 Task: Go to Program & Features. Select Whole Food Market. Add to cart Organic Herbal Supplements-1. Place order for Kate Phillips, _x000D_
936 Englewood Dr_x000D_
Chesapeake, Virginia(VA), 23320, Cell Number (757) 547-5079
Action: Mouse moved to (413, 285)
Screenshot: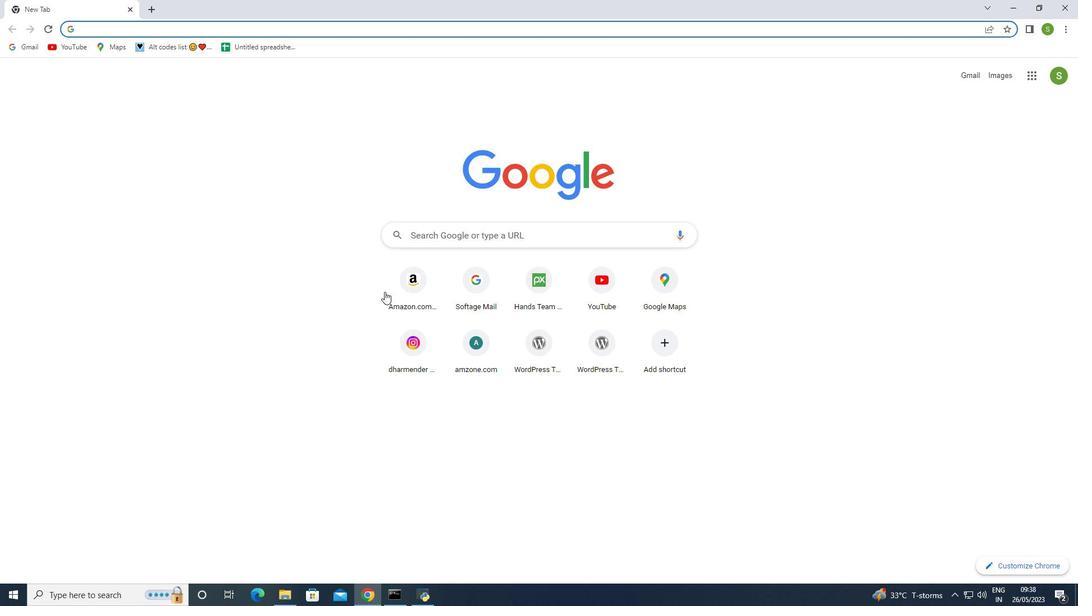 
Action: Mouse pressed left at (413, 285)
Screenshot: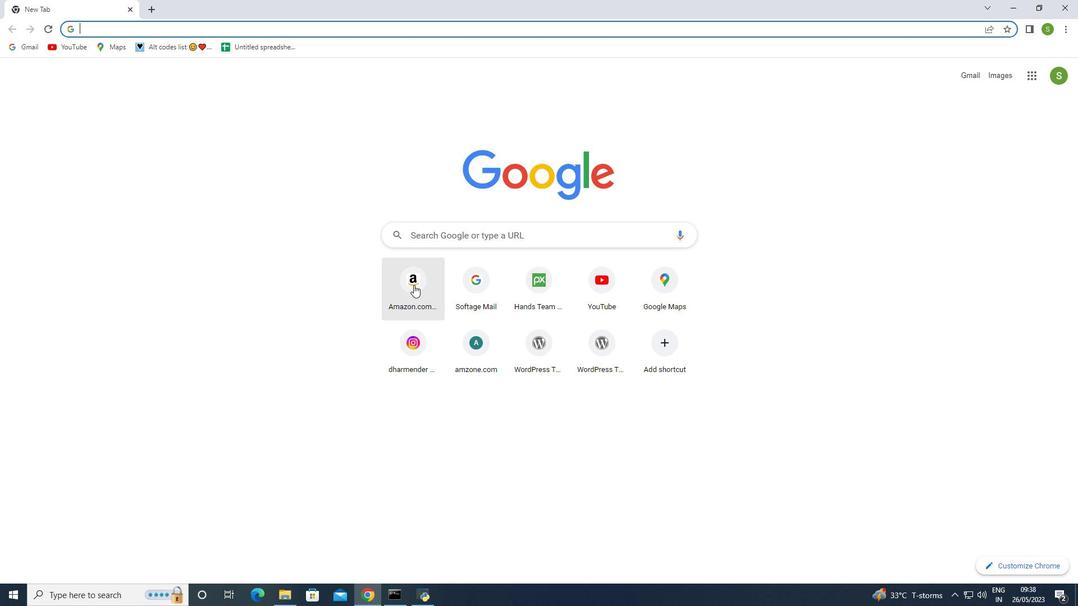 
Action: Mouse moved to (915, 153)
Screenshot: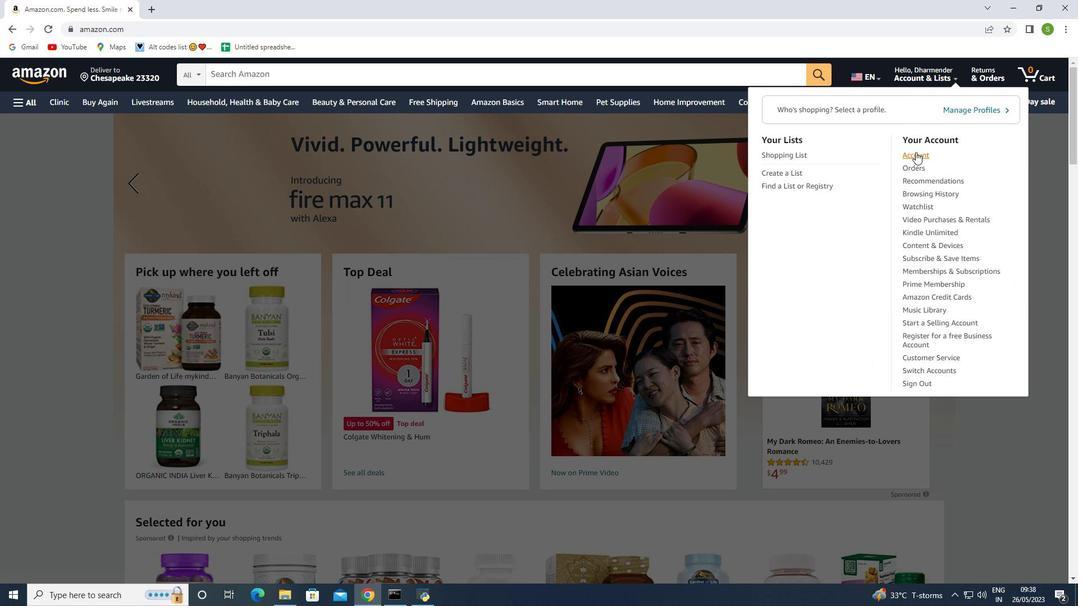
Action: Mouse pressed left at (915, 153)
Screenshot: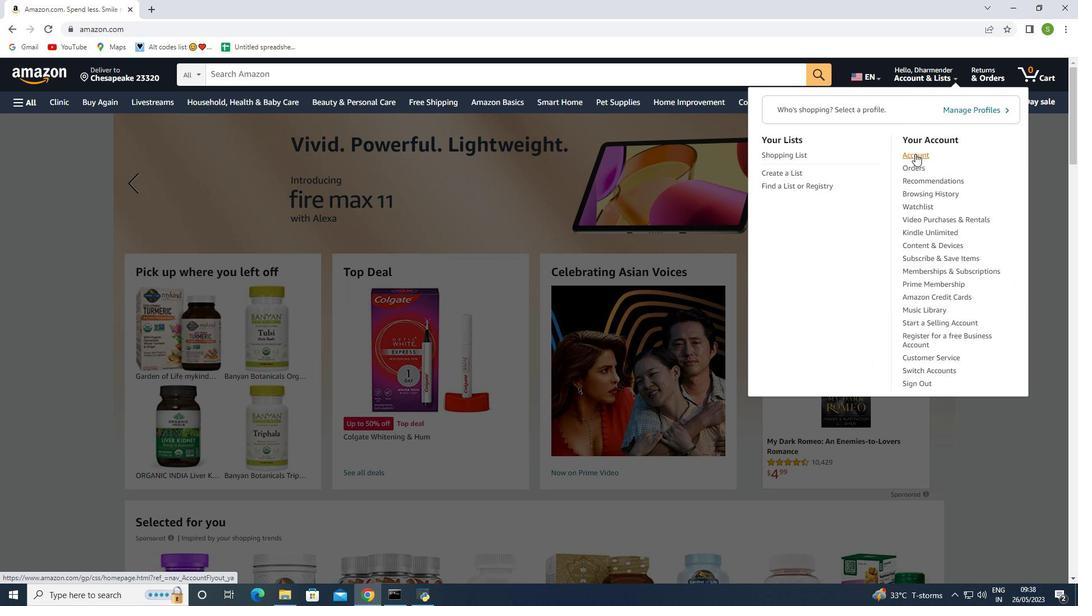 
Action: Mouse moved to (367, 238)
Screenshot: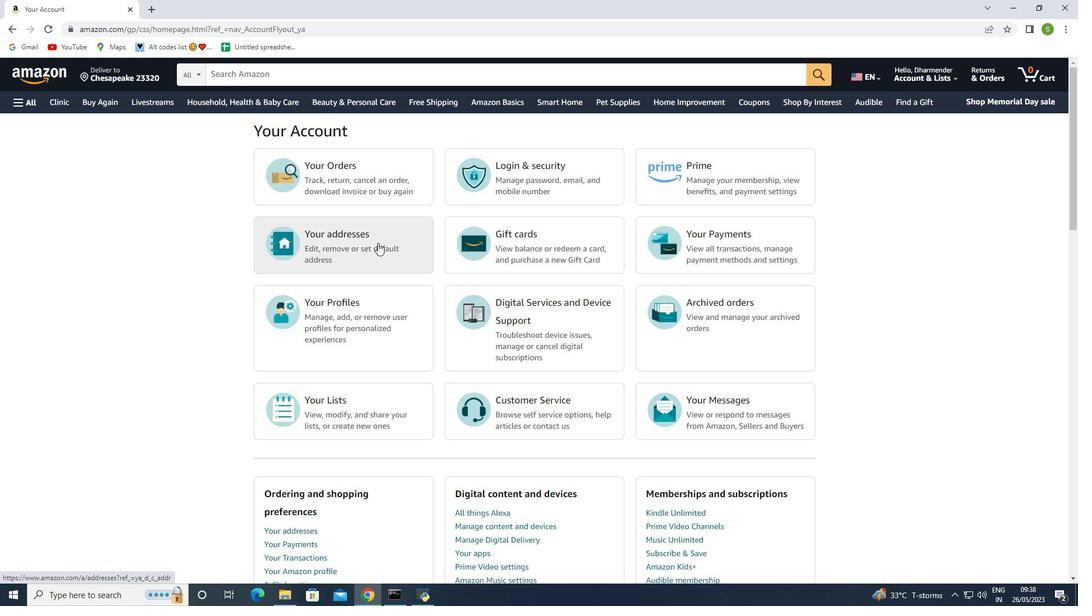 
Action: Mouse pressed left at (367, 238)
Screenshot: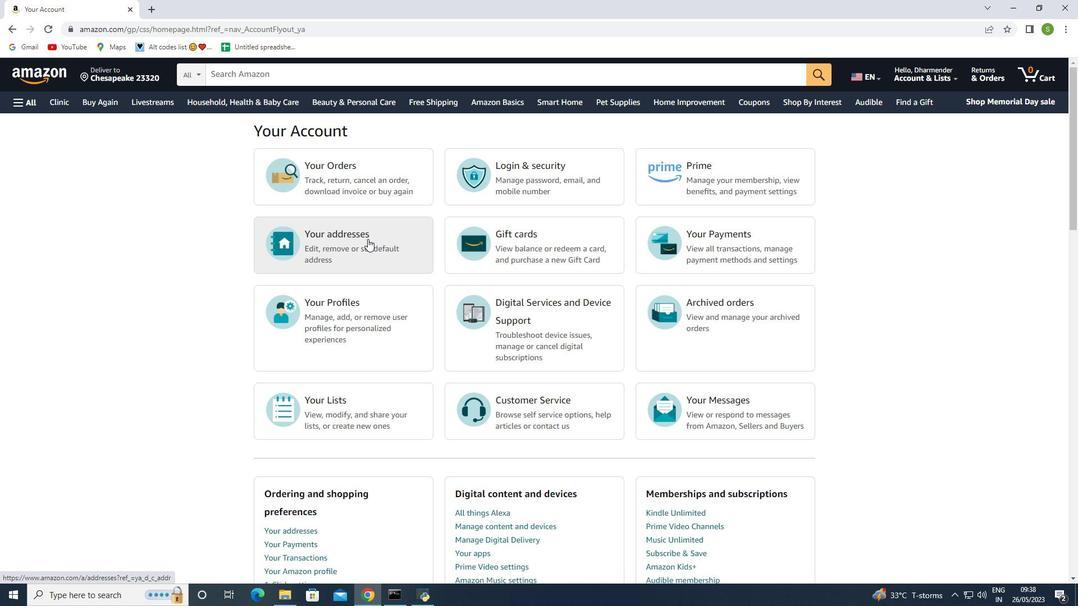 
Action: Mouse pressed left at (367, 238)
Screenshot: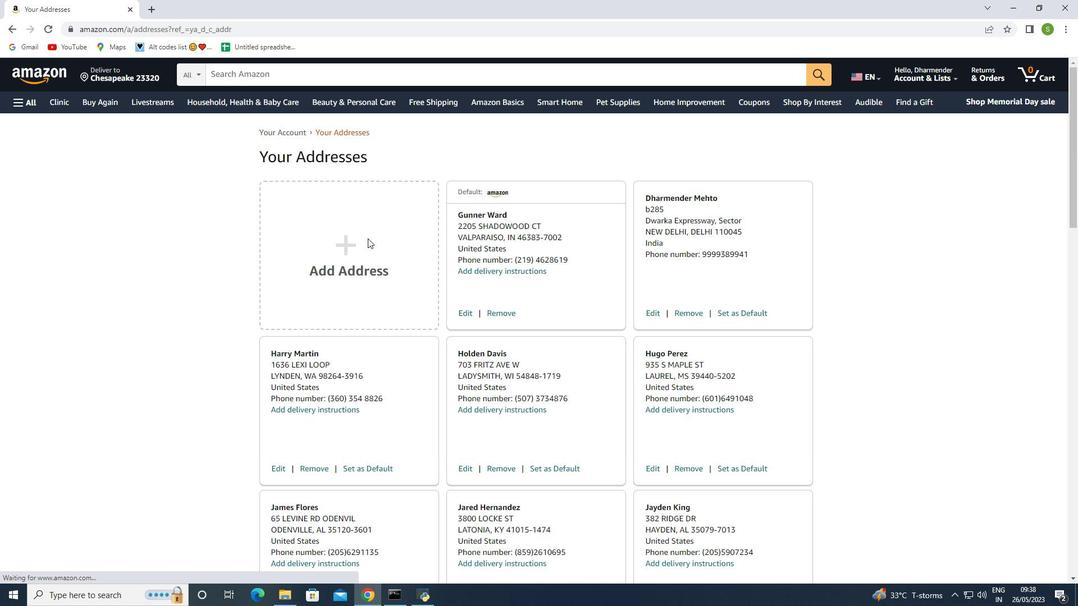 
Action: Mouse moved to (476, 293)
Screenshot: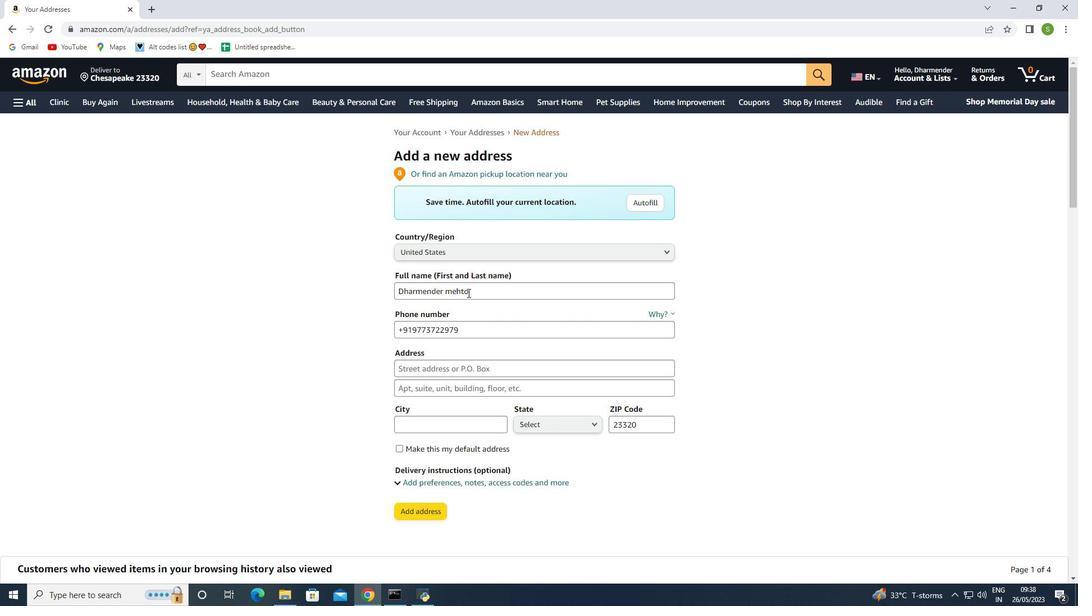 
Action: Mouse pressed left at (476, 293)
Screenshot: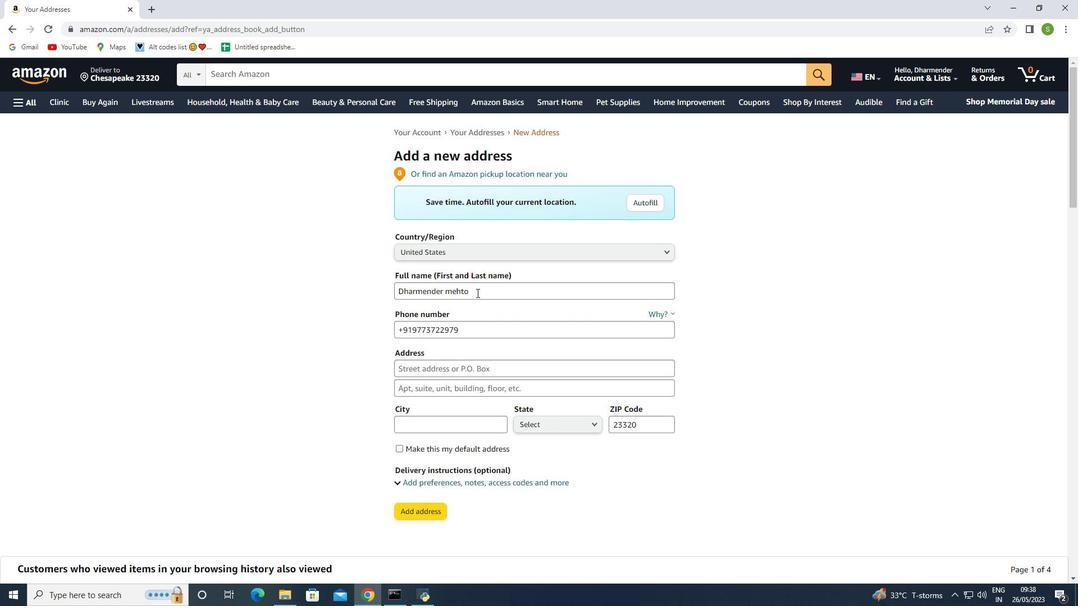 
Action: Mouse moved to (358, 278)
Screenshot: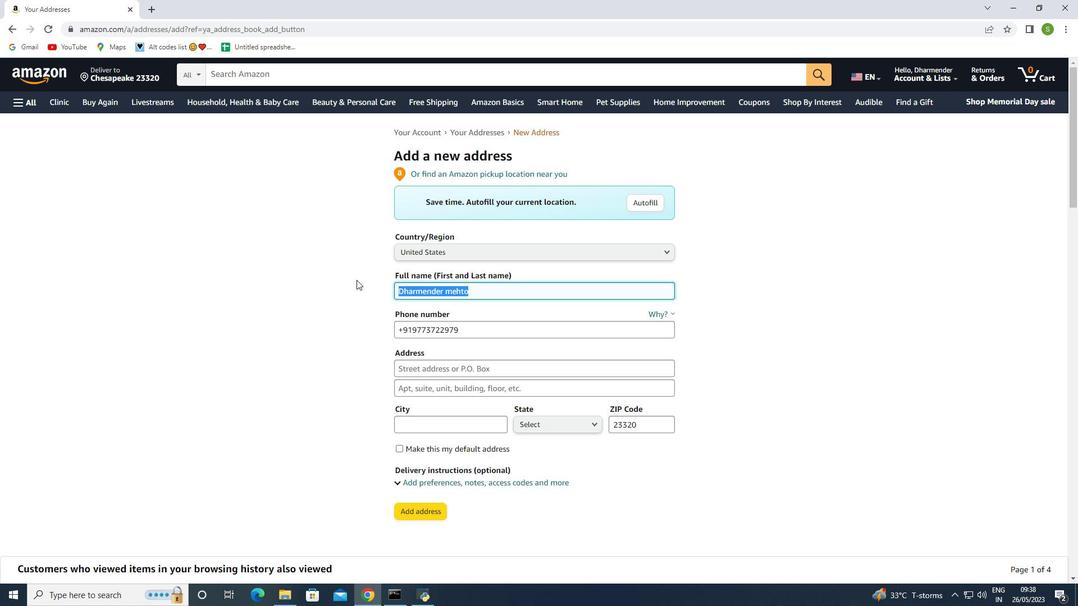 
Action: Key pressed <Key.backspace><Key.shift><Key.shift><Key.shift><Key.shift><Key.shift><Key.shift><Key.shift><Key.shift>L<Key.backspace><Key.shift>Kate<Key.space><Key.shift>Phillips
Screenshot: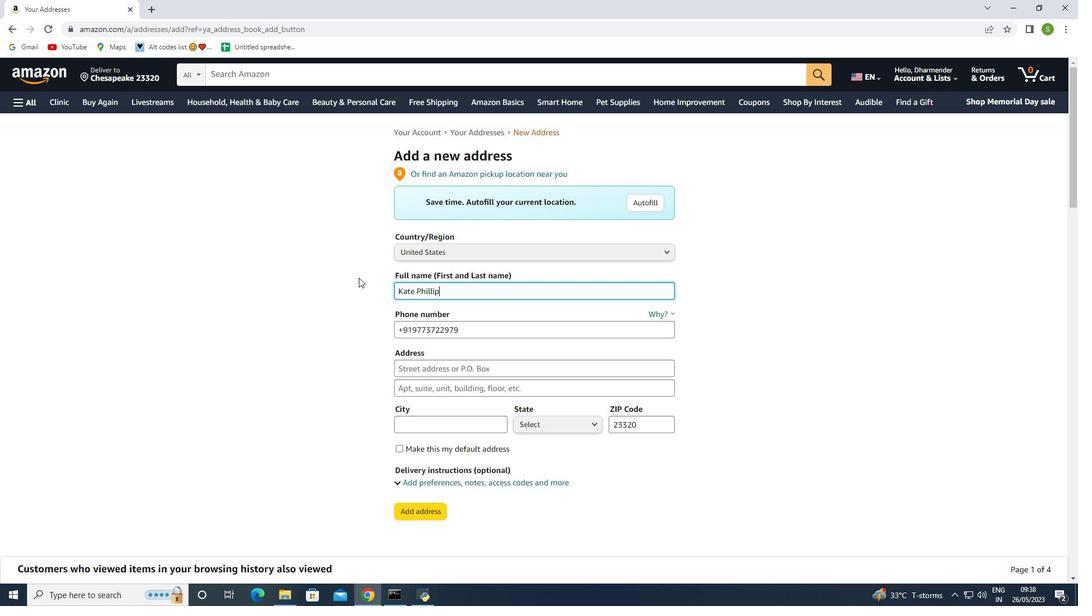 
Action: Mouse moved to (463, 329)
Screenshot: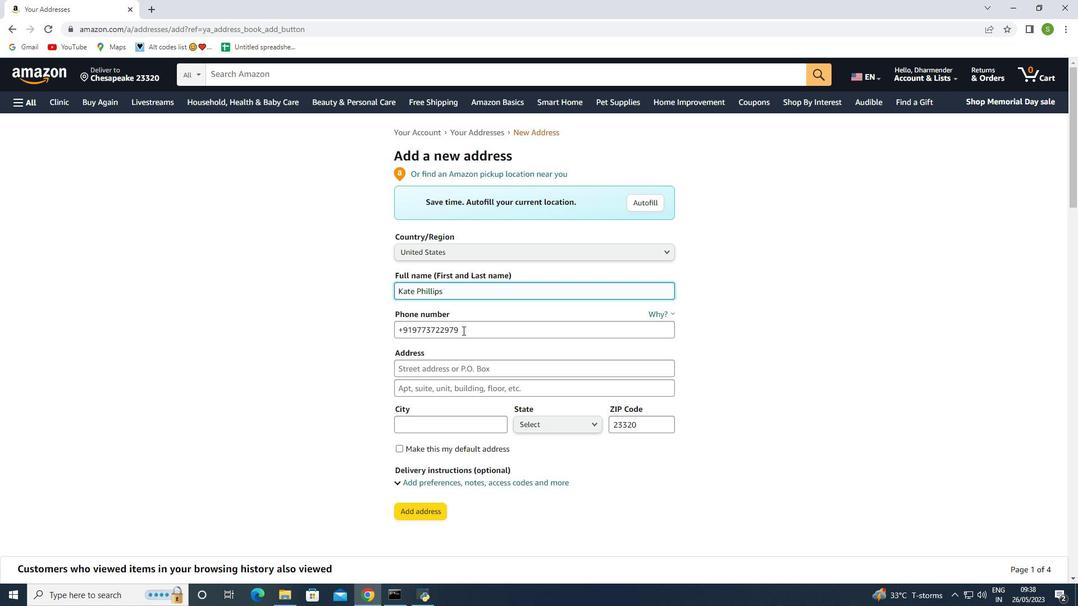 
Action: Mouse pressed left at (463, 329)
Screenshot: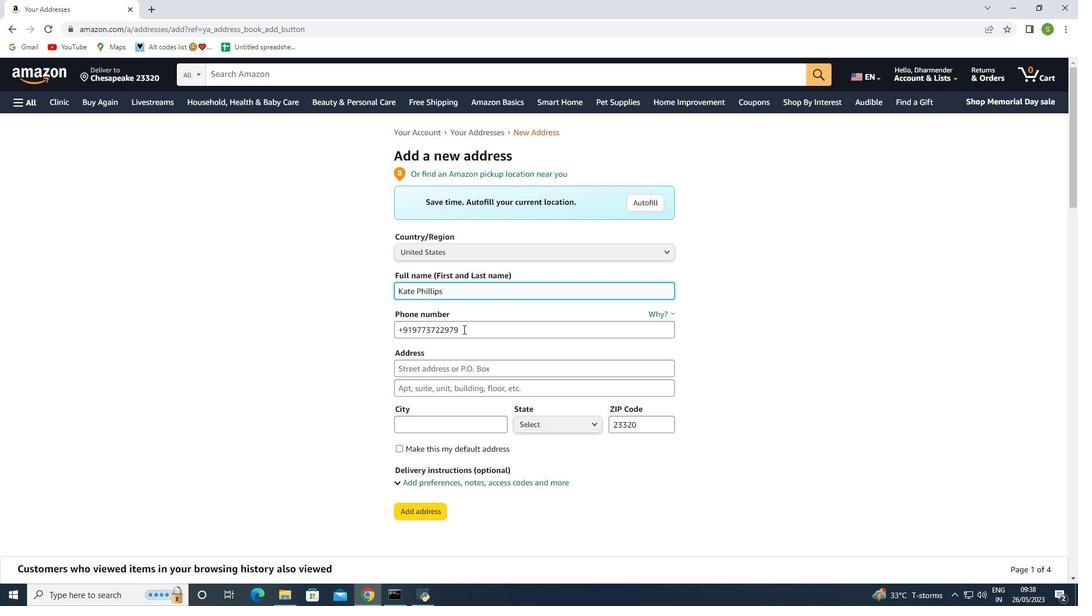 
Action: Mouse moved to (380, 322)
Screenshot: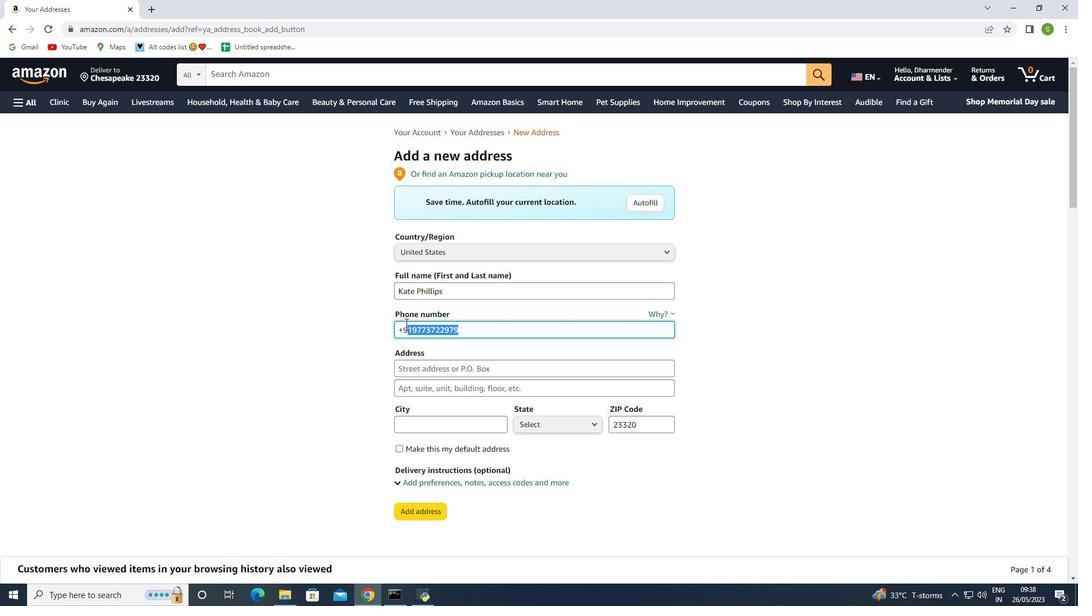 
Action: Key pressed <Key.backspace><Key.shift_r>(757<Key.shift_r>)<Key.space>547<Key.space>5<Key.backspace><Key.backspace>5079
Screenshot: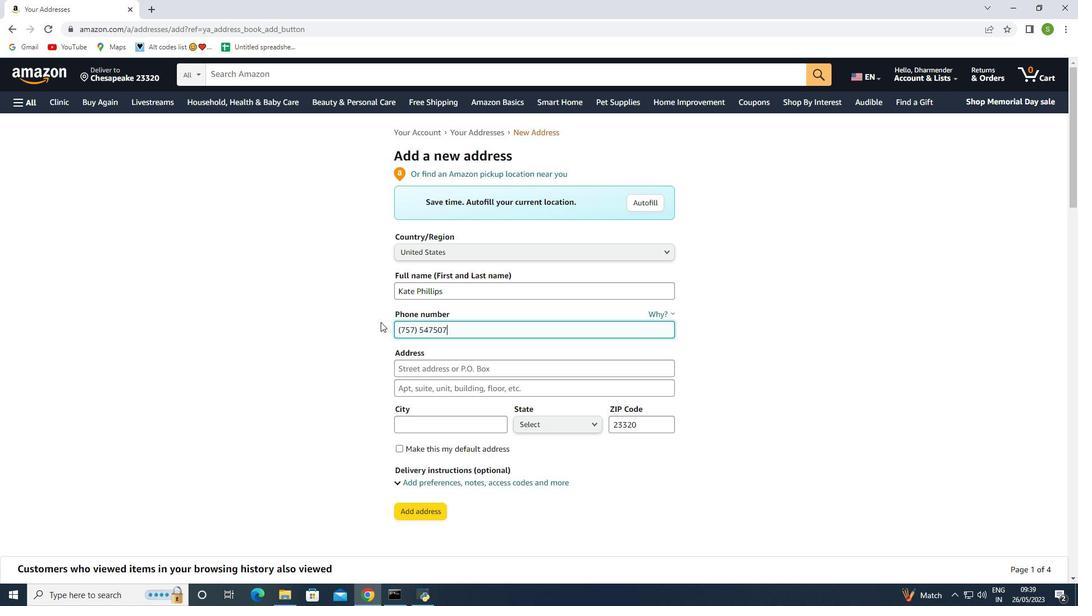 
Action: Mouse moved to (412, 375)
Screenshot: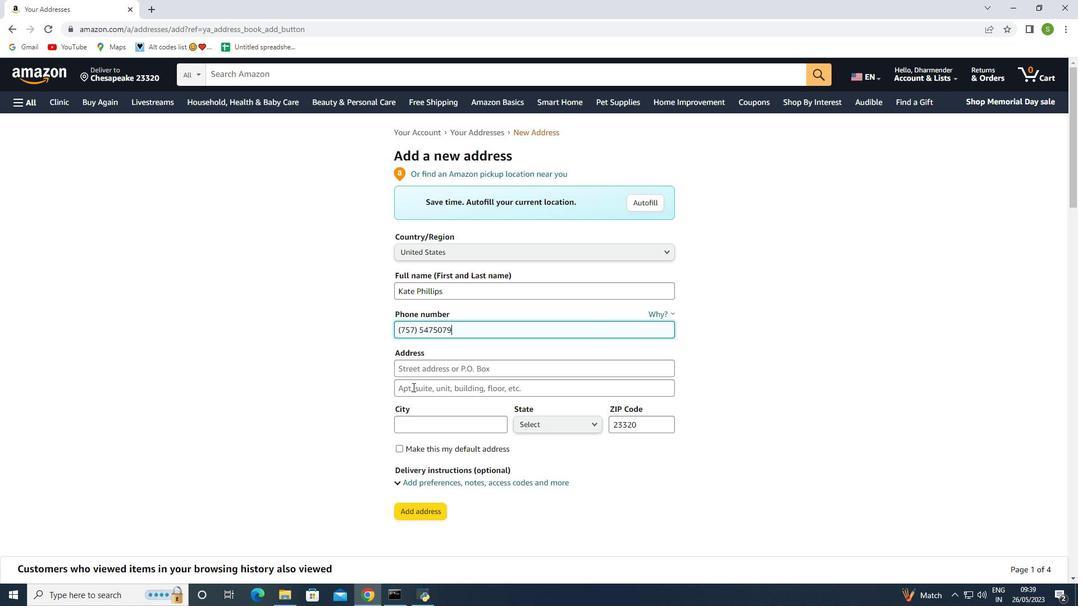 
Action: Mouse pressed left at (412, 375)
Screenshot: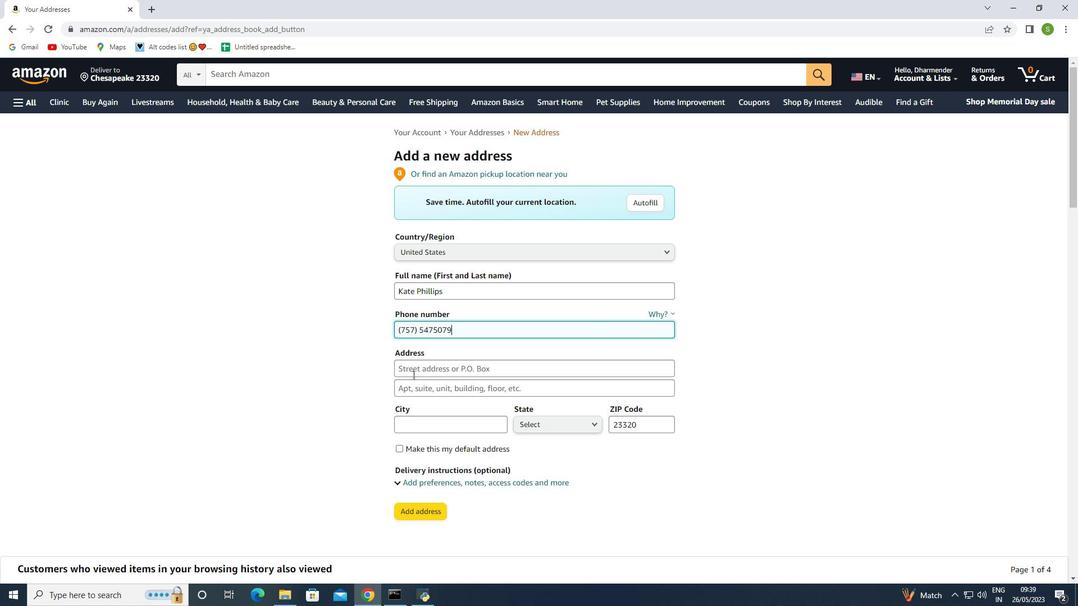 
Action: Key pressed 936<Key.space><Key.shift>Englewood<Key.space><Key.shift>Dr
Screenshot: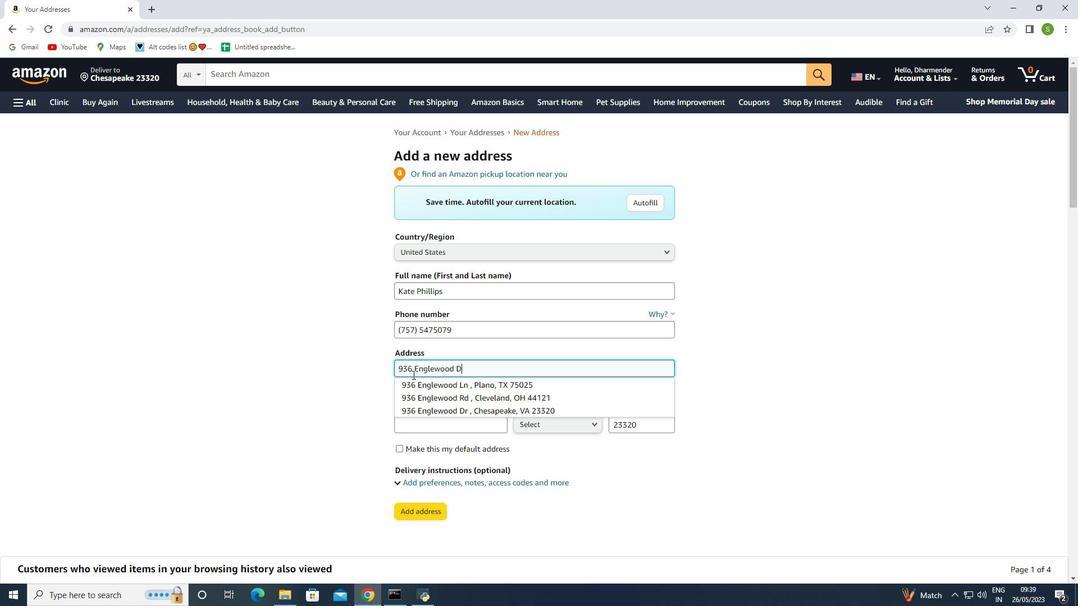 
Action: Mouse moved to (452, 385)
Screenshot: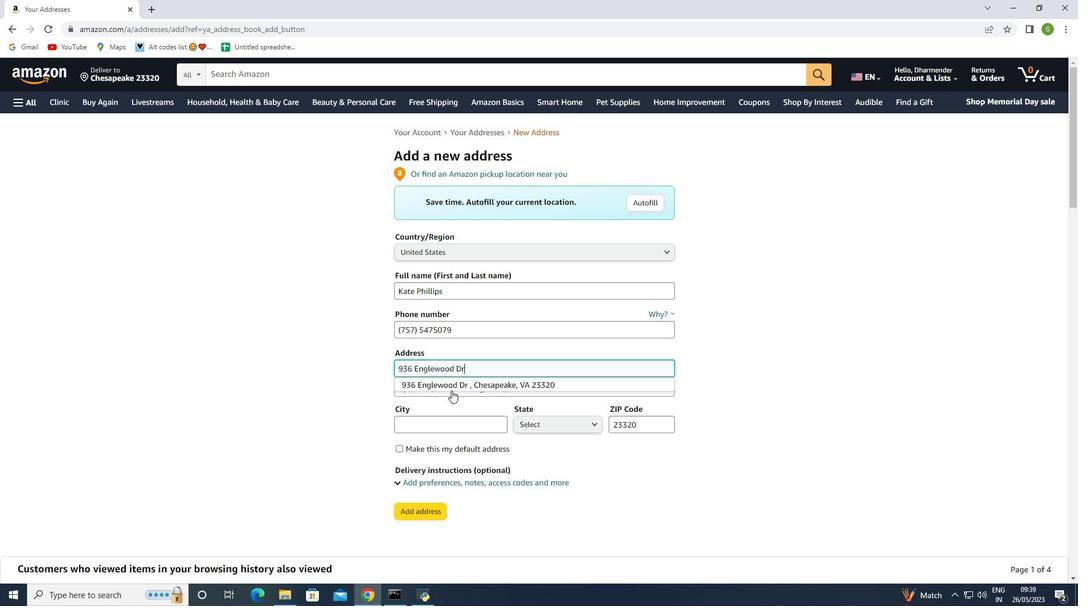 
Action: Mouse pressed left at (452, 385)
Screenshot: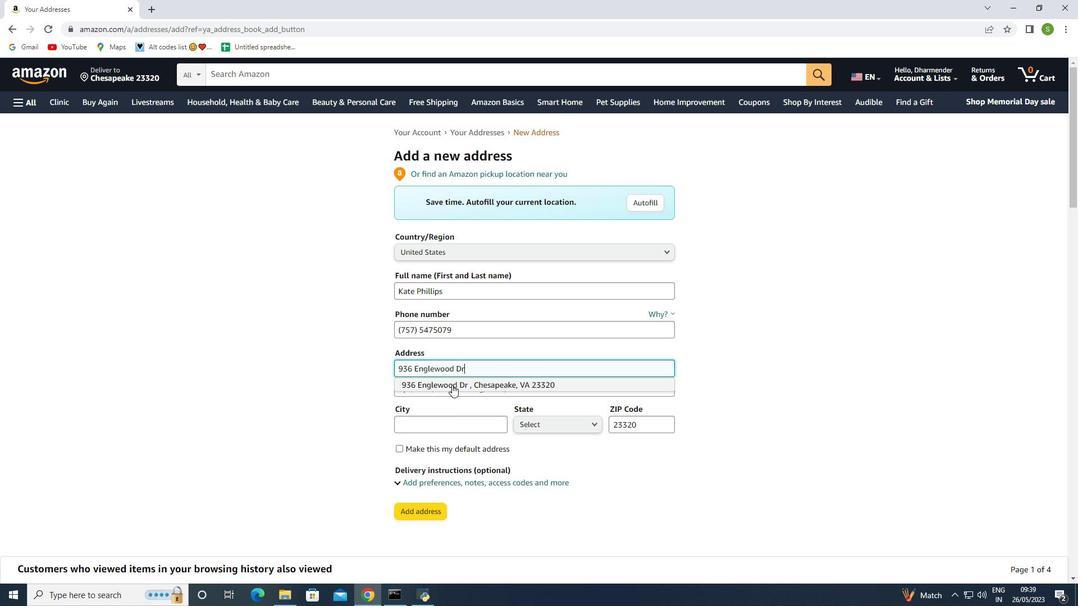 
Action: Mouse moved to (467, 305)
Screenshot: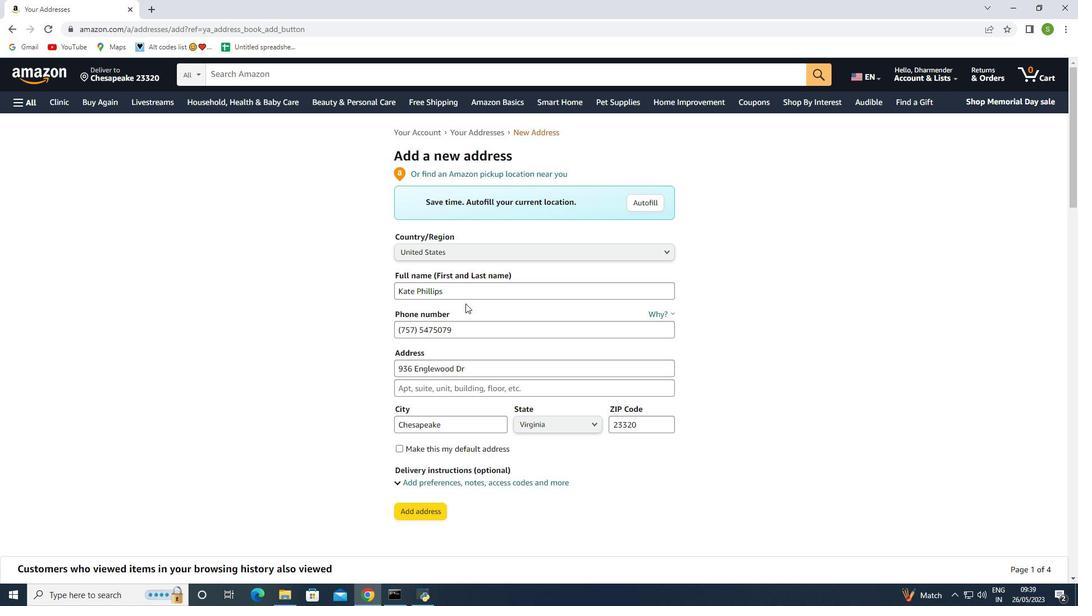 
Action: Mouse scrolled (467, 304) with delta (0, 0)
Screenshot: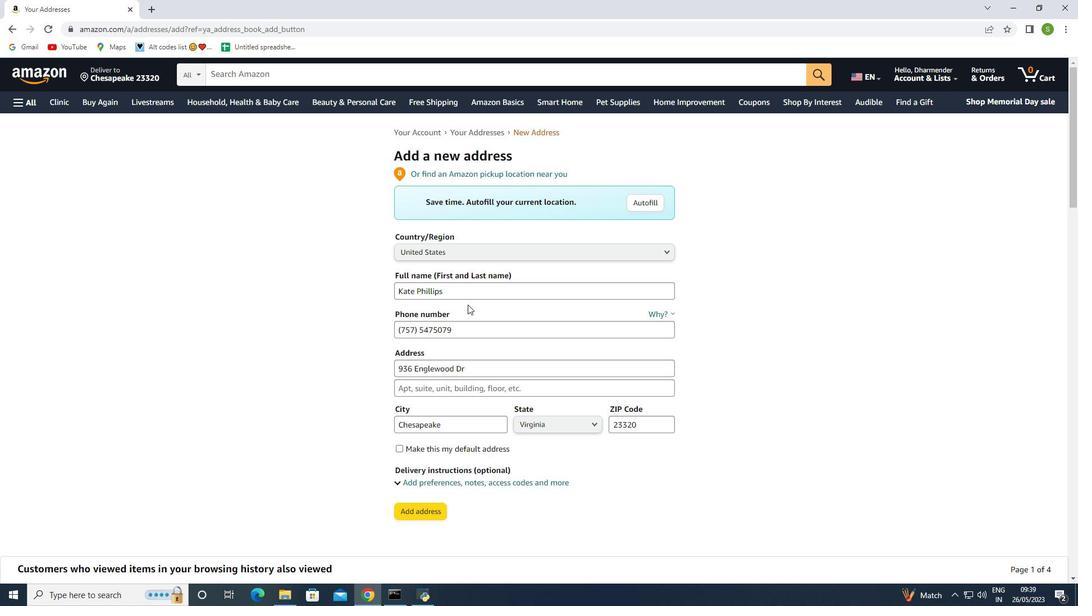 
Action: Mouse scrolled (467, 304) with delta (0, 0)
Screenshot: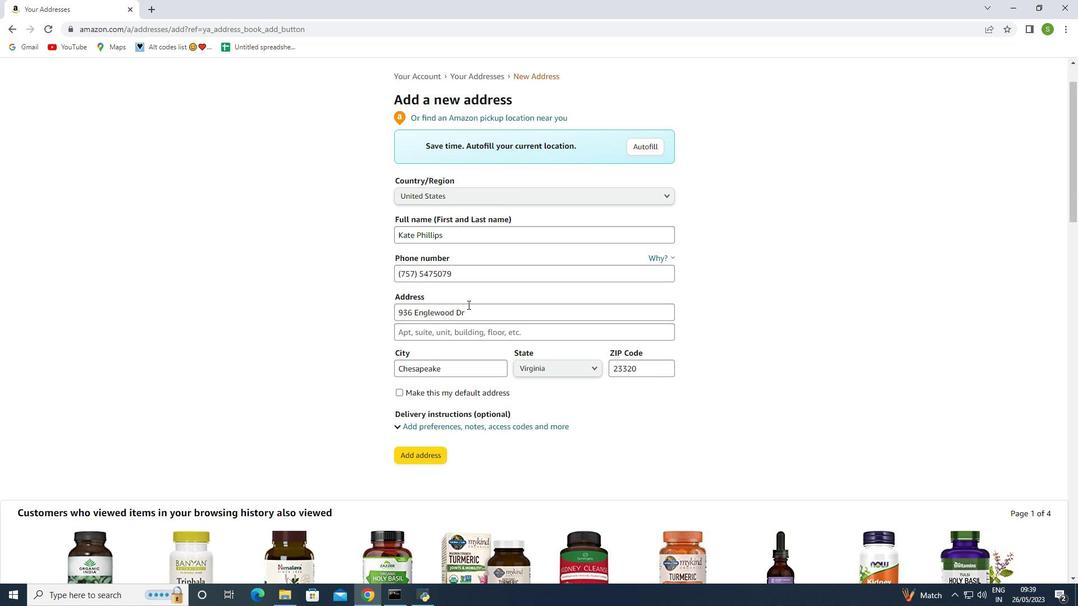 
Action: Mouse moved to (467, 306)
Screenshot: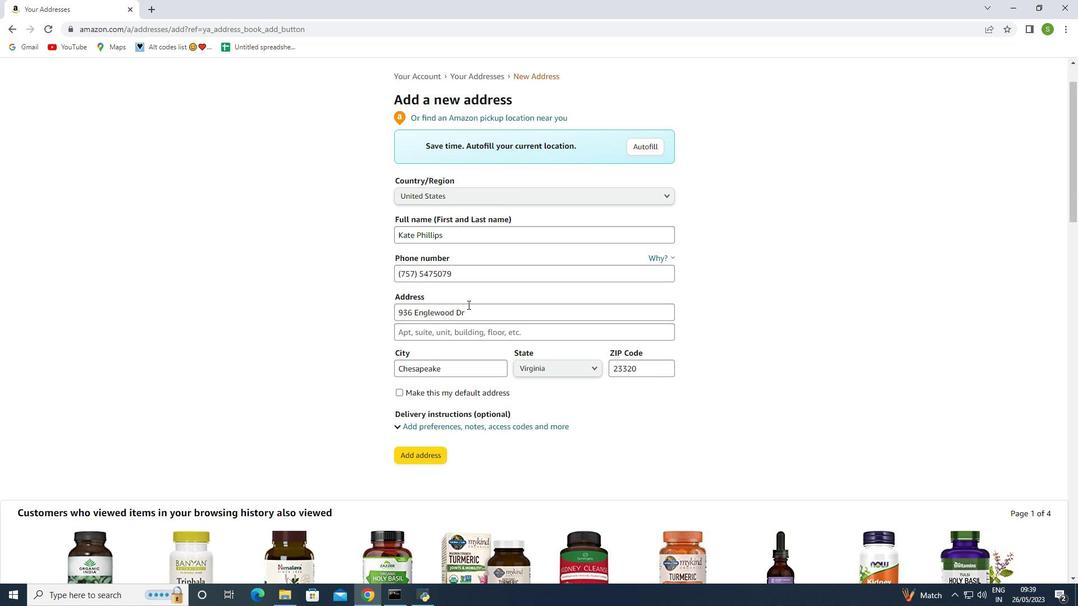 
Action: Mouse scrolled (467, 305) with delta (0, 0)
Screenshot: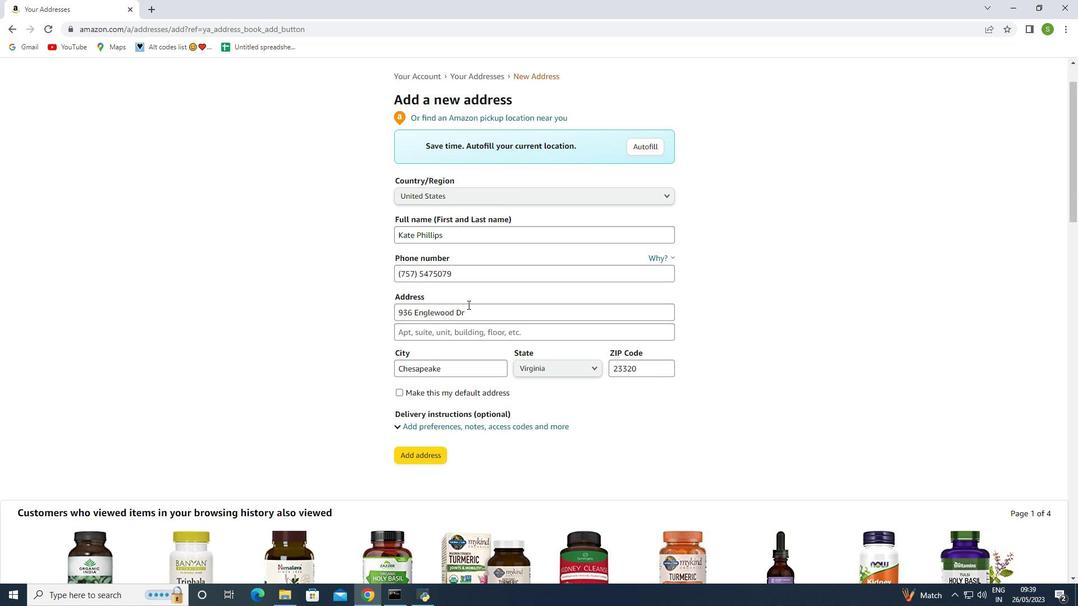 
Action: Mouse moved to (489, 324)
Screenshot: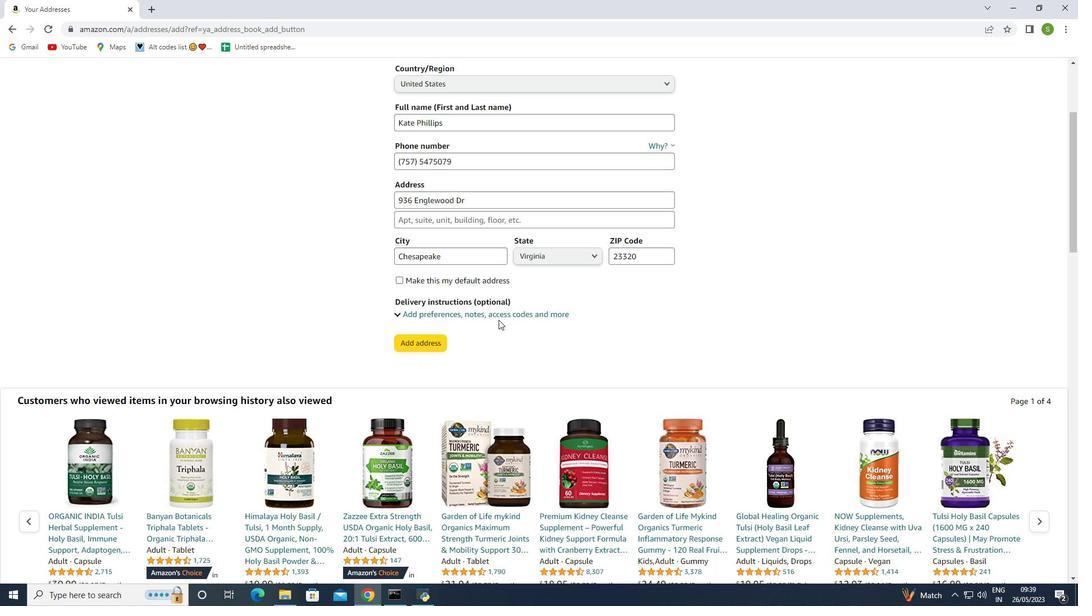 
Action: Mouse scrolled (489, 323) with delta (0, 0)
Screenshot: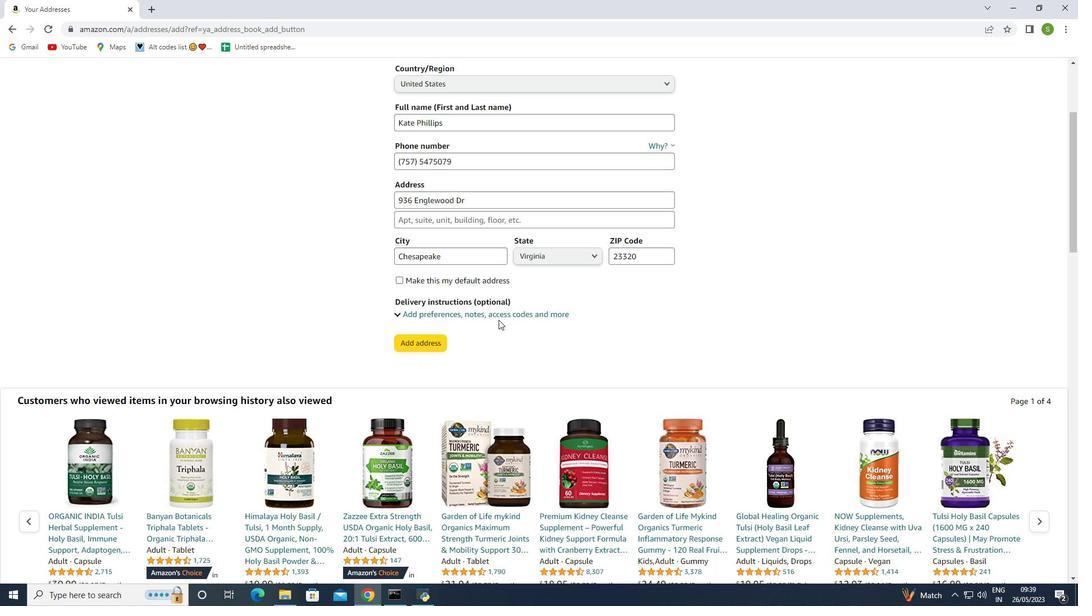
Action: Mouse moved to (657, 194)
Screenshot: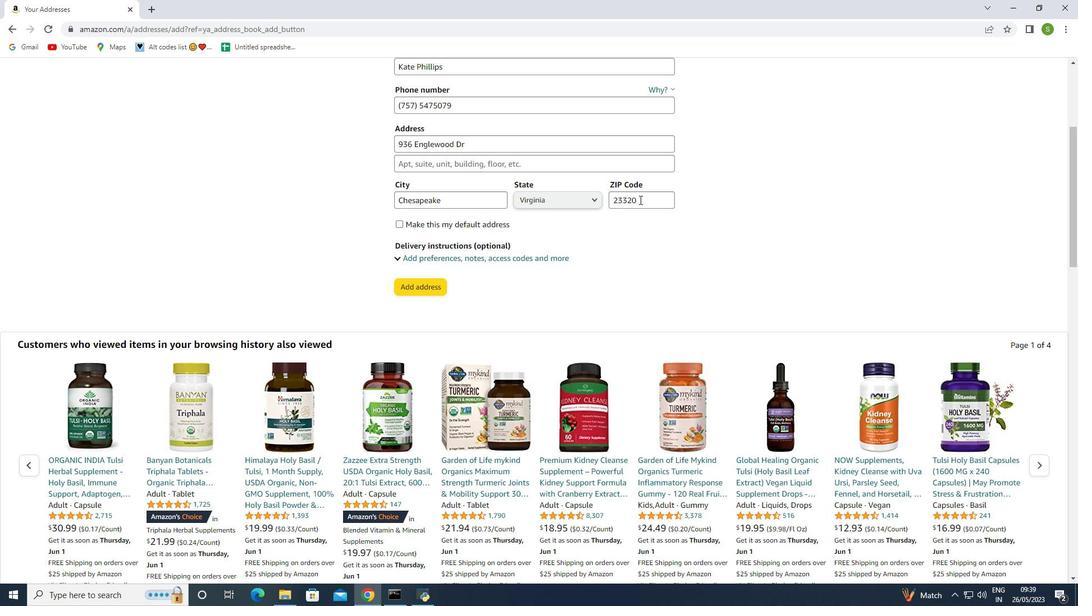 
Action: Mouse pressed left at (657, 194)
Screenshot: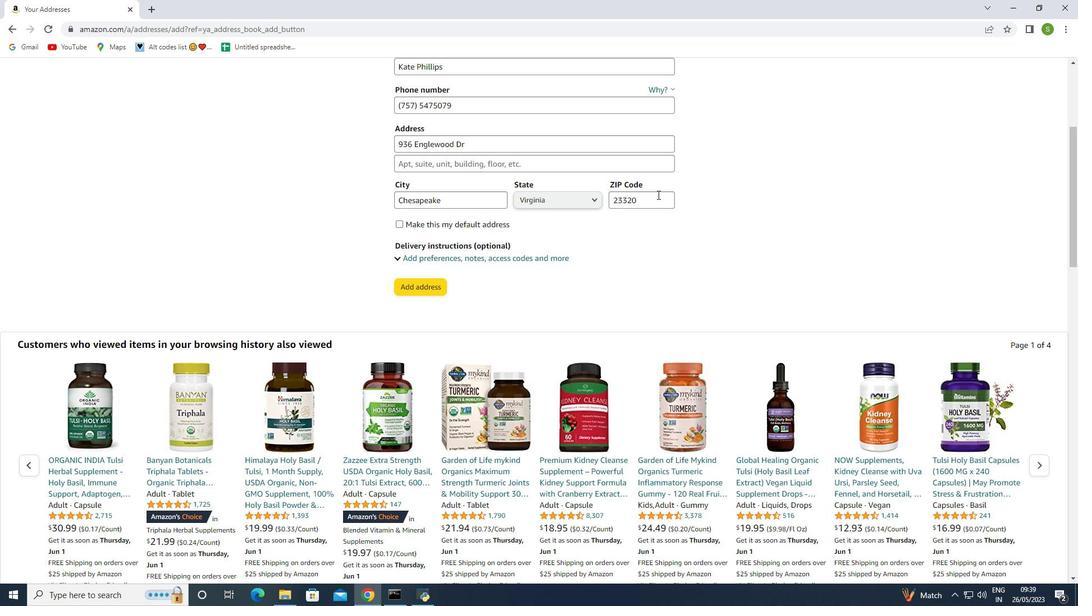 
Action: Mouse moved to (688, 250)
Screenshot: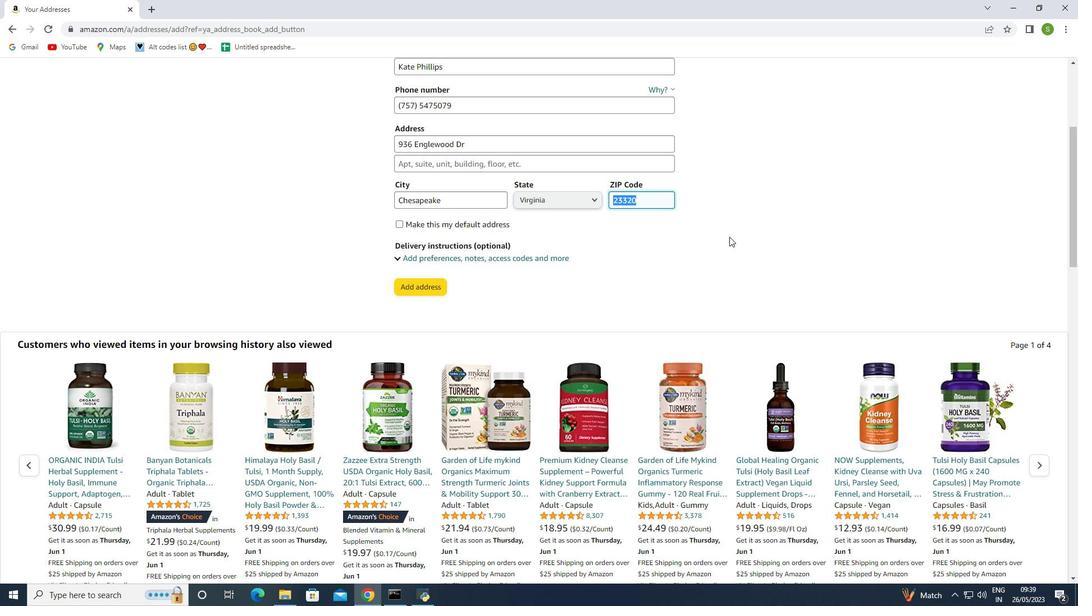 
Action: Mouse pressed left at (688, 250)
Screenshot: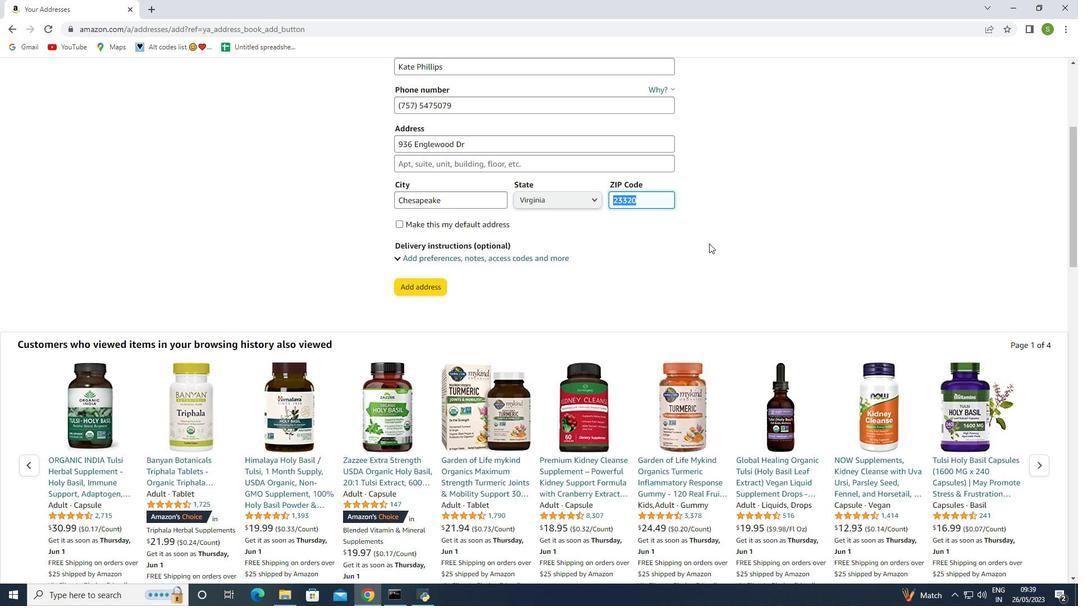 
Action: Mouse moved to (429, 285)
Screenshot: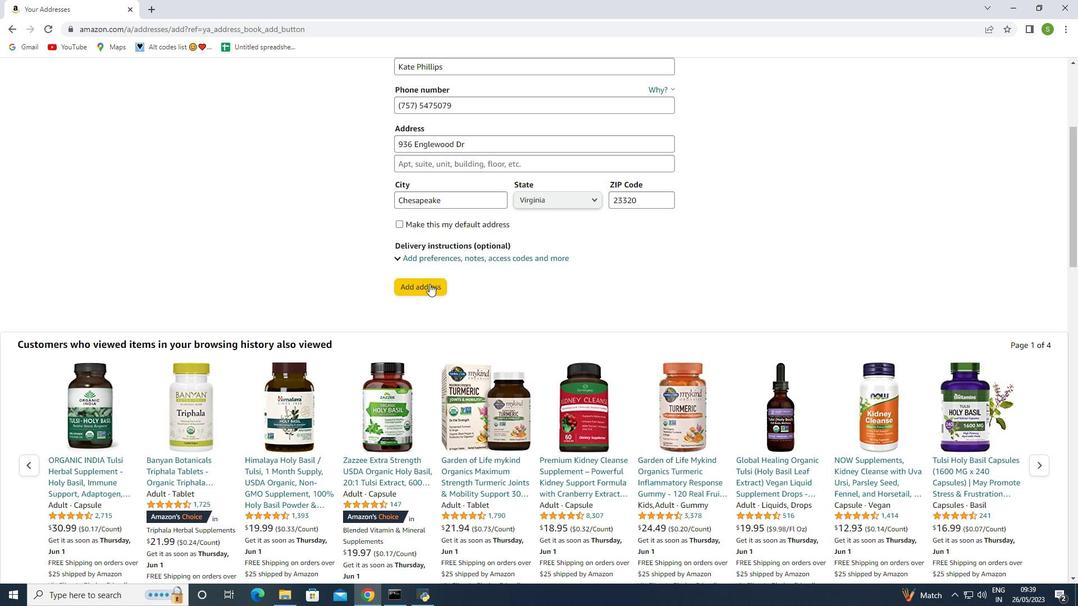 
Action: Mouse pressed left at (429, 285)
Screenshot: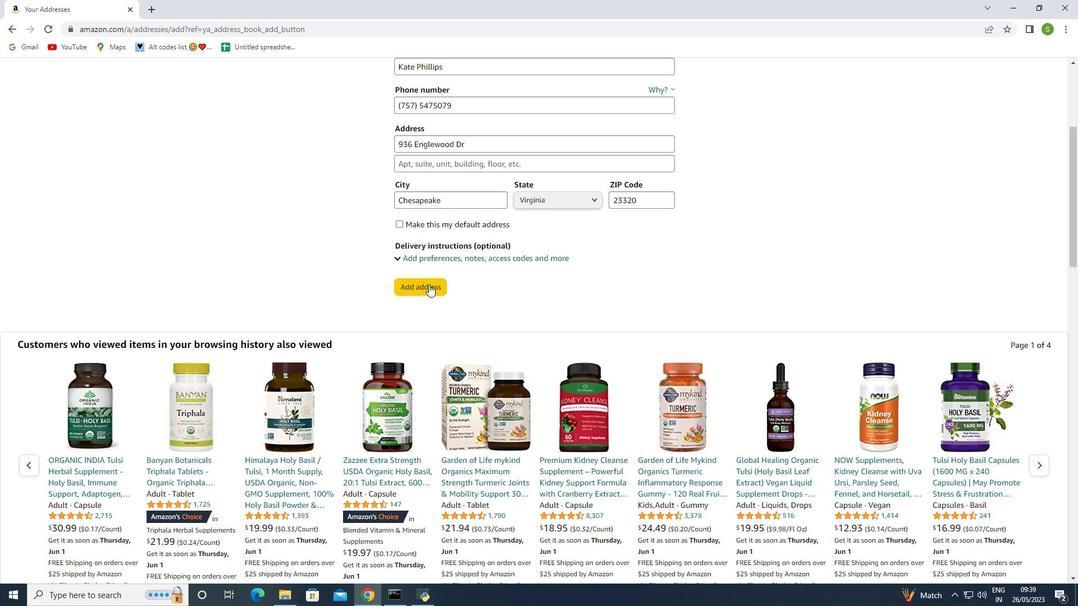 
Action: Mouse moved to (23, 101)
Screenshot: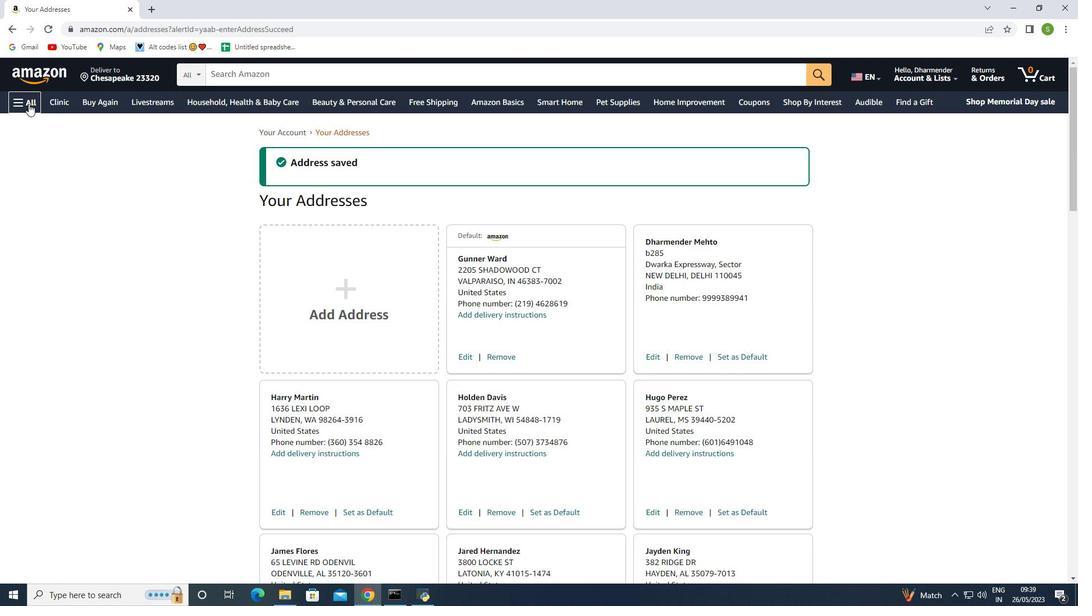 
Action: Mouse pressed left at (23, 101)
Screenshot: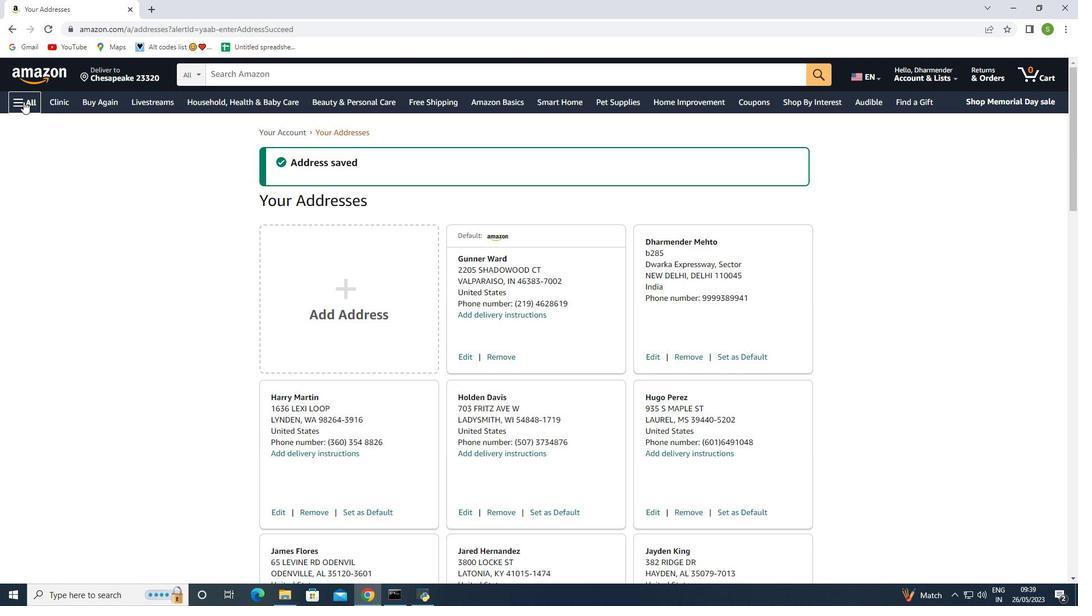 
Action: Mouse moved to (67, 339)
Screenshot: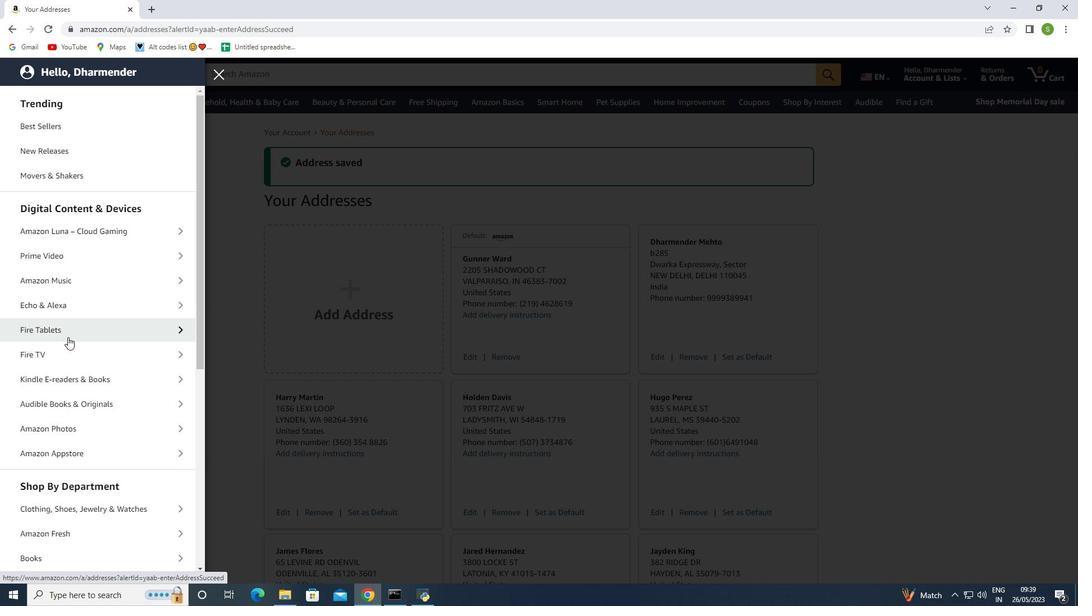 
Action: Mouse scrolled (67, 338) with delta (0, 0)
Screenshot: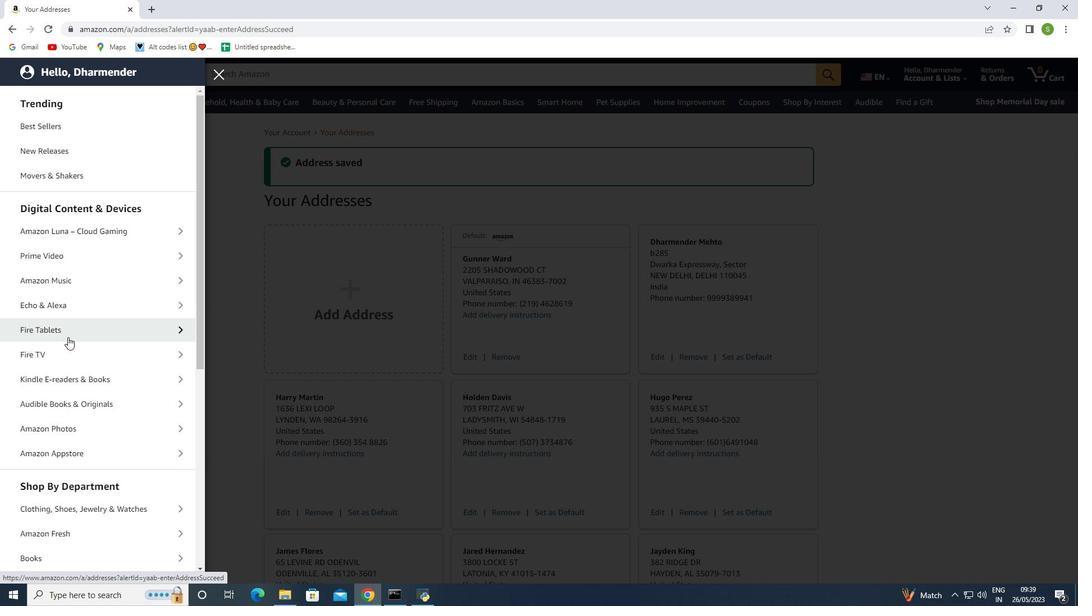 
Action: Mouse scrolled (67, 338) with delta (0, 0)
Screenshot: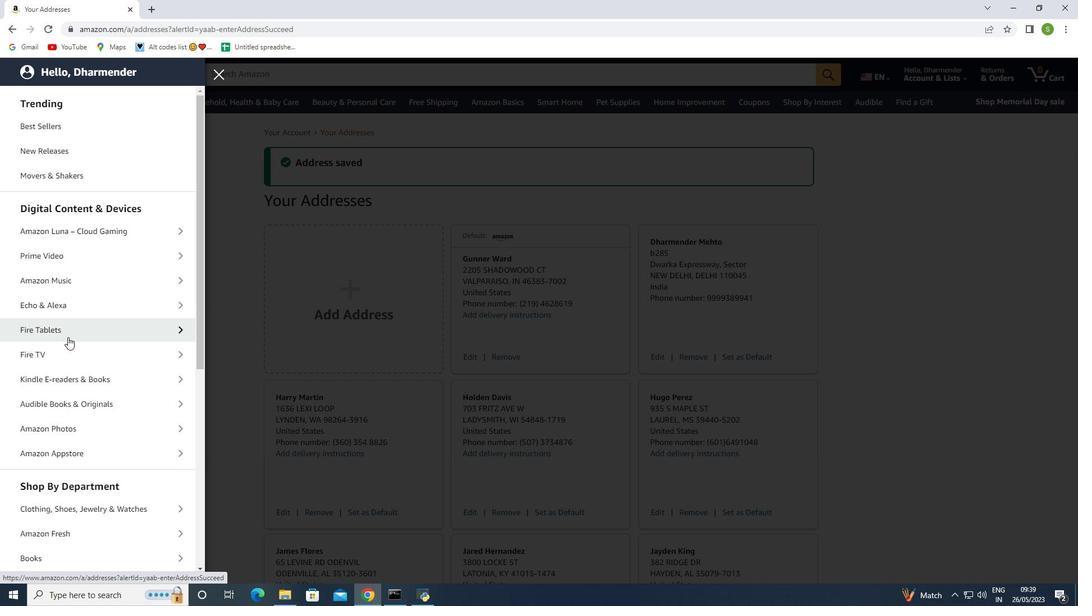
Action: Mouse scrolled (67, 338) with delta (0, 0)
Screenshot: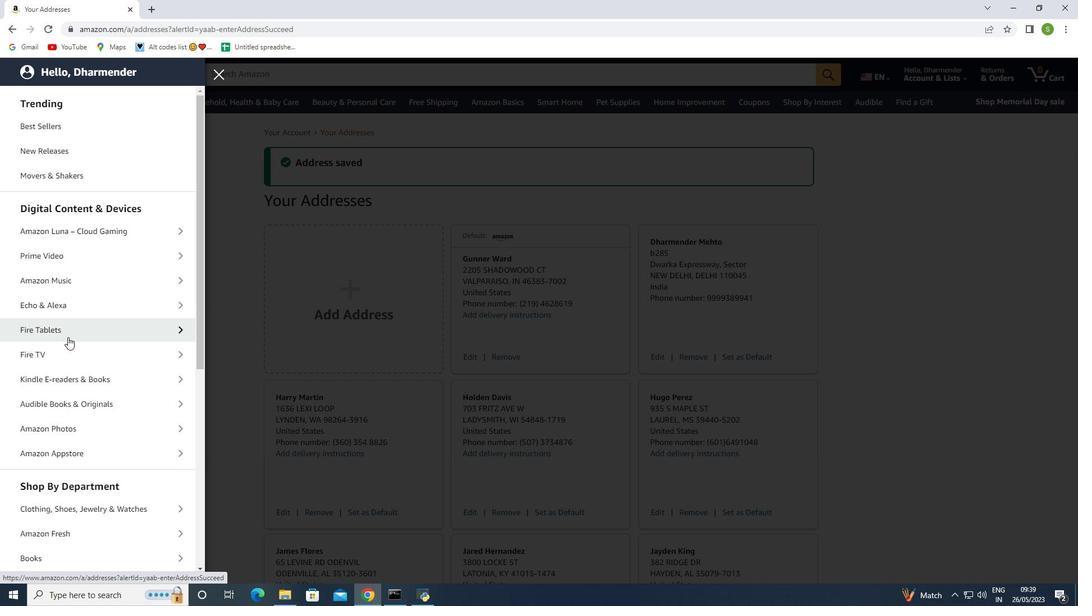 
Action: Mouse moved to (67, 339)
Screenshot: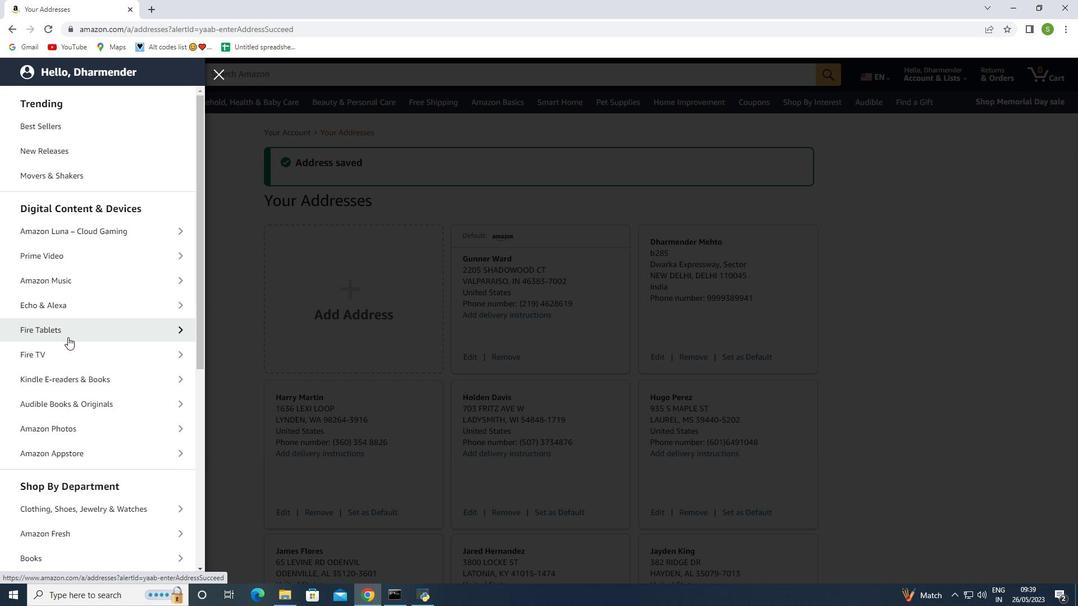 
Action: Mouse scrolled (67, 339) with delta (0, 0)
Screenshot: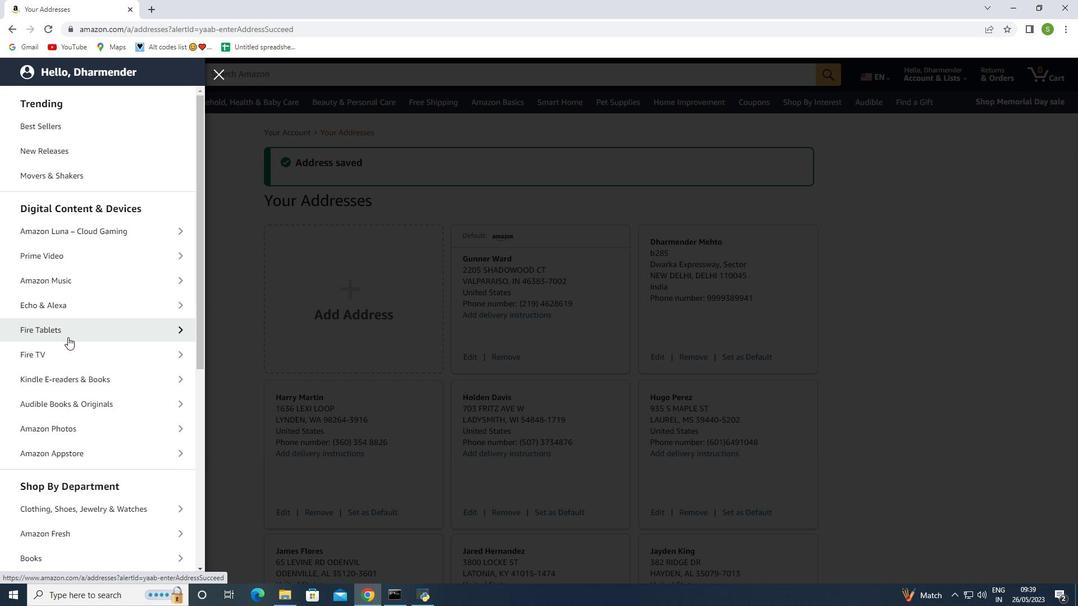 
Action: Mouse scrolled (67, 339) with delta (0, 0)
Screenshot: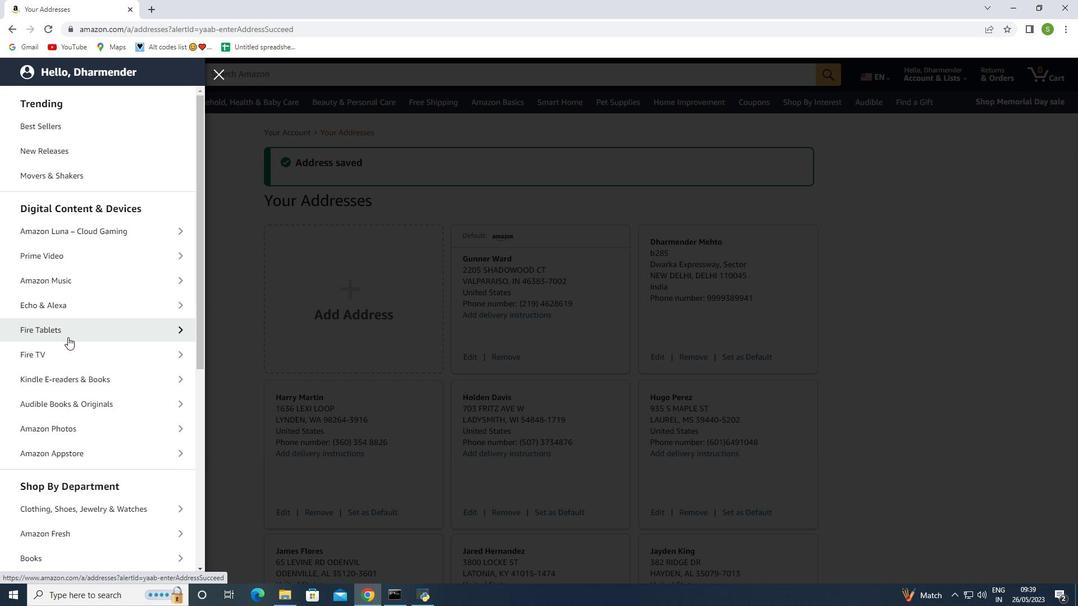 
Action: Mouse moved to (71, 344)
Screenshot: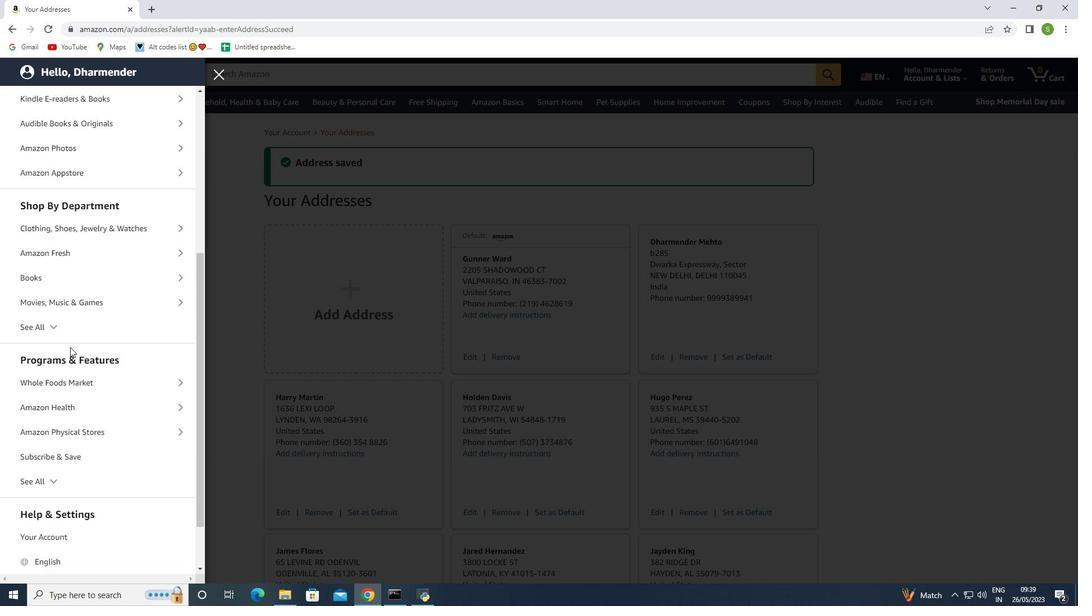 
Action: Mouse scrolled (71, 343) with delta (0, 0)
Screenshot: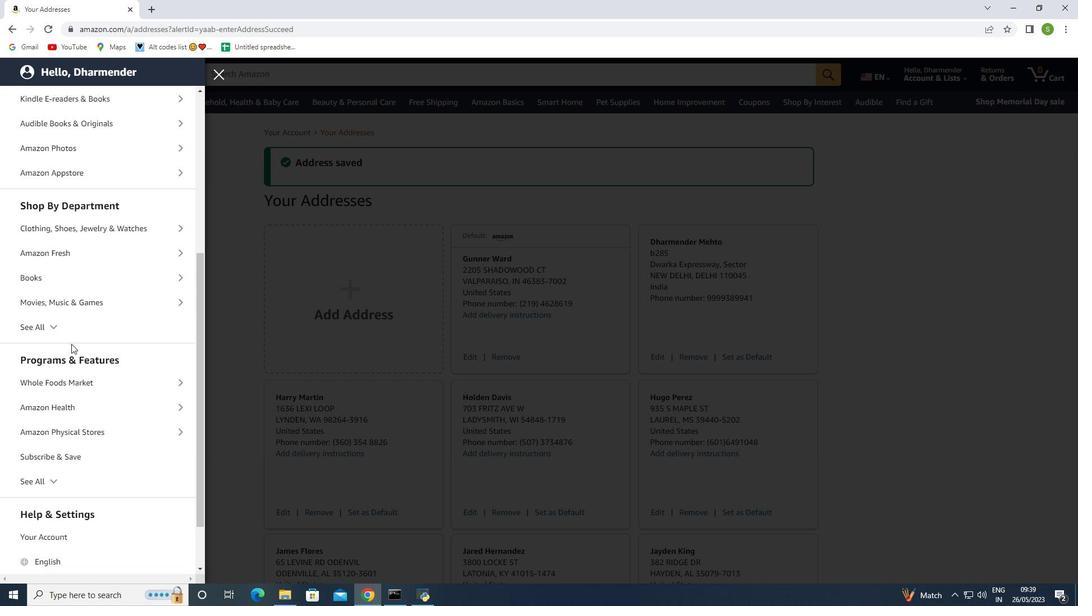 
Action: Mouse scrolled (71, 343) with delta (0, 0)
Screenshot: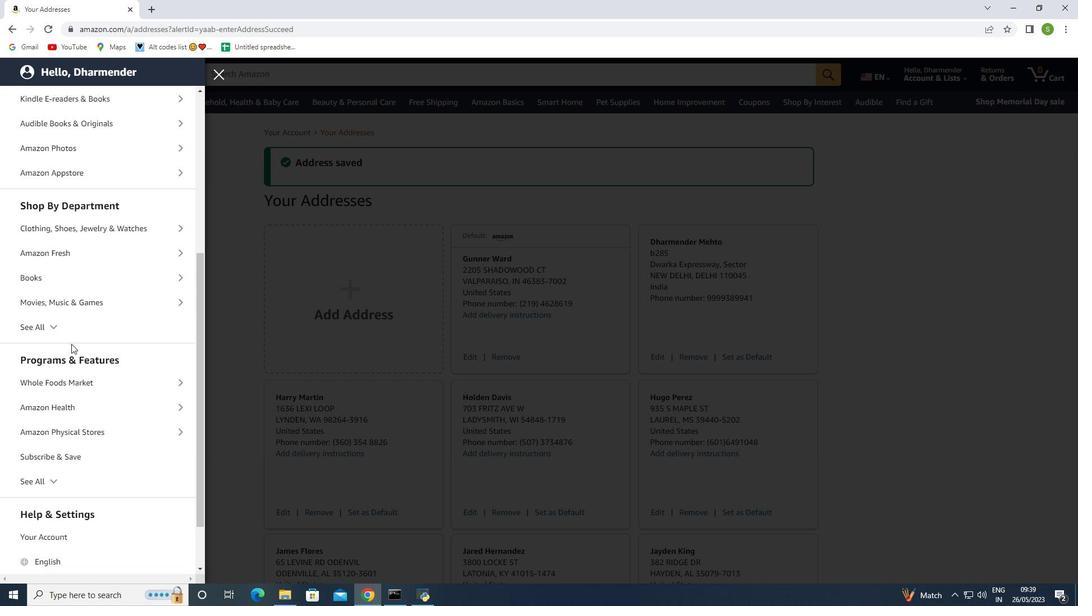 
Action: Mouse moved to (66, 320)
Screenshot: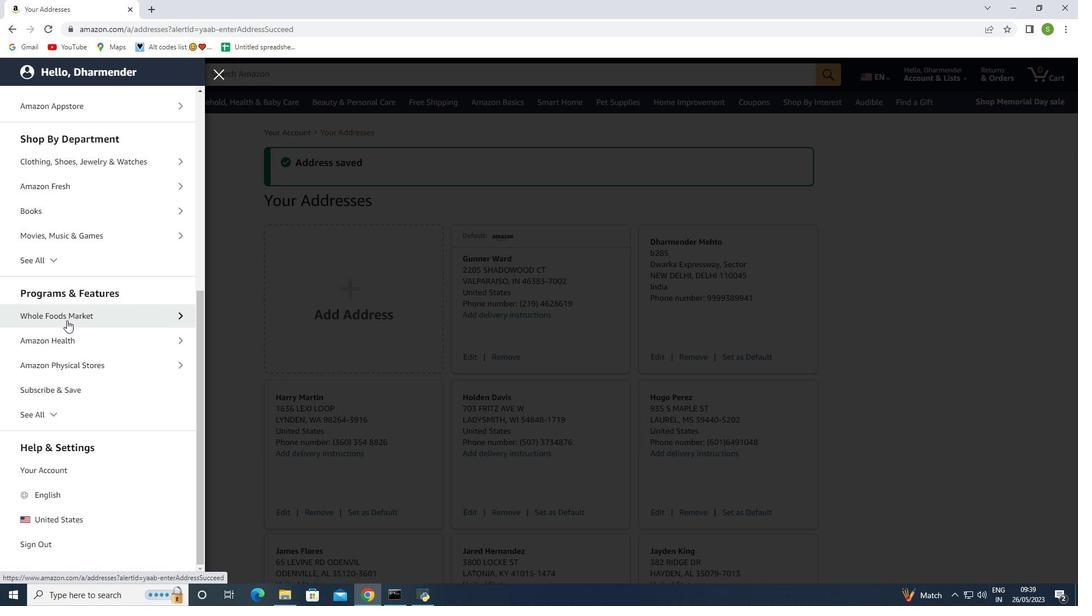 
Action: Mouse pressed left at (66, 320)
Screenshot: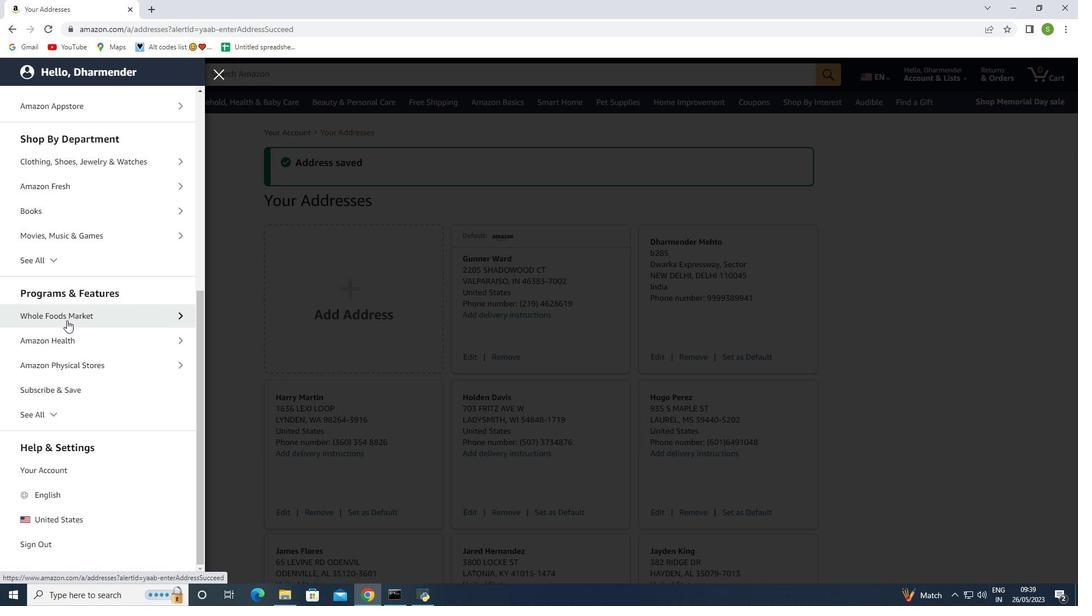 
Action: Mouse moved to (91, 161)
Screenshot: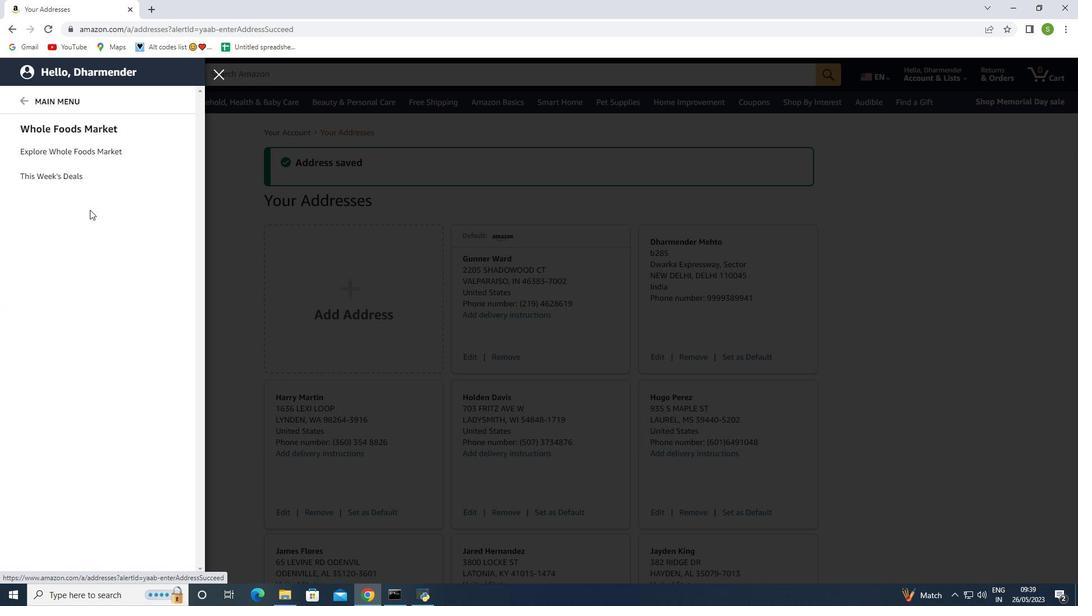 
Action: Mouse pressed left at (91, 161)
Screenshot: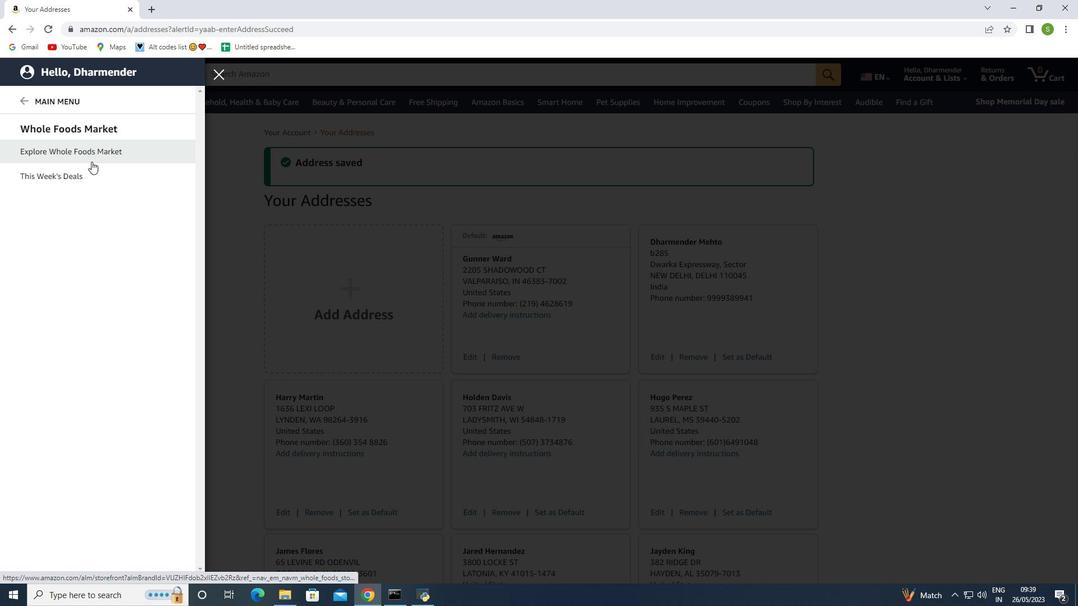 
Action: Mouse moved to (438, 74)
Screenshot: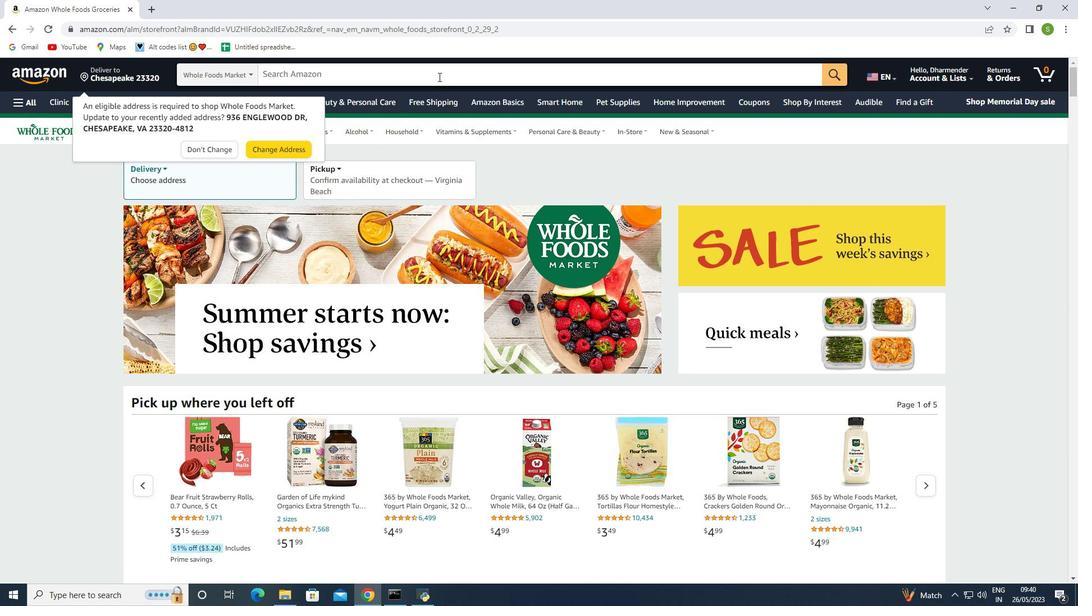 
Action: Mouse pressed left at (438, 74)
Screenshot: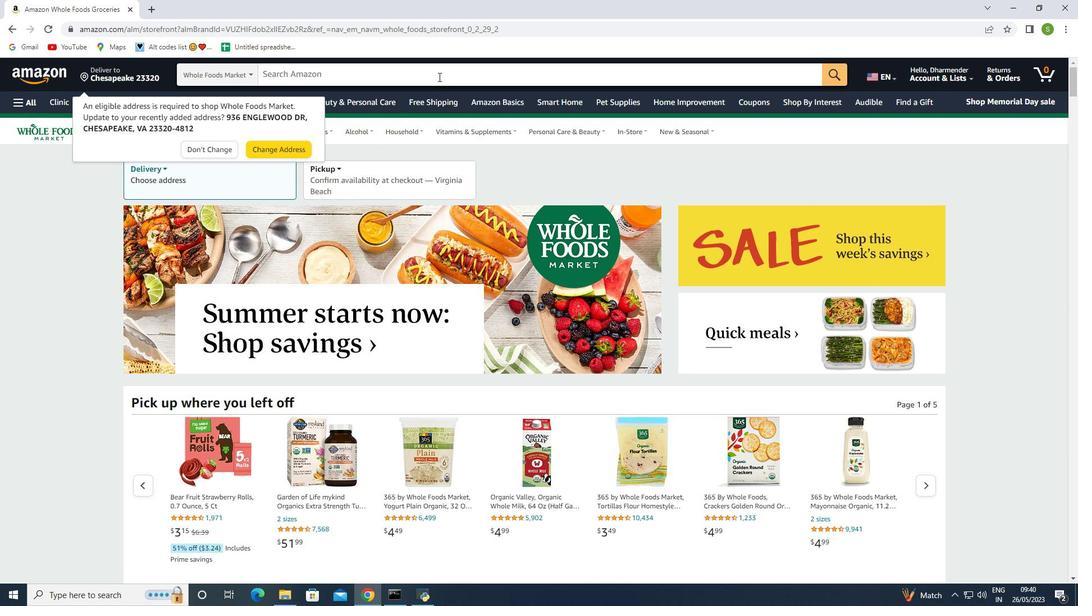 
Action: Key pressed <Key.shift>Orf<Key.backspace>ganic<Key.space><Key.shift>Herbal<Key.space><Key.shift>Supplements
Screenshot: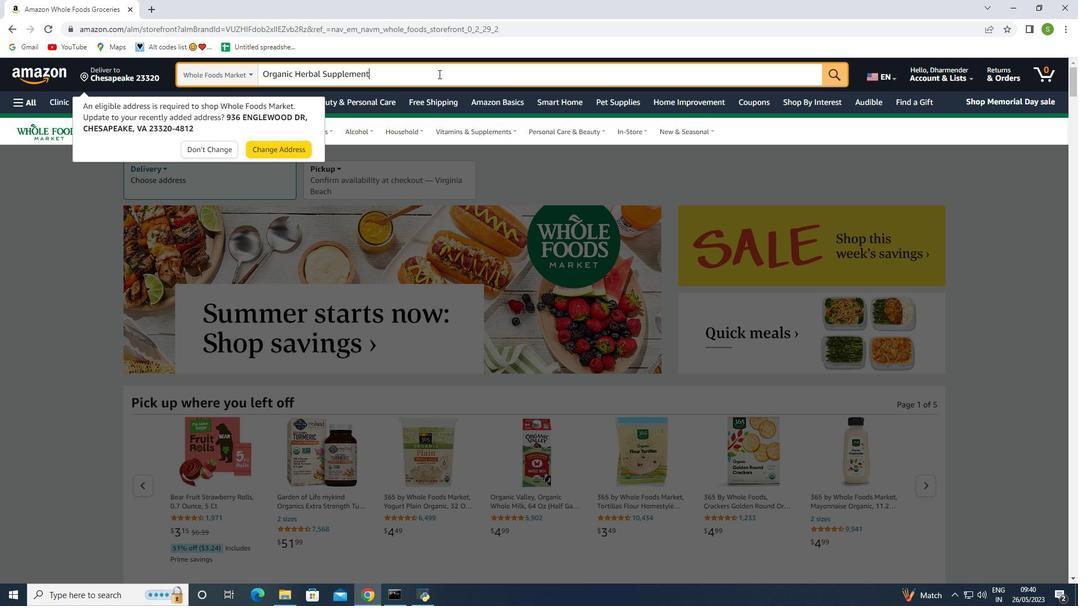 
Action: Mouse moved to (221, 148)
Screenshot: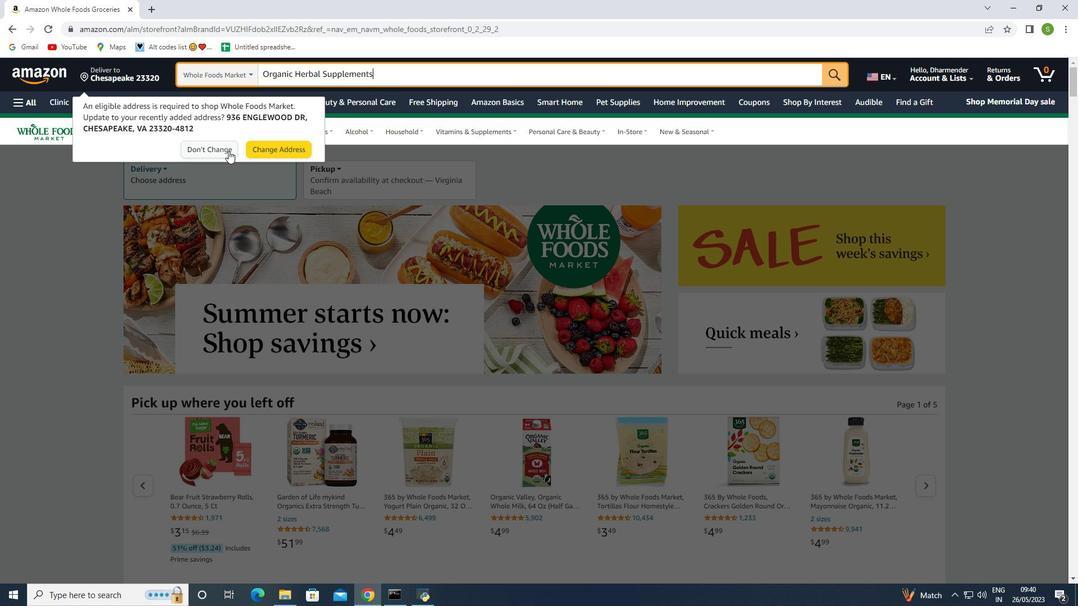 
Action: Mouse pressed left at (221, 148)
Screenshot: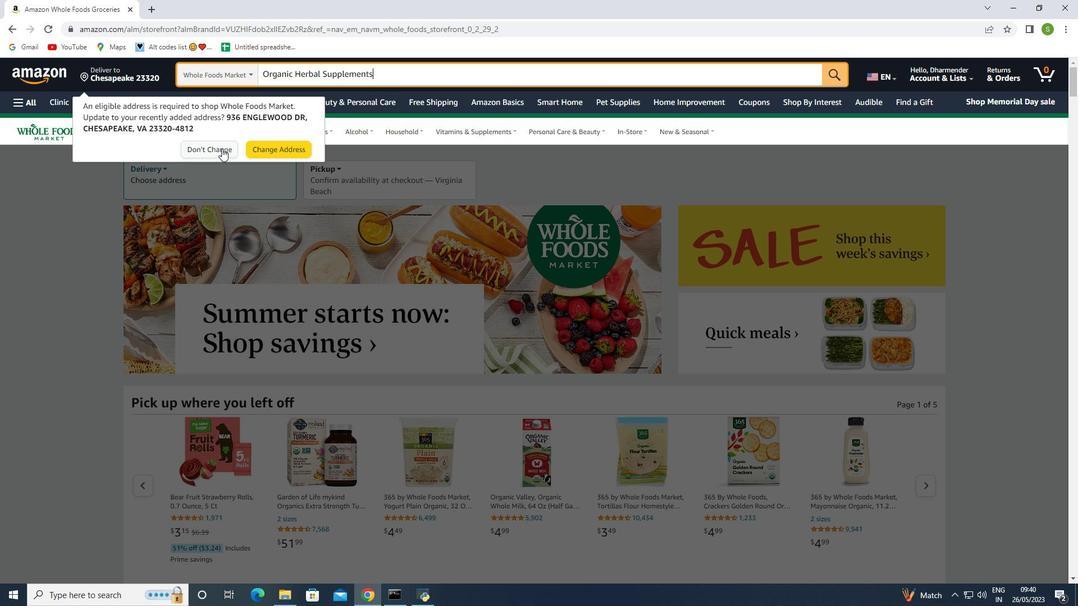 
Action: Mouse moved to (483, 73)
Screenshot: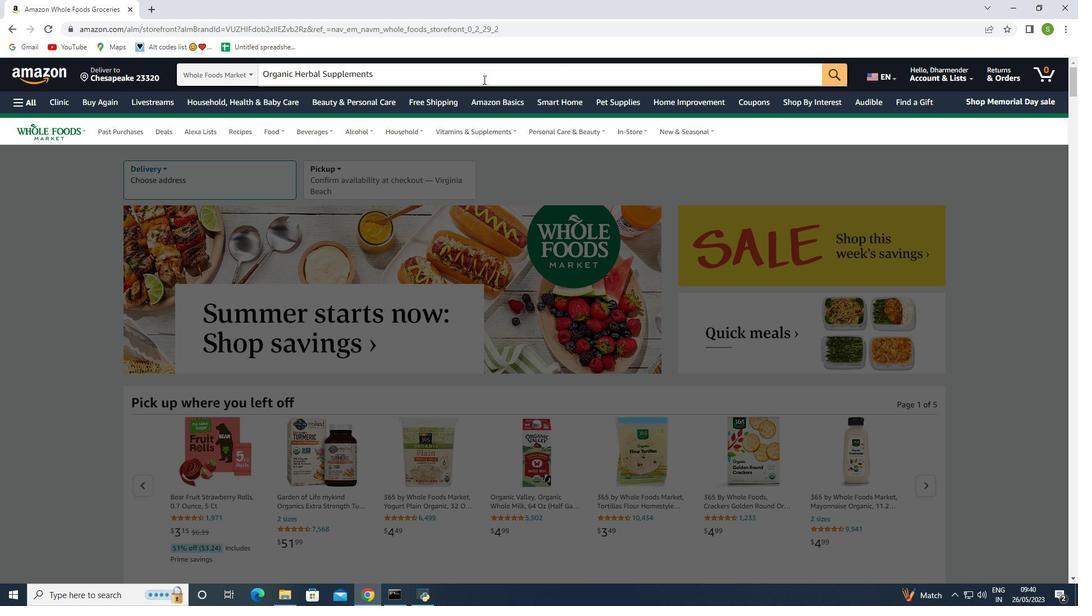 
Action: Mouse pressed left at (483, 73)
Screenshot: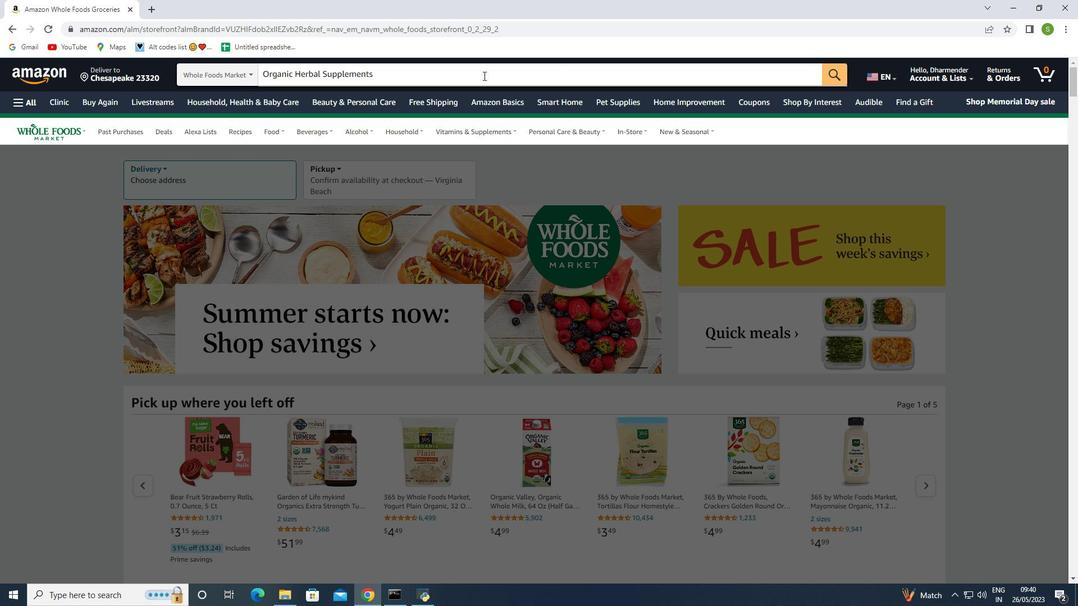 
Action: Key pressed <Key.enter>
Screenshot: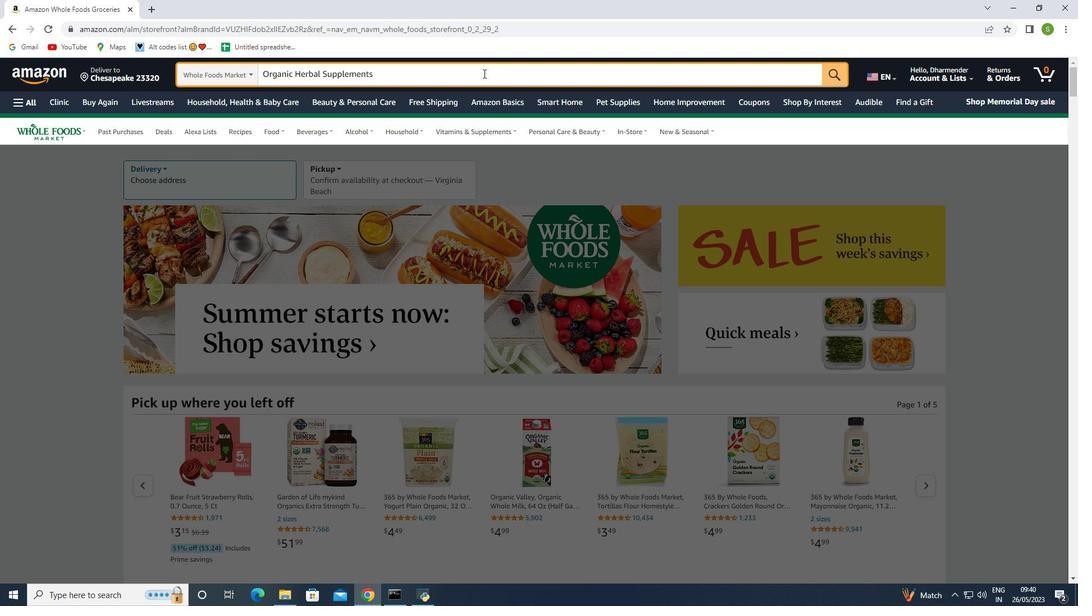 
Action: Mouse moved to (384, 287)
Screenshot: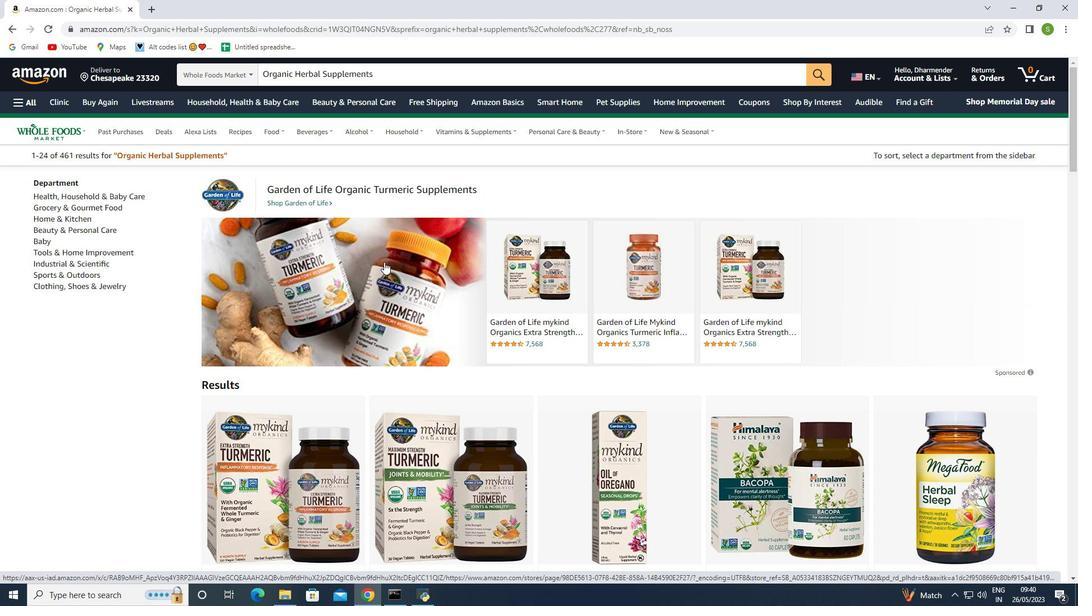 
Action: Mouse scrolled (384, 287) with delta (0, 0)
Screenshot: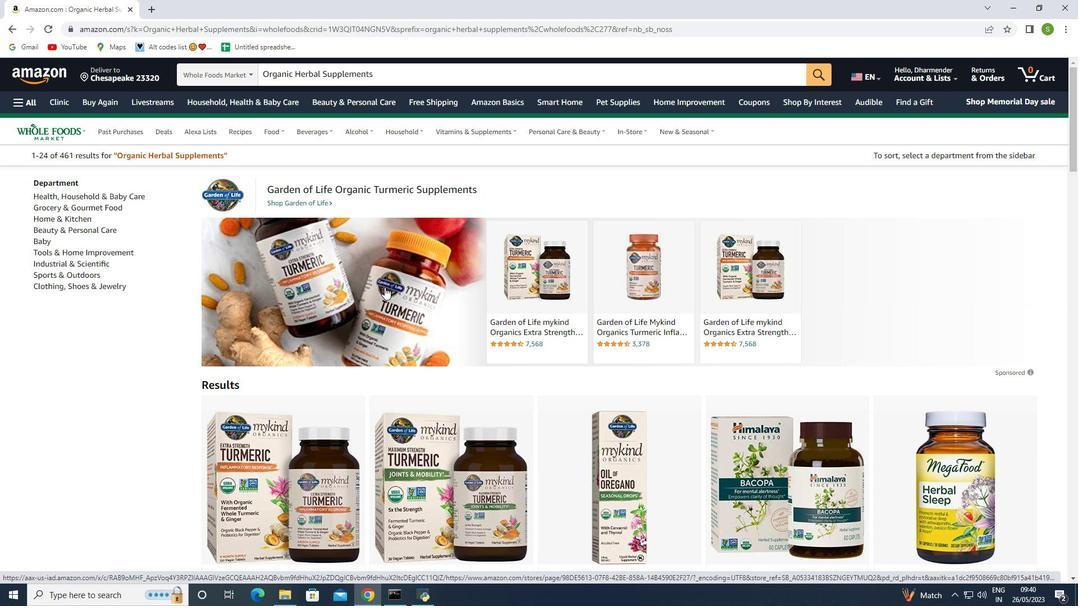
Action: Mouse scrolled (384, 287) with delta (0, 0)
Screenshot: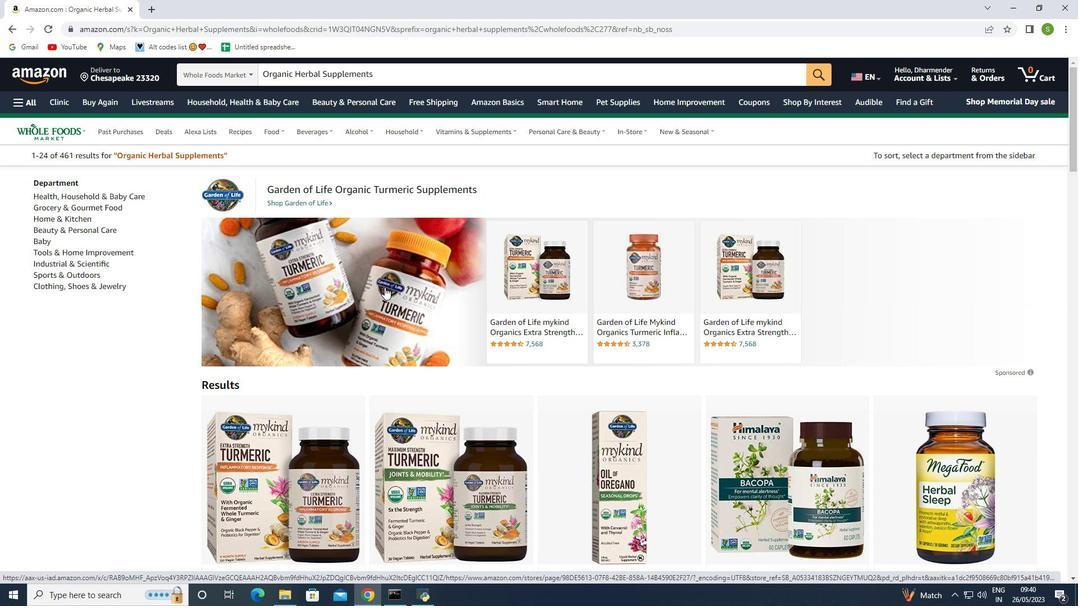 
Action: Mouse moved to (334, 301)
Screenshot: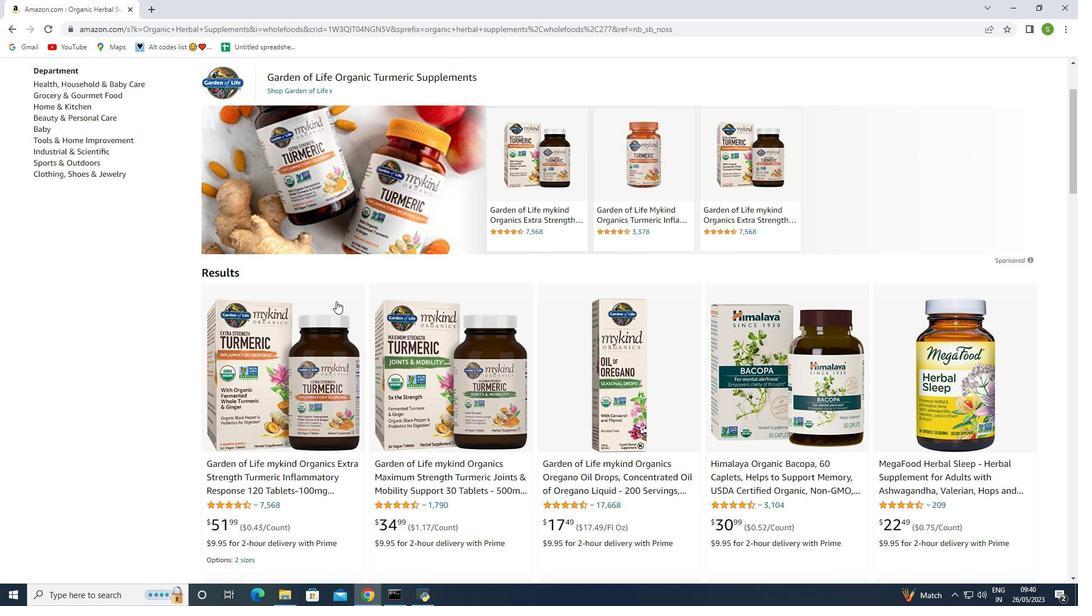 
Action: Mouse scrolled (334, 301) with delta (0, 0)
Screenshot: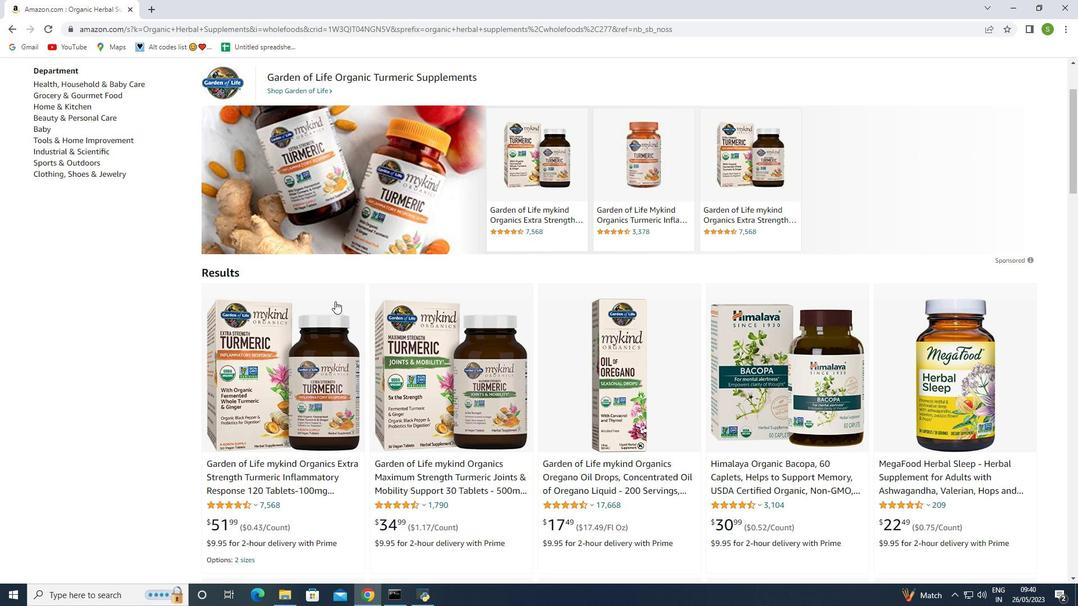 
Action: Mouse moved to (284, 320)
Screenshot: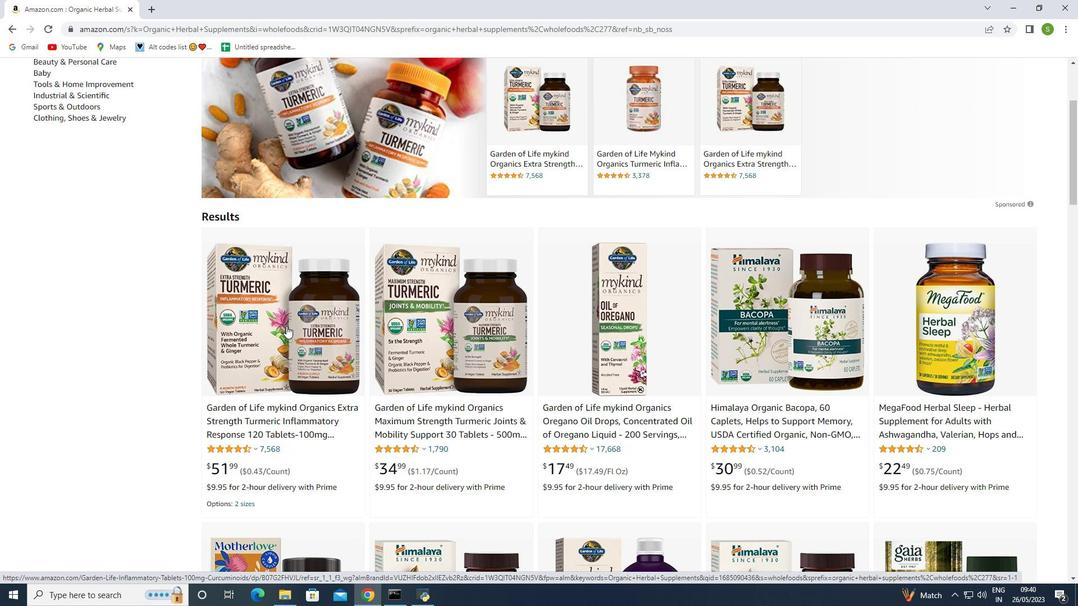 
Action: Mouse pressed left at (284, 320)
Screenshot: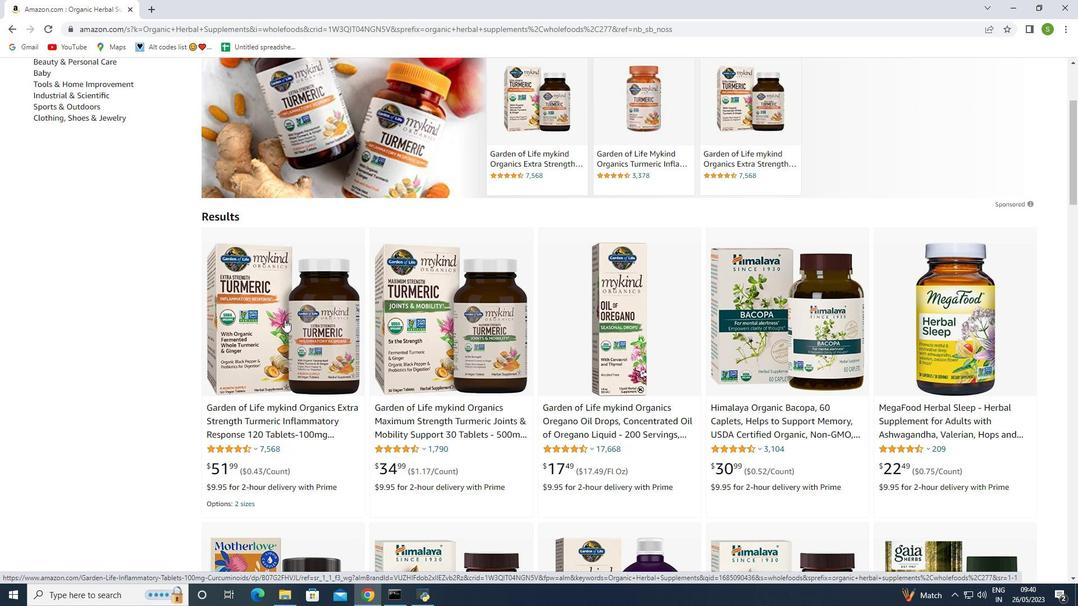 
Action: Mouse moved to (366, 284)
Screenshot: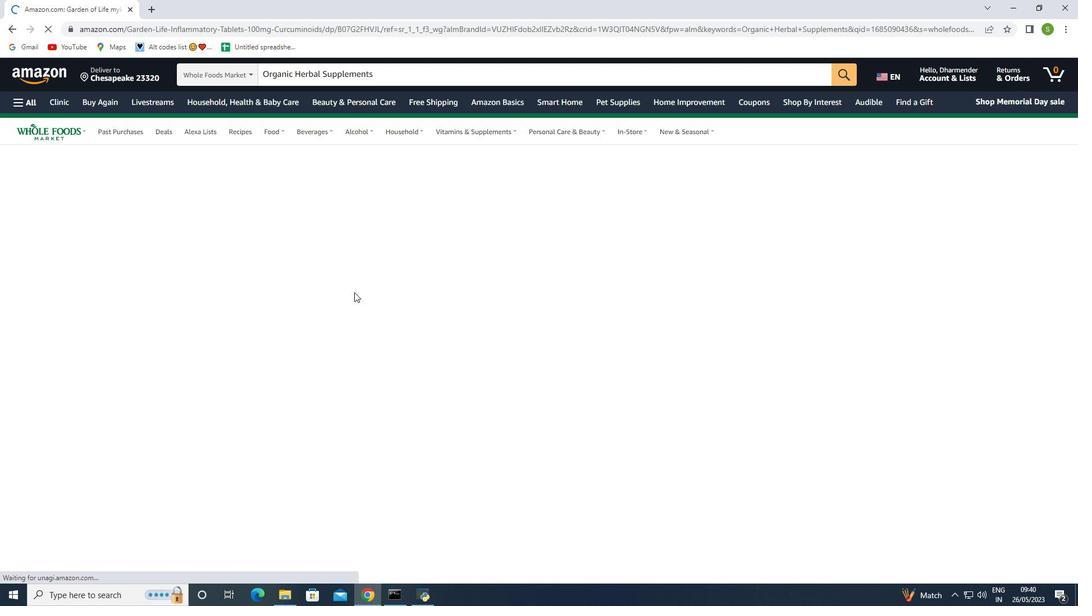 
Action: Mouse scrolled (366, 284) with delta (0, 0)
Screenshot: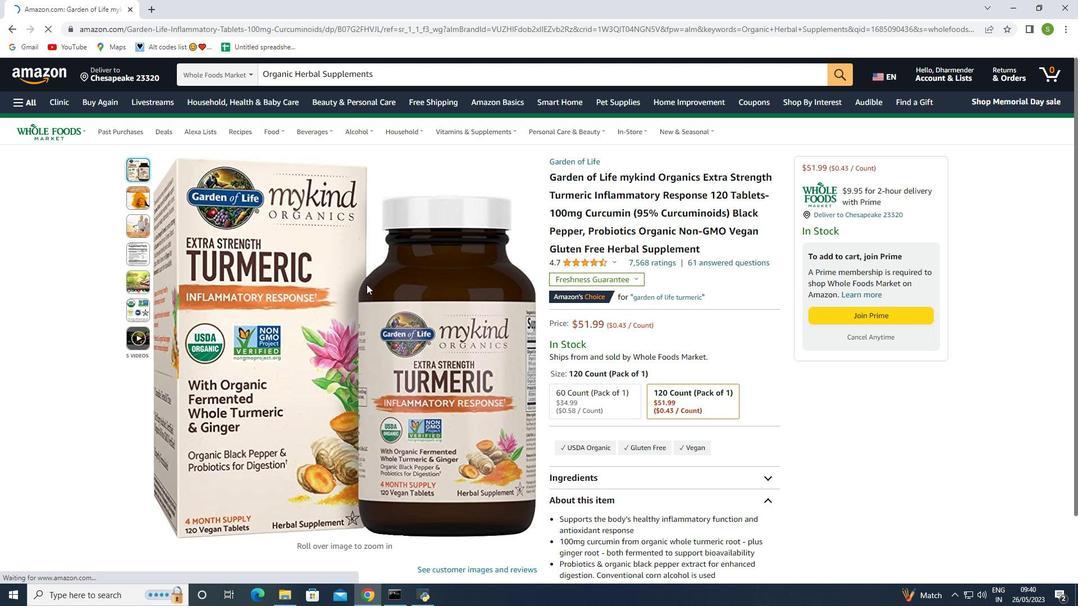 
Action: Mouse scrolled (366, 284) with delta (0, 0)
Screenshot: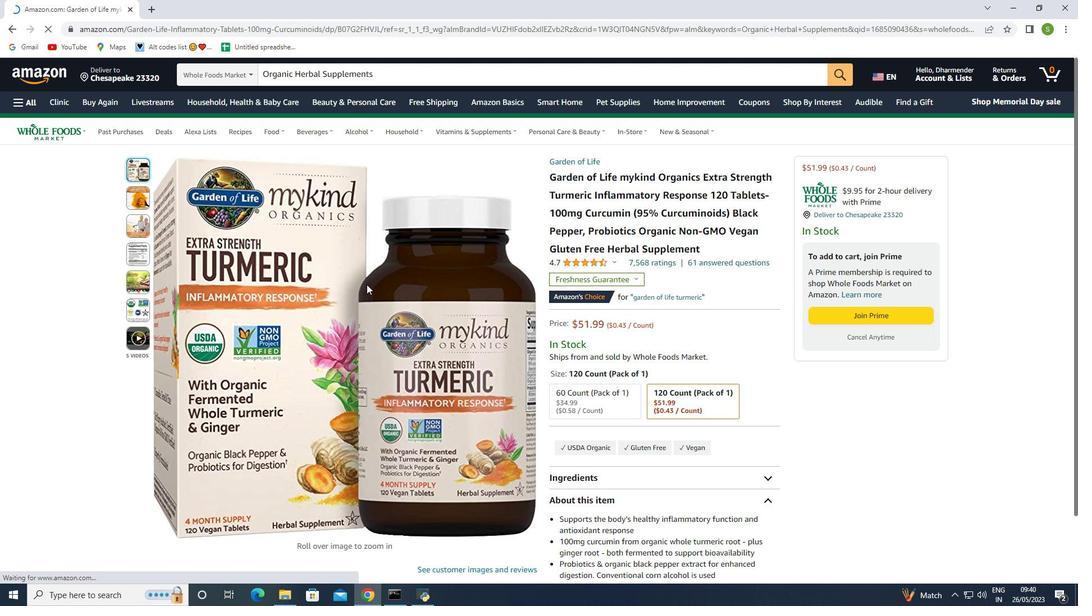 
Action: Mouse moved to (366, 284)
Screenshot: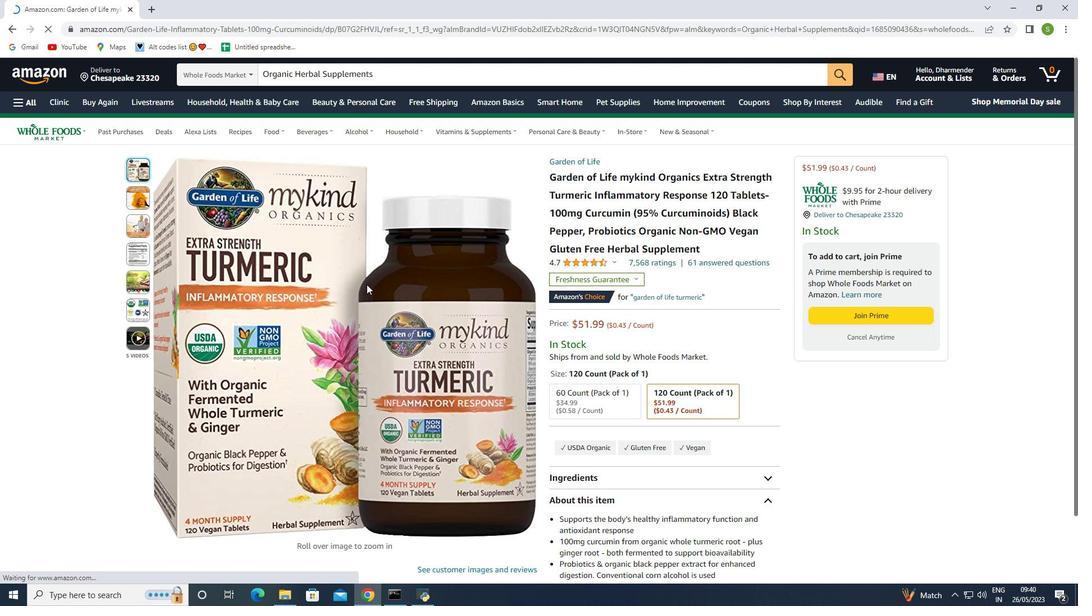 
Action: Mouse scrolled (366, 284) with delta (0, 0)
Screenshot: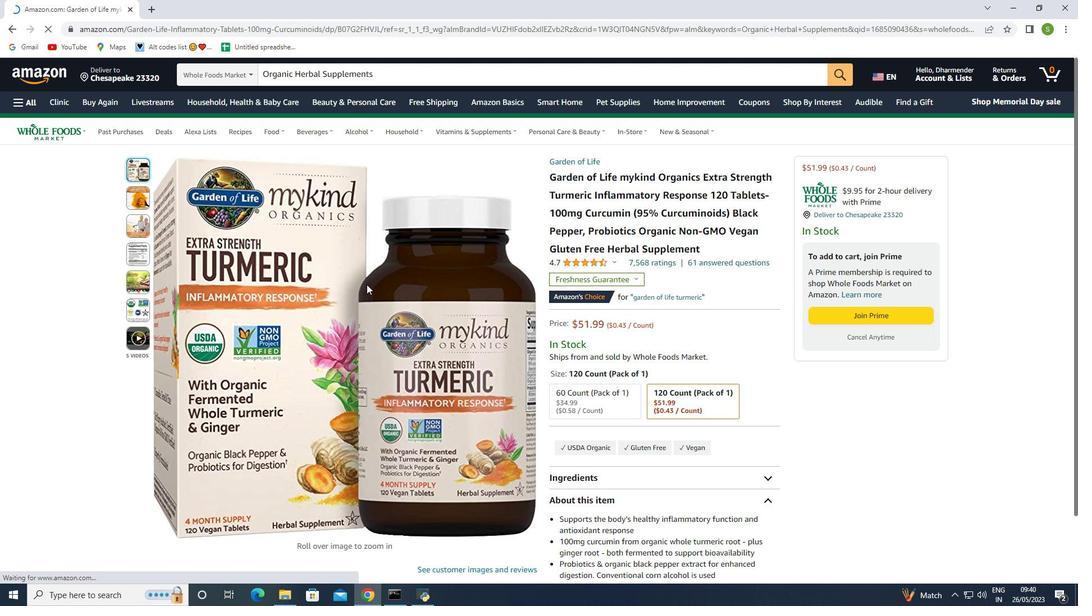 
Action: Mouse moved to (366, 284)
Screenshot: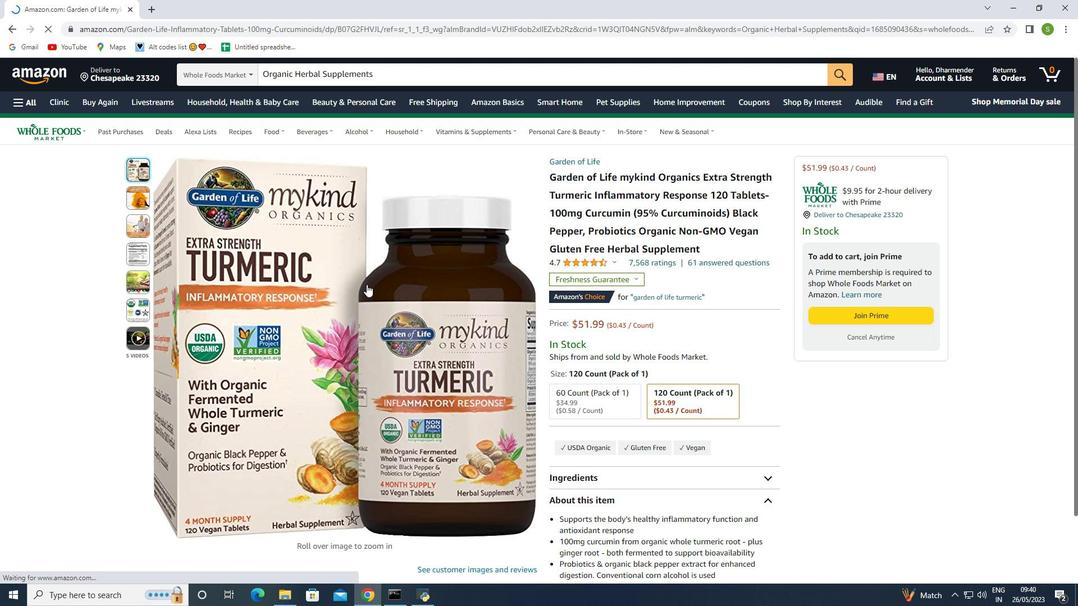 
Action: Mouse scrolled (366, 284) with delta (0, 0)
Screenshot: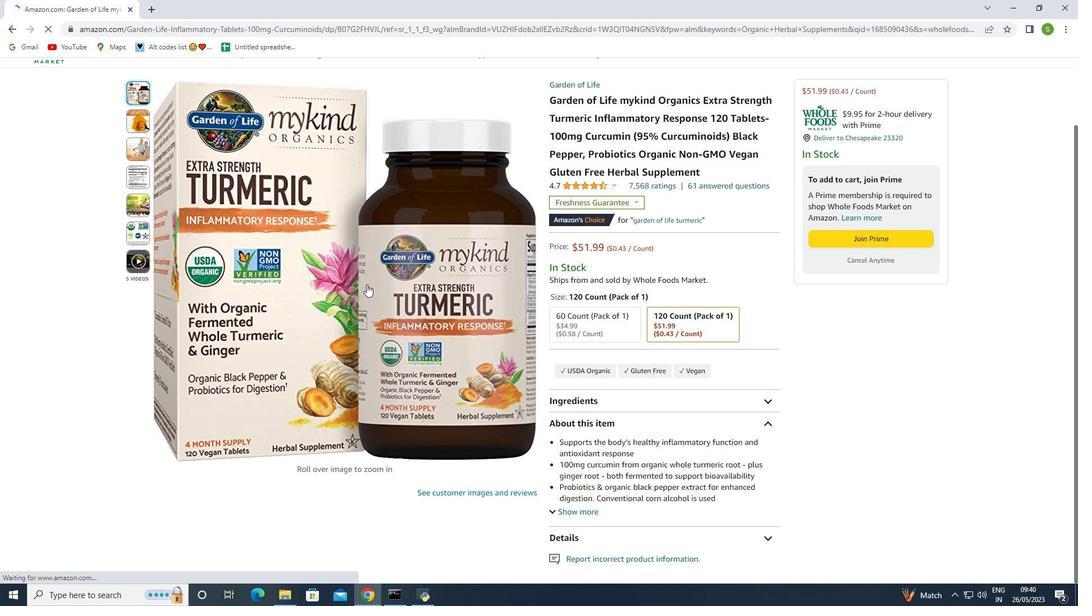 
Action: Mouse scrolled (366, 284) with delta (0, 0)
Screenshot: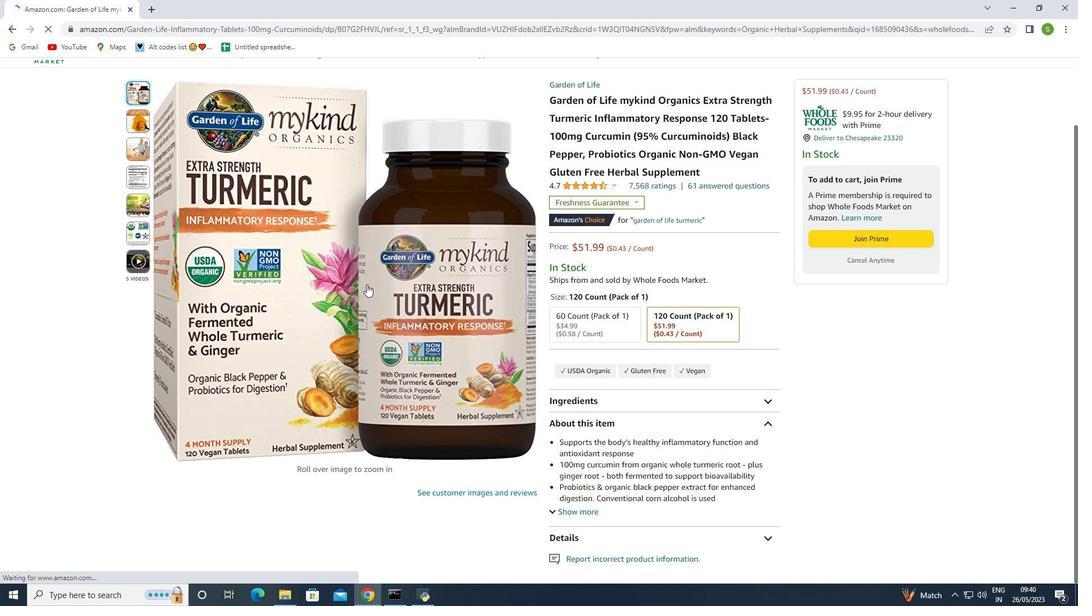 
Action: Mouse scrolled (366, 284) with delta (0, 0)
Screenshot: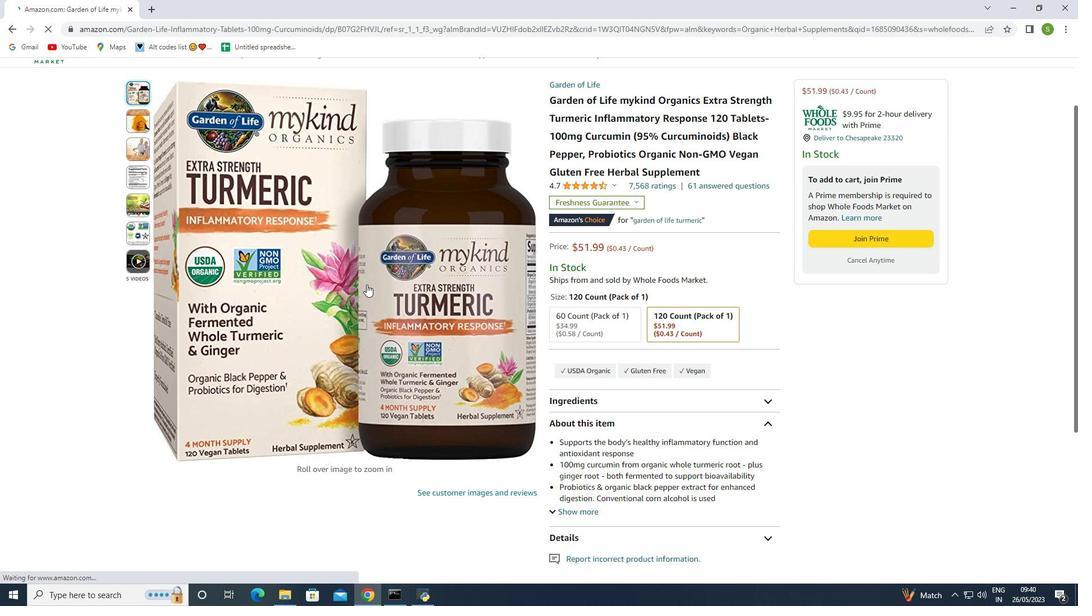 
Action: Mouse scrolled (366, 285) with delta (0, 0)
Screenshot: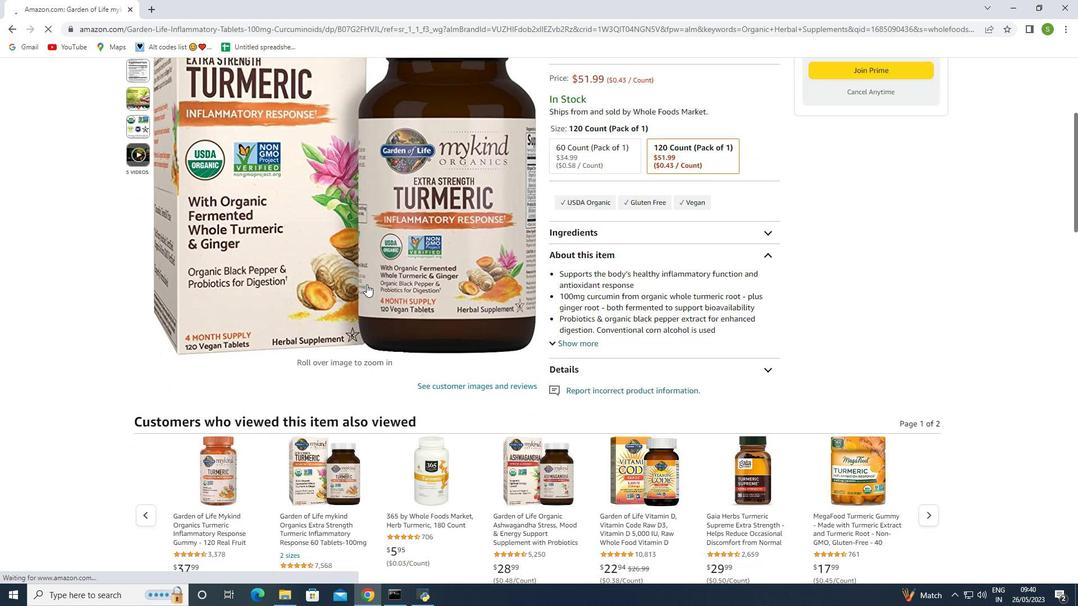 
Action: Mouse scrolled (366, 285) with delta (0, 0)
Screenshot: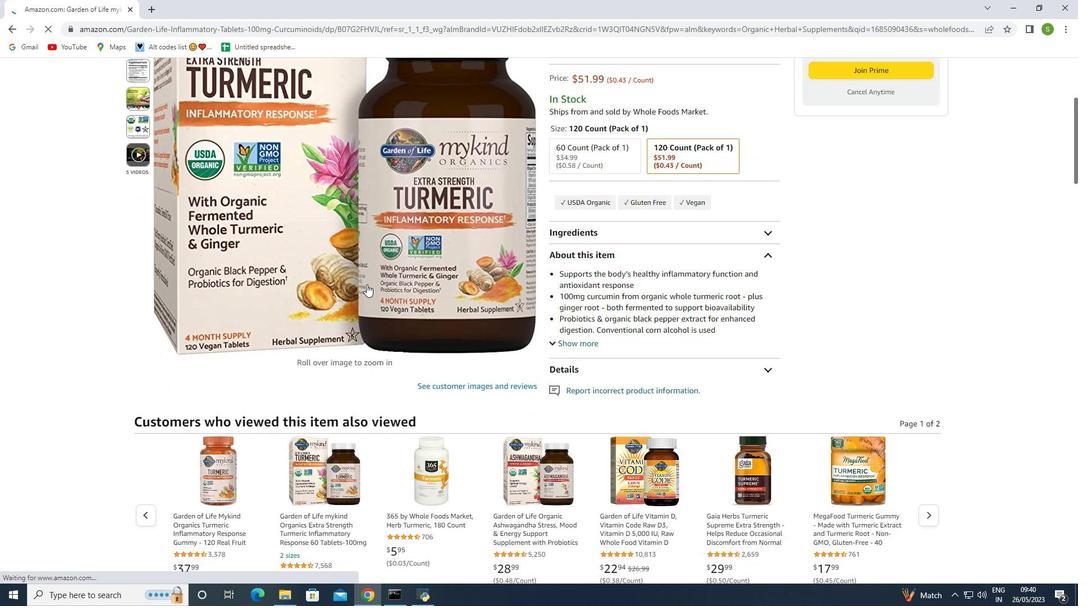 
Action: Mouse scrolled (366, 285) with delta (0, 0)
Screenshot: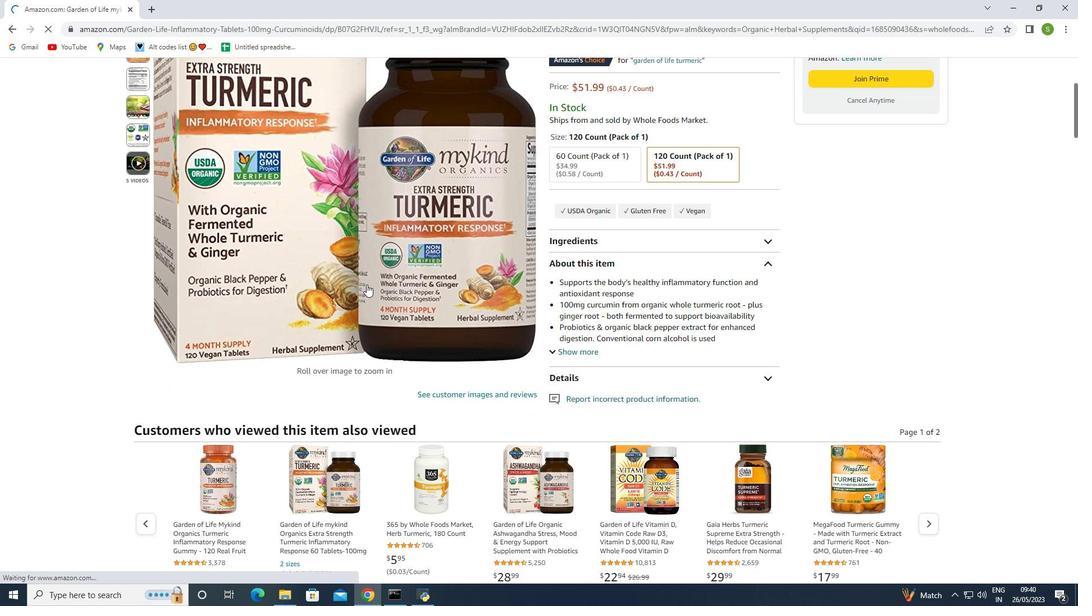 
Action: Mouse scrolled (366, 285) with delta (0, 0)
Screenshot: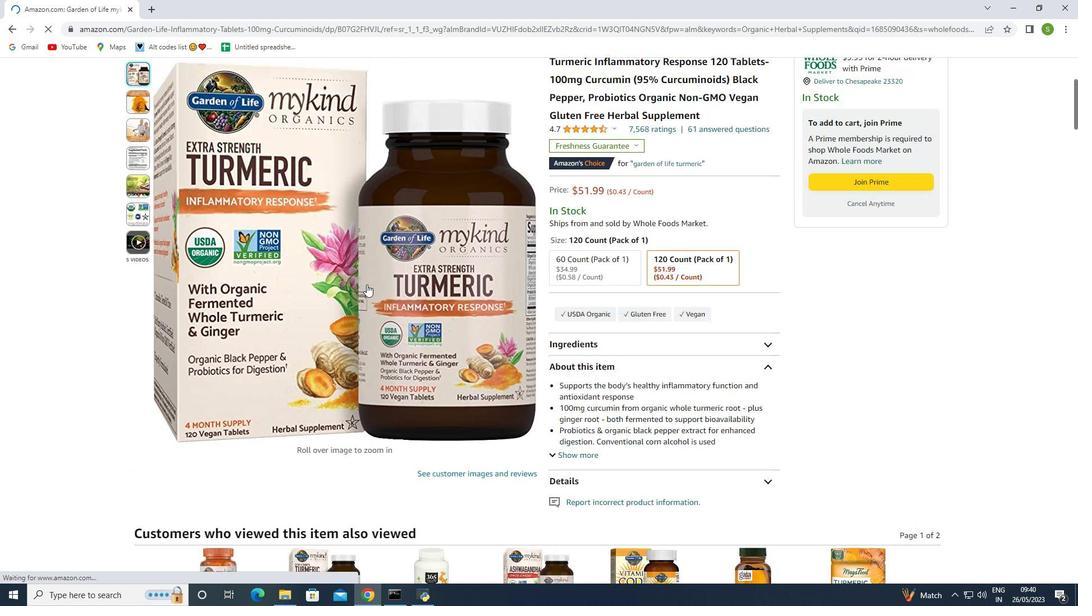 
Action: Mouse moved to (379, 285)
Screenshot: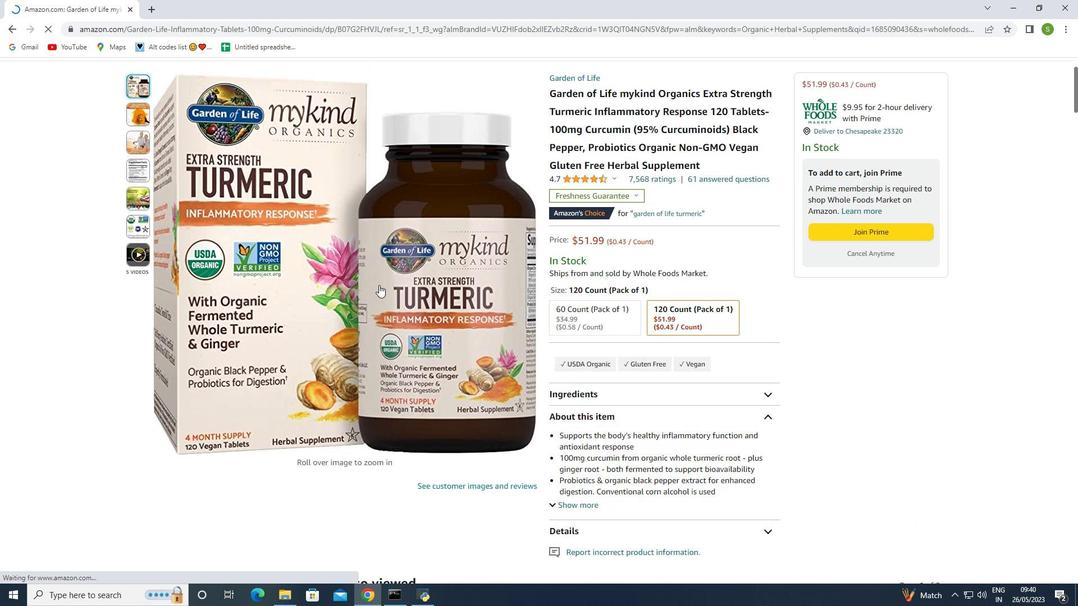 
Action: Mouse scrolled (379, 286) with delta (0, 0)
Screenshot: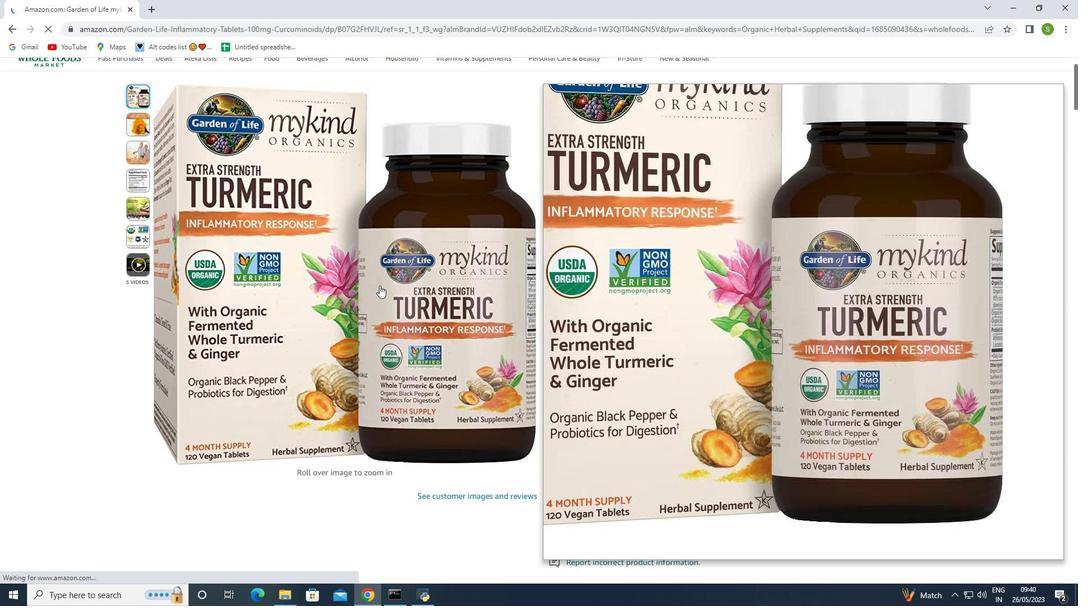 
Action: Mouse scrolled (379, 286) with delta (0, 0)
Screenshot: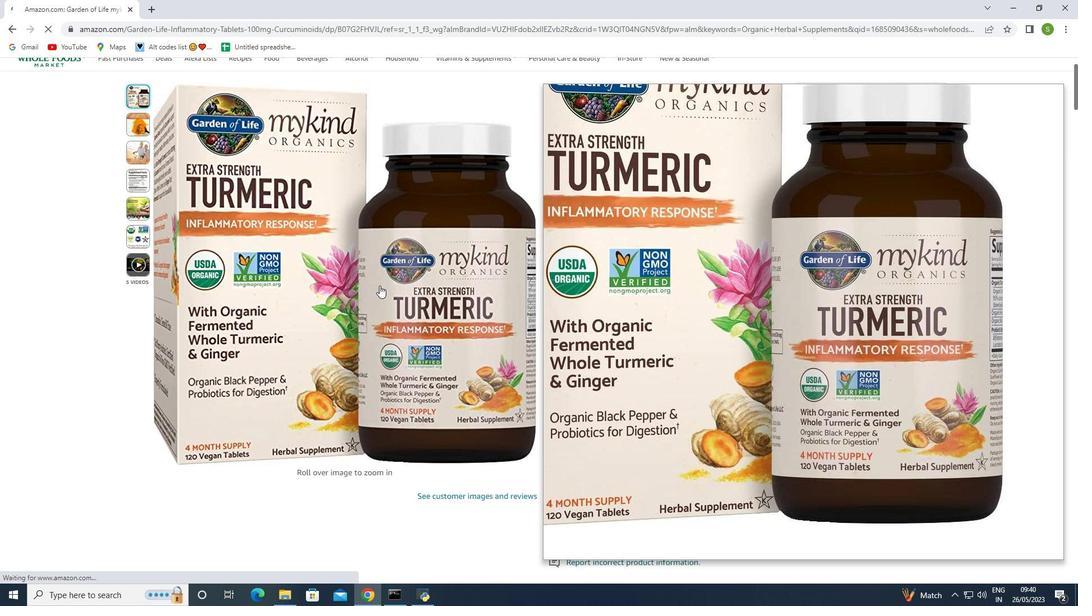 
Action: Mouse moved to (724, 323)
Screenshot: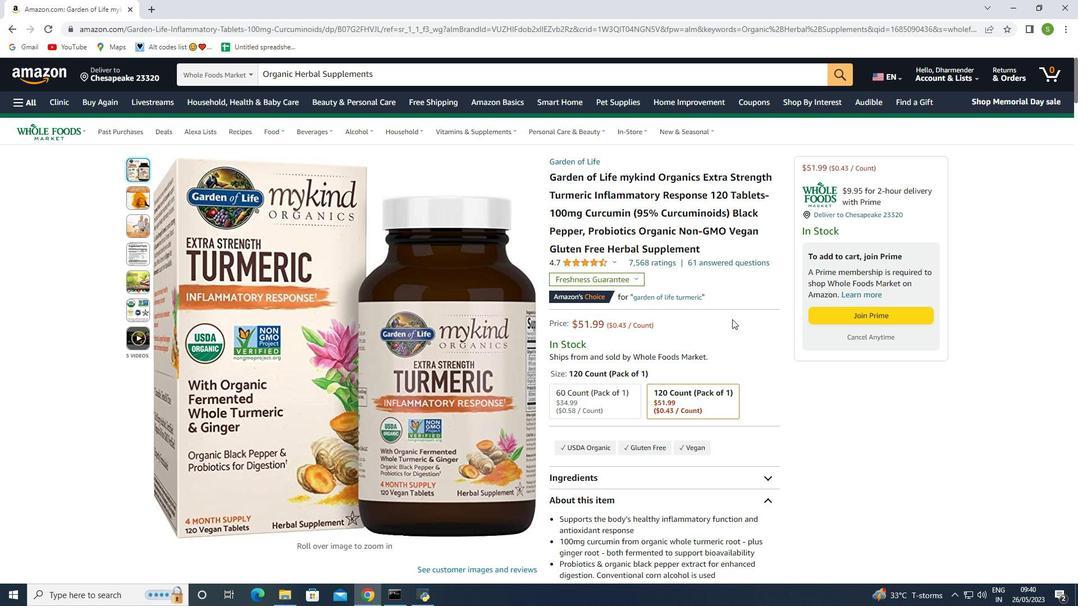 
Action: Mouse scrolled (729, 320) with delta (0, 0)
Screenshot: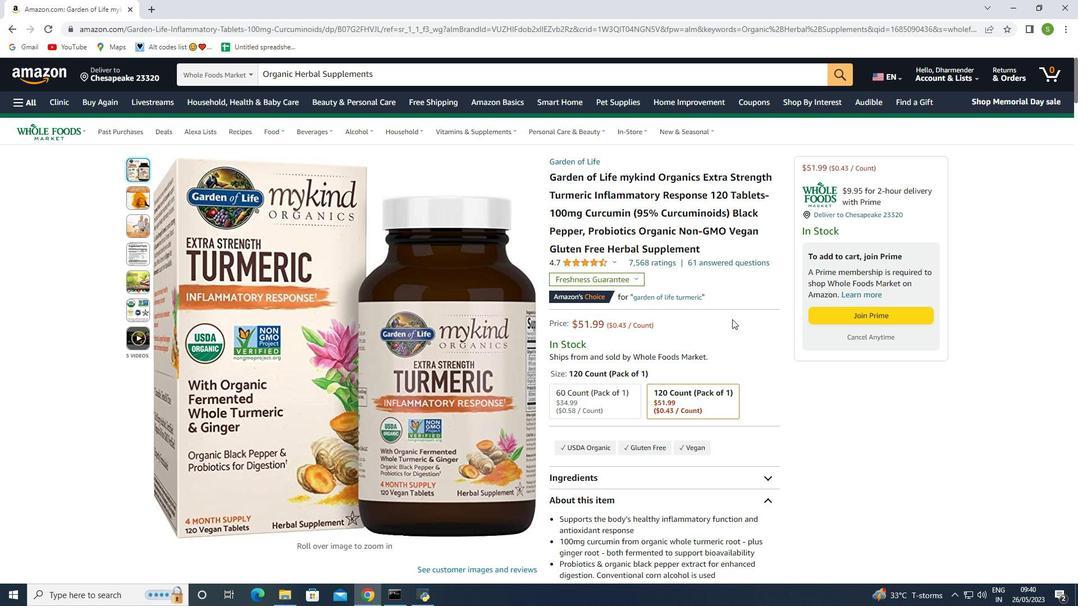 
Action: Mouse moved to (723, 324)
Screenshot: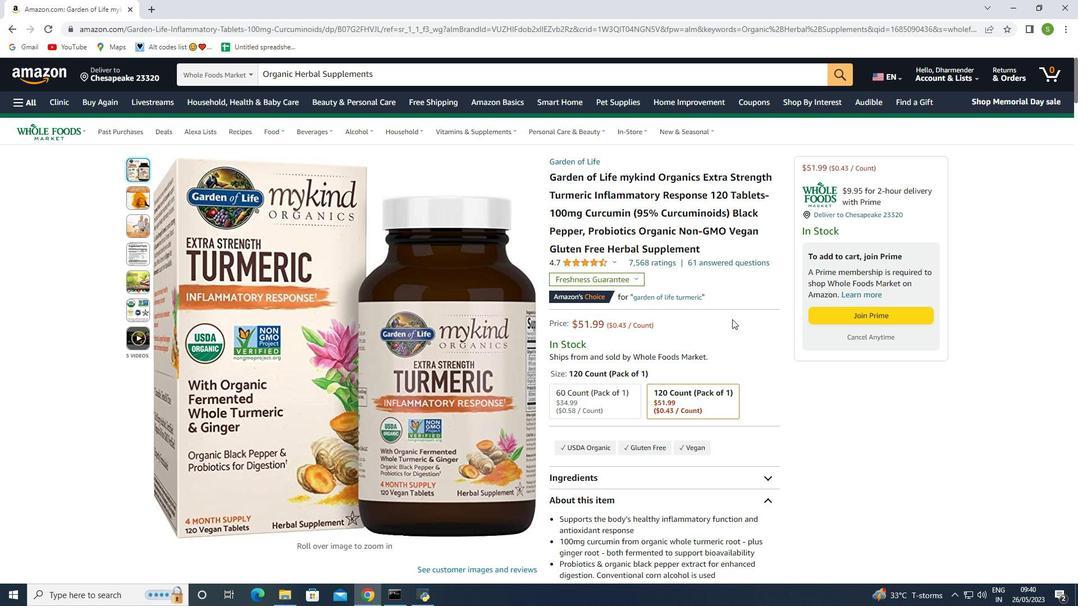 
Action: Mouse scrolled (726, 321) with delta (0, 0)
Screenshot: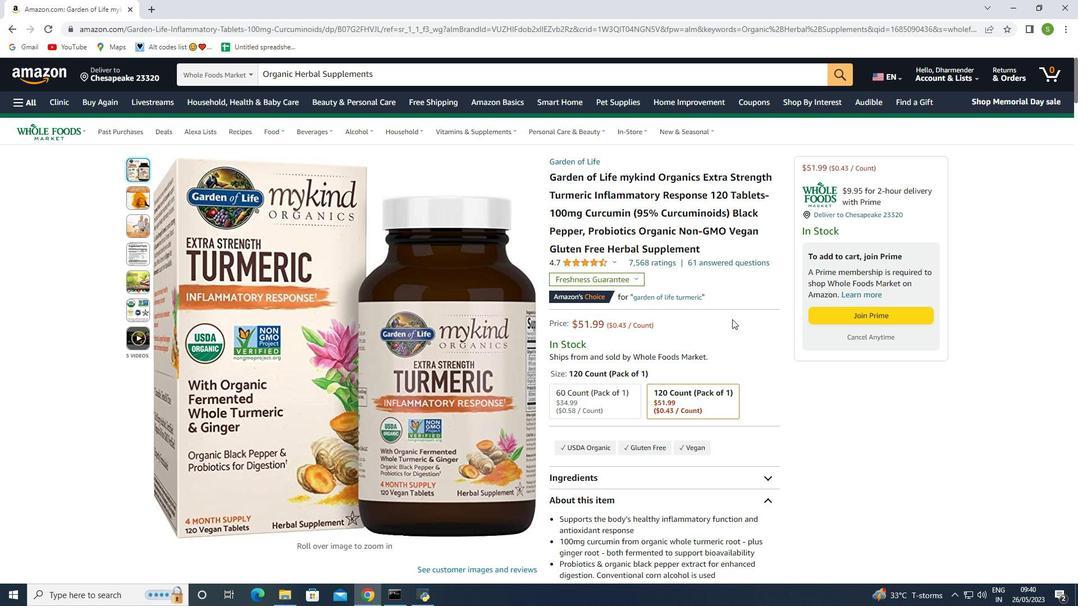 
Action: Mouse moved to (712, 328)
Screenshot: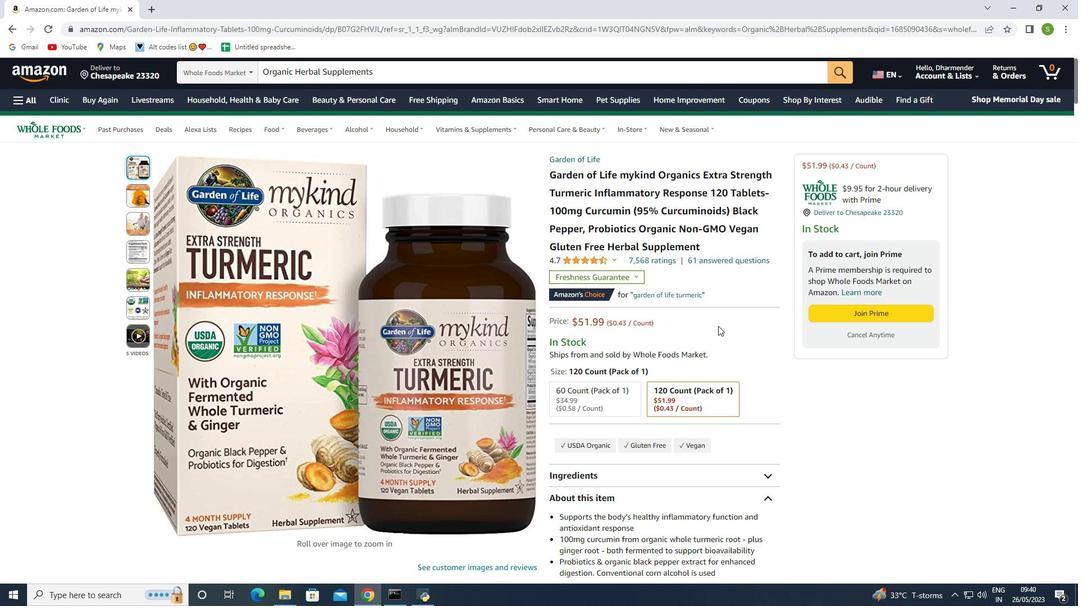 
Action: Mouse scrolled (712, 328) with delta (0, 0)
Screenshot: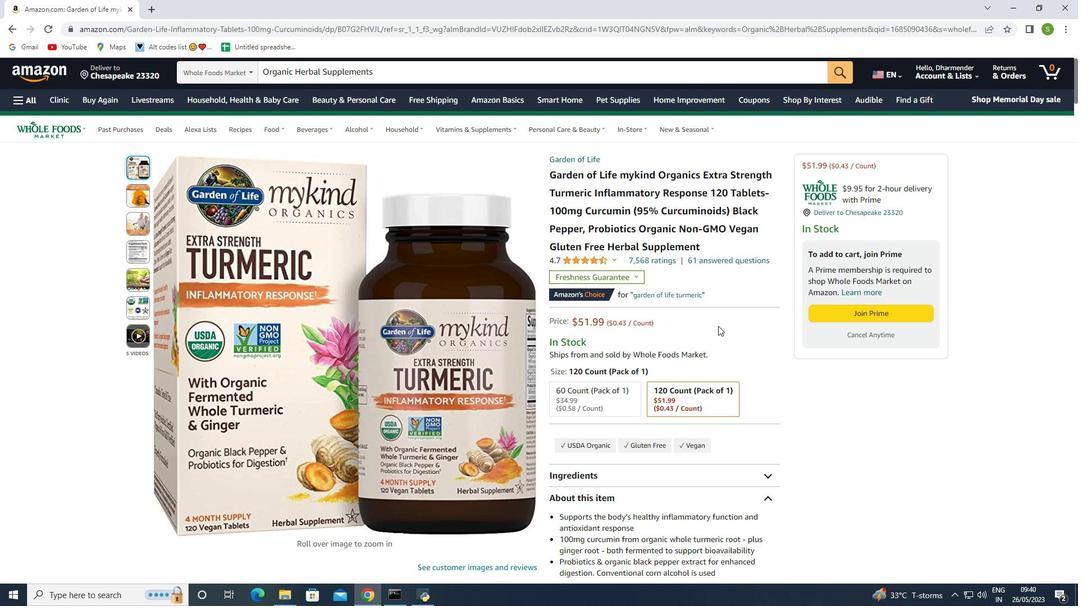 
Action: Mouse moved to (765, 445)
Screenshot: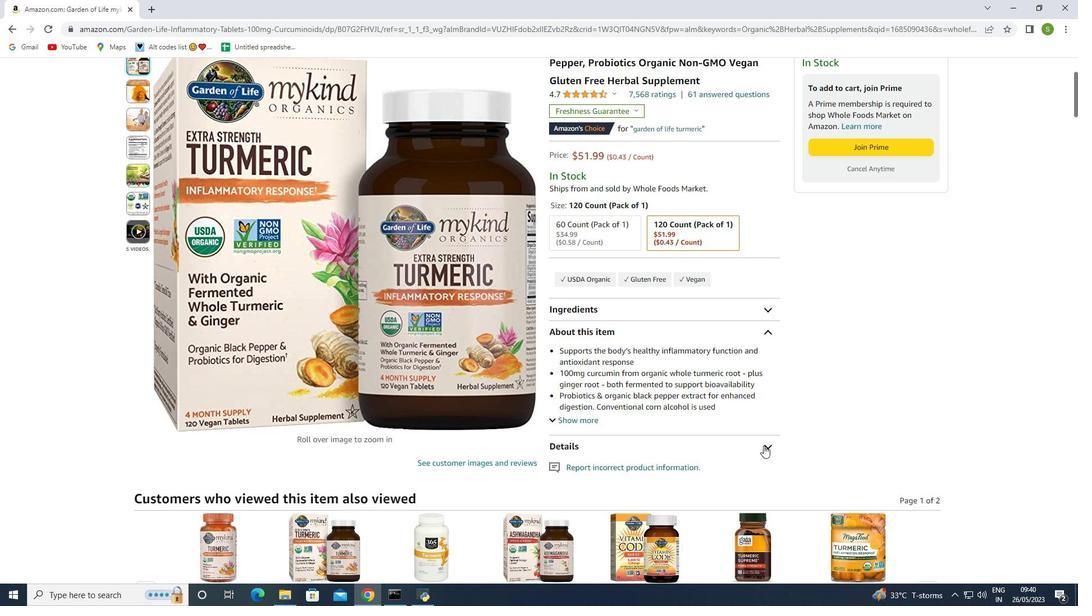 
Action: Mouse pressed left at (765, 445)
Screenshot: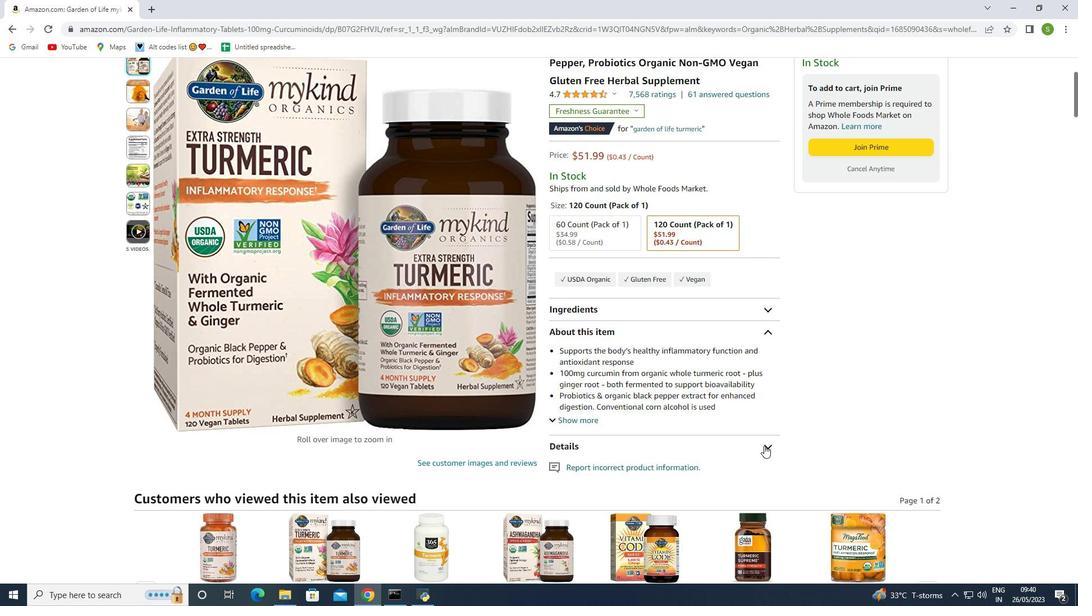 
Action: Mouse moved to (766, 432)
Screenshot: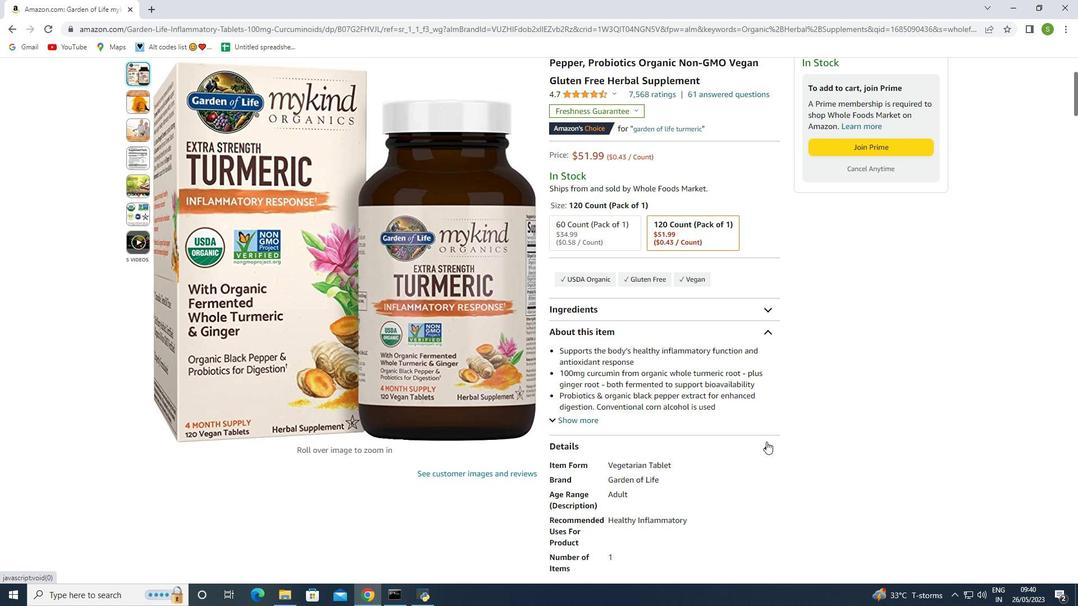 
Action: Mouse scrolled (766, 431) with delta (0, 0)
Screenshot: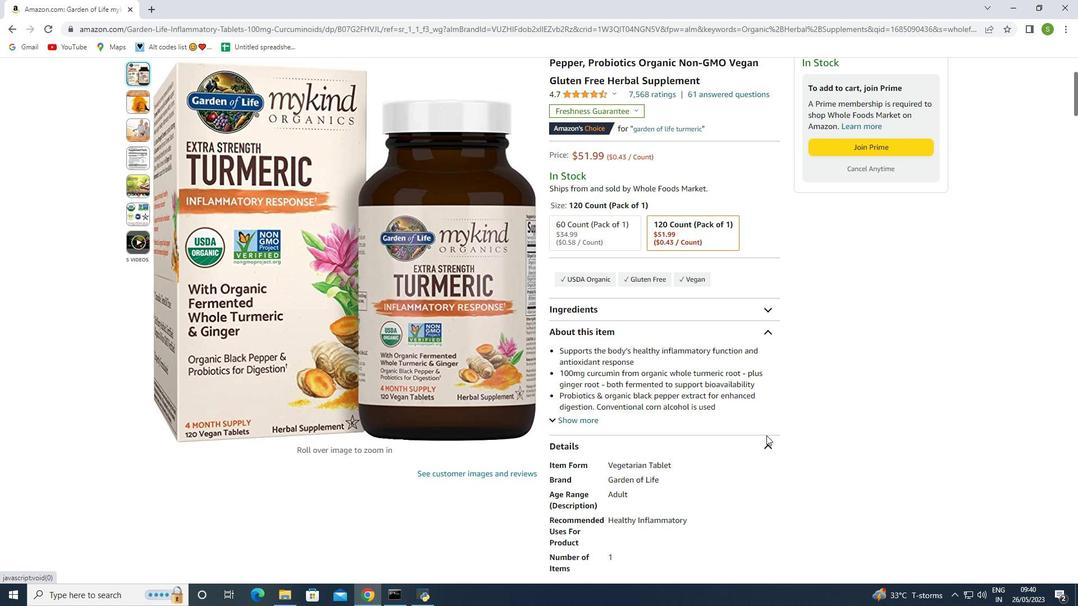 
Action: Mouse scrolled (766, 431) with delta (0, 0)
Screenshot: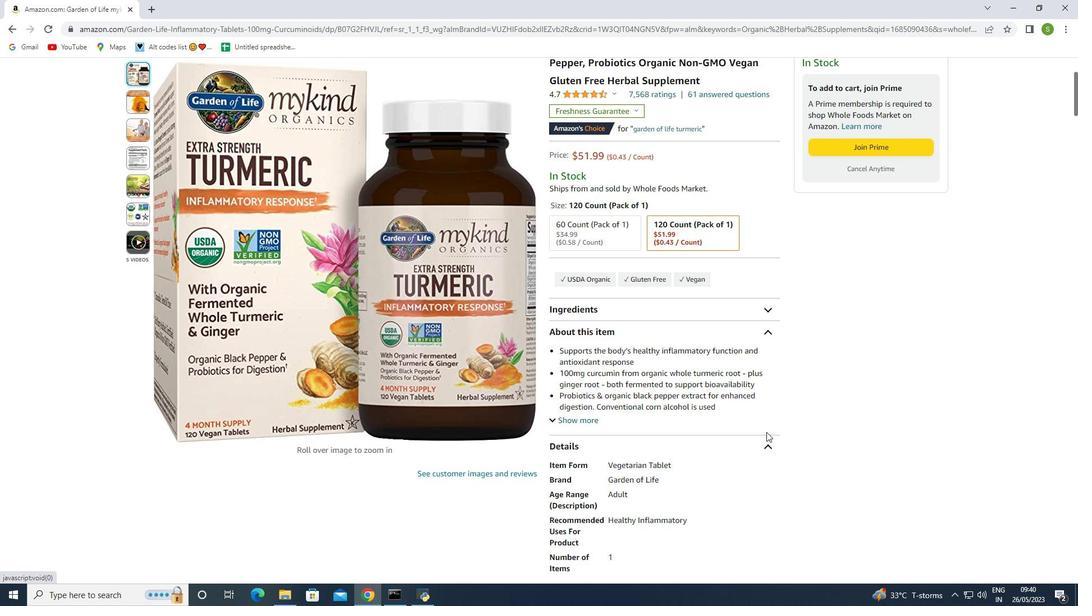 
Action: Mouse scrolled (766, 431) with delta (0, 0)
Screenshot: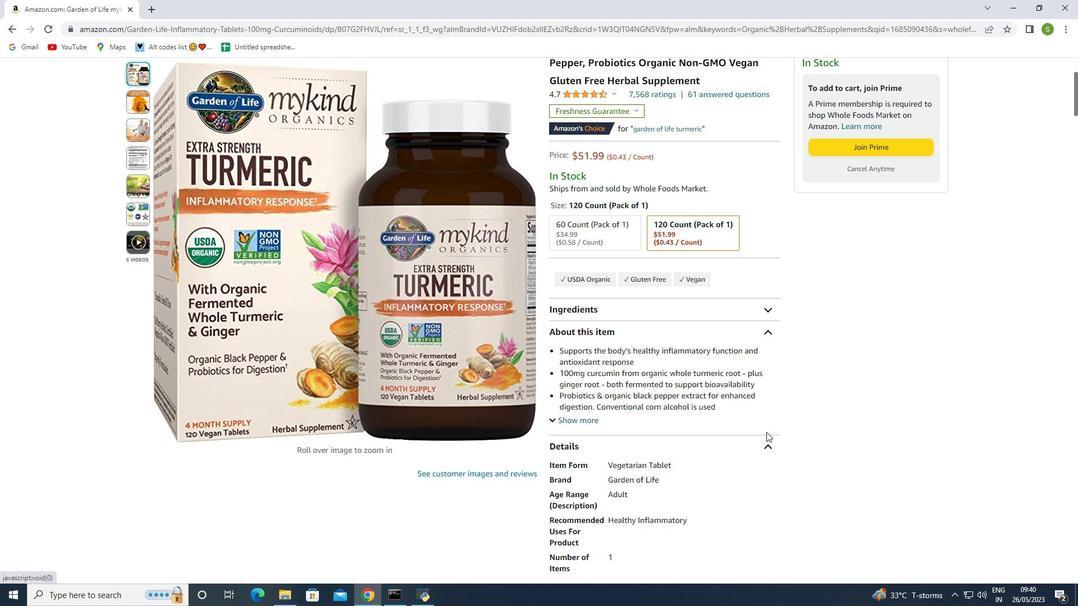 
Action: Mouse scrolled (766, 431) with delta (0, 0)
Screenshot: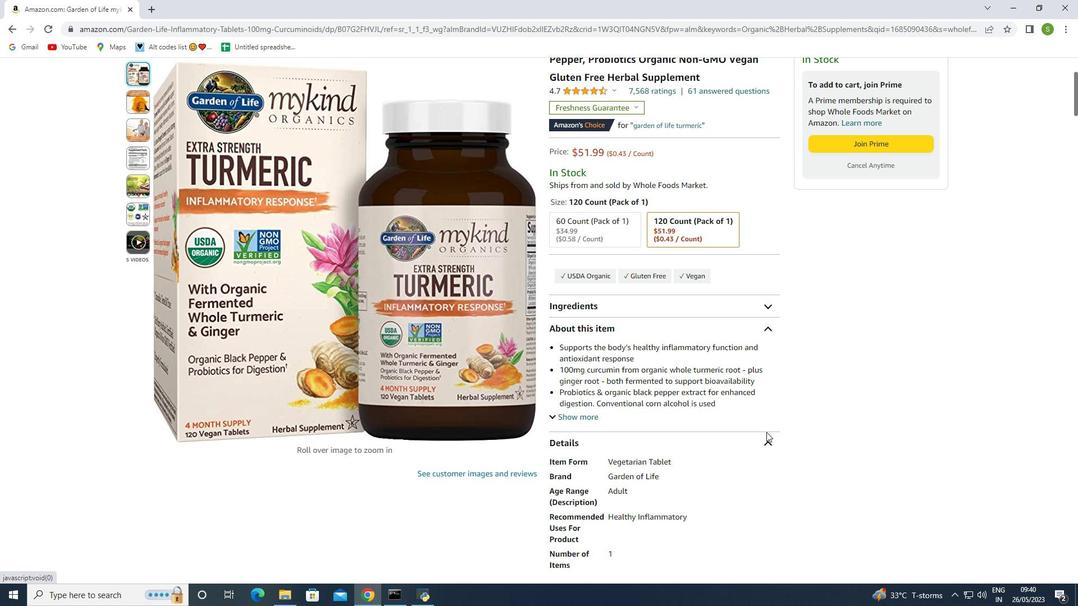 
Action: Mouse moved to (548, 238)
Screenshot: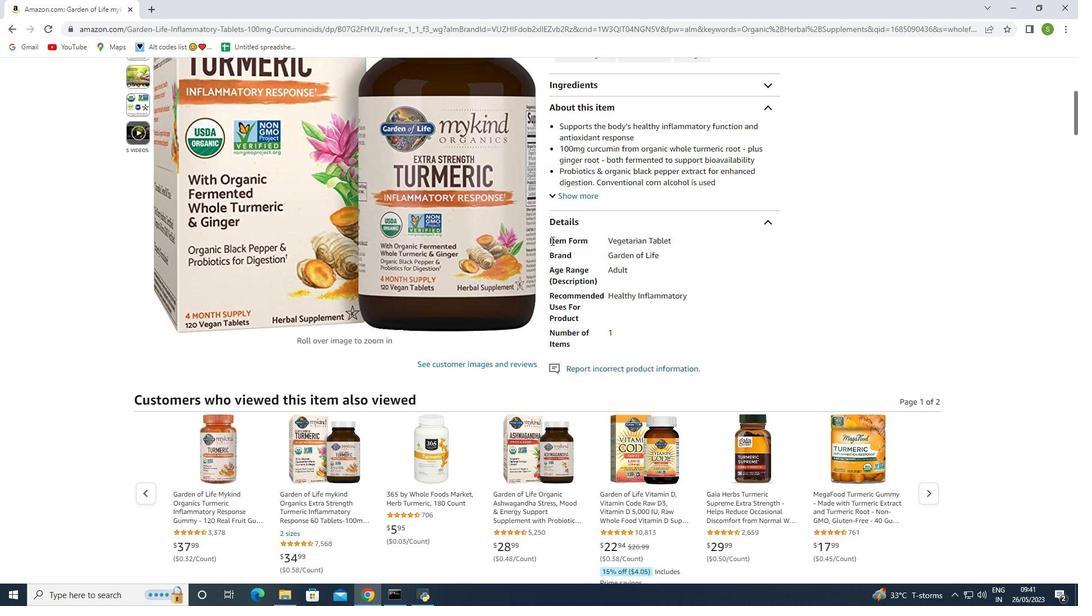 
Action: Mouse pressed left at (548, 238)
Screenshot: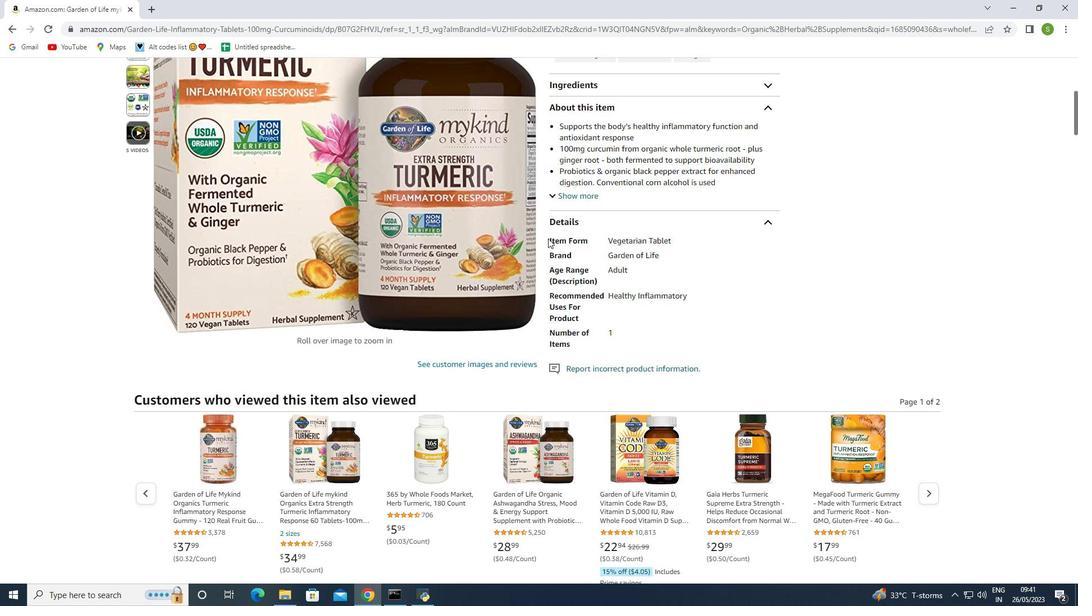 
Action: Mouse moved to (649, 265)
Screenshot: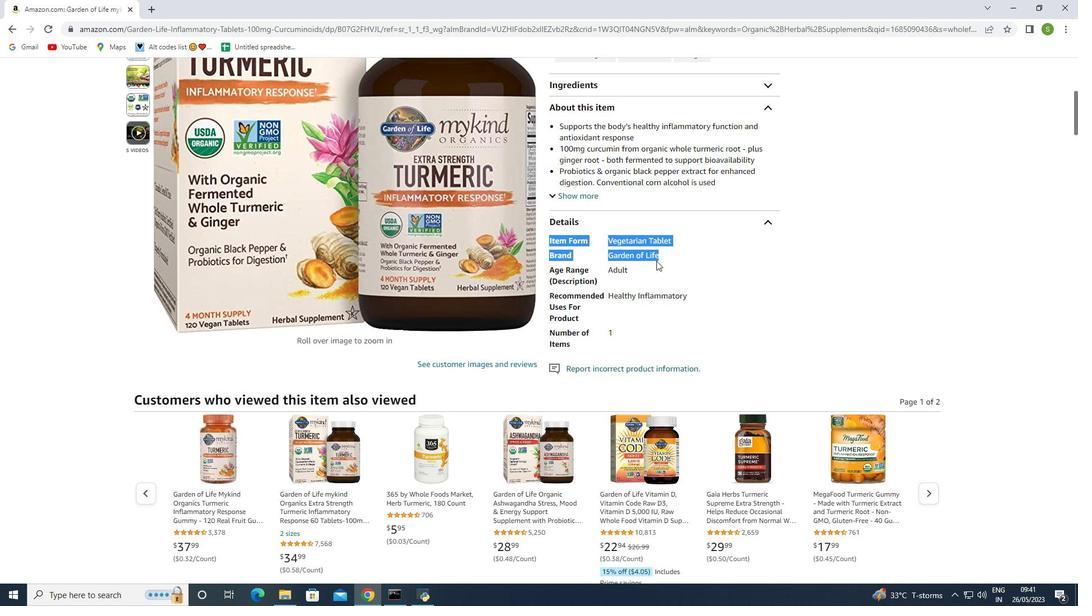 
Action: Mouse pressed left at (649, 265)
Screenshot: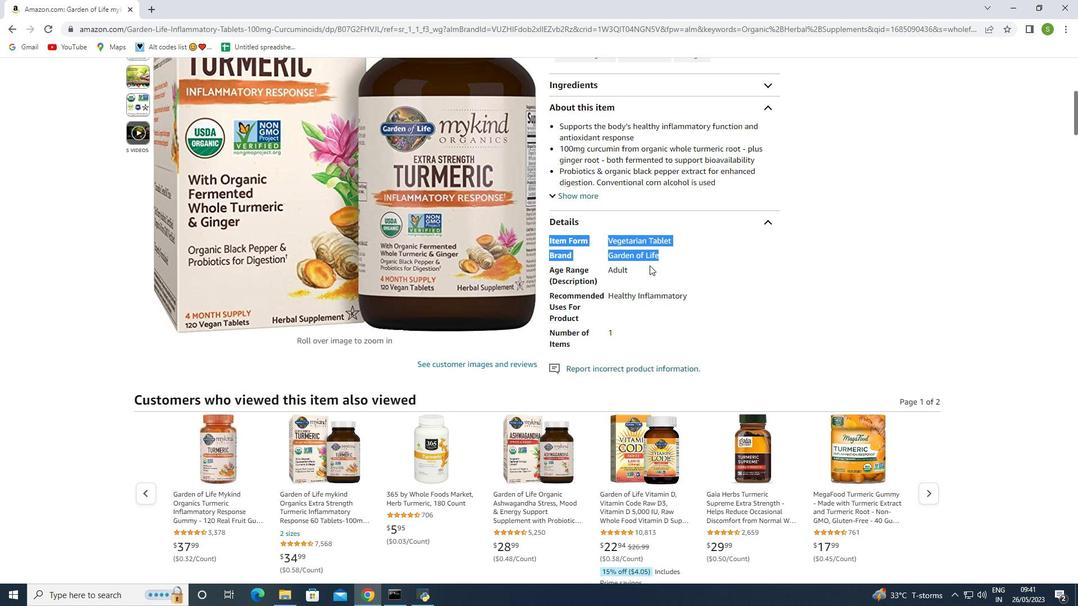 
Action: Mouse moved to (551, 267)
Screenshot: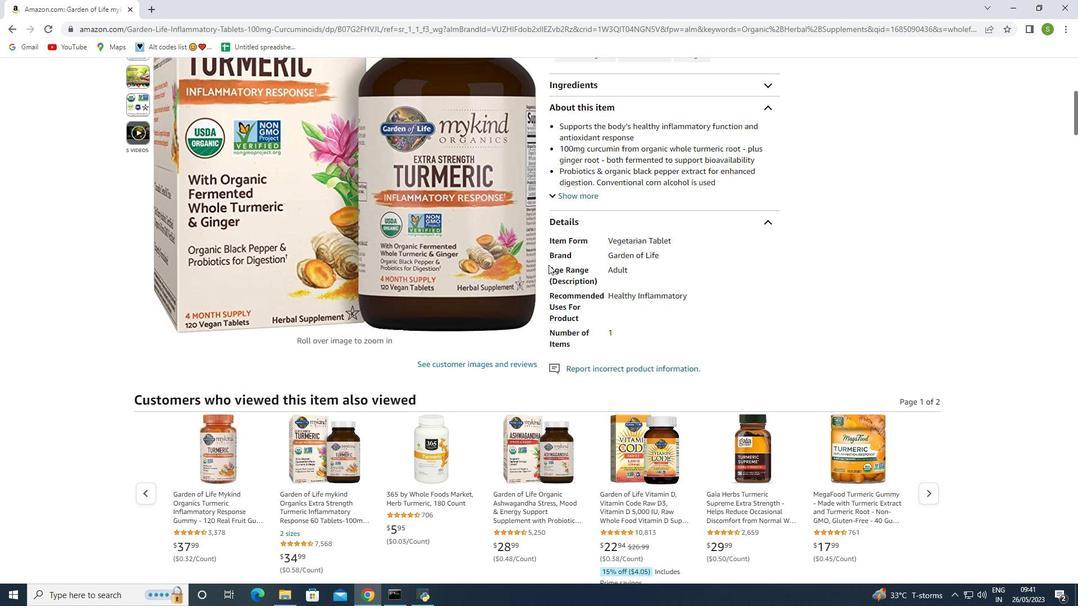 
Action: Mouse pressed left at (551, 267)
Screenshot: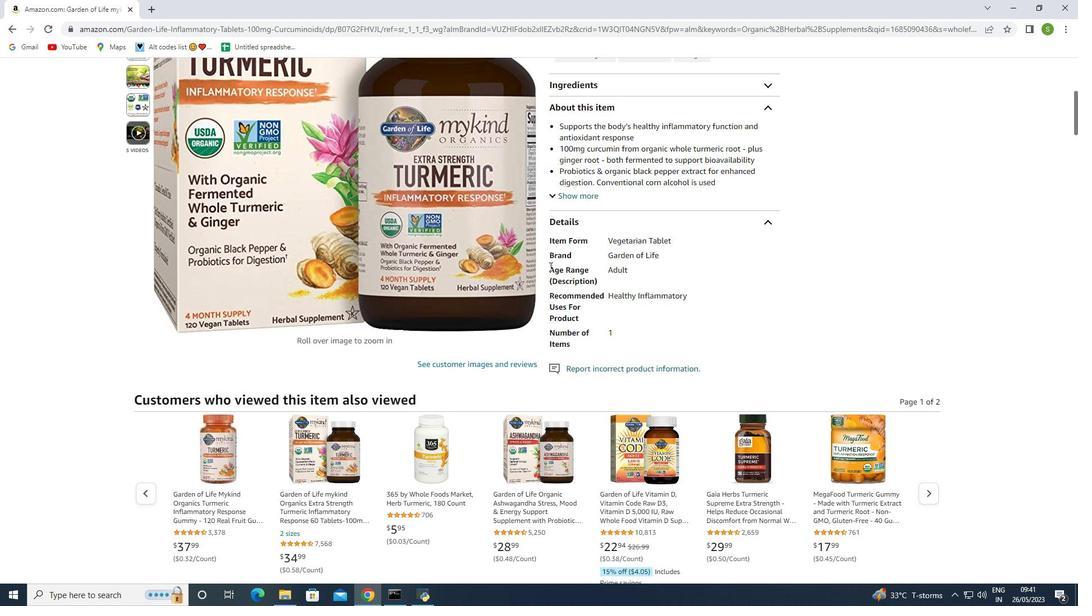 
Action: Mouse moved to (649, 324)
Screenshot: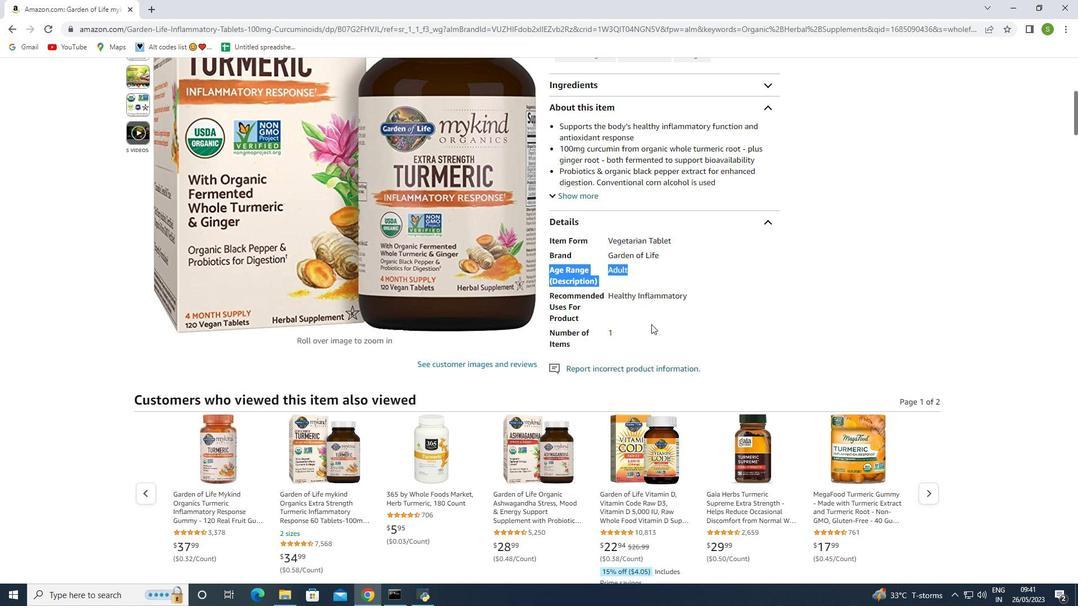 
Action: Mouse pressed left at (649, 324)
Screenshot: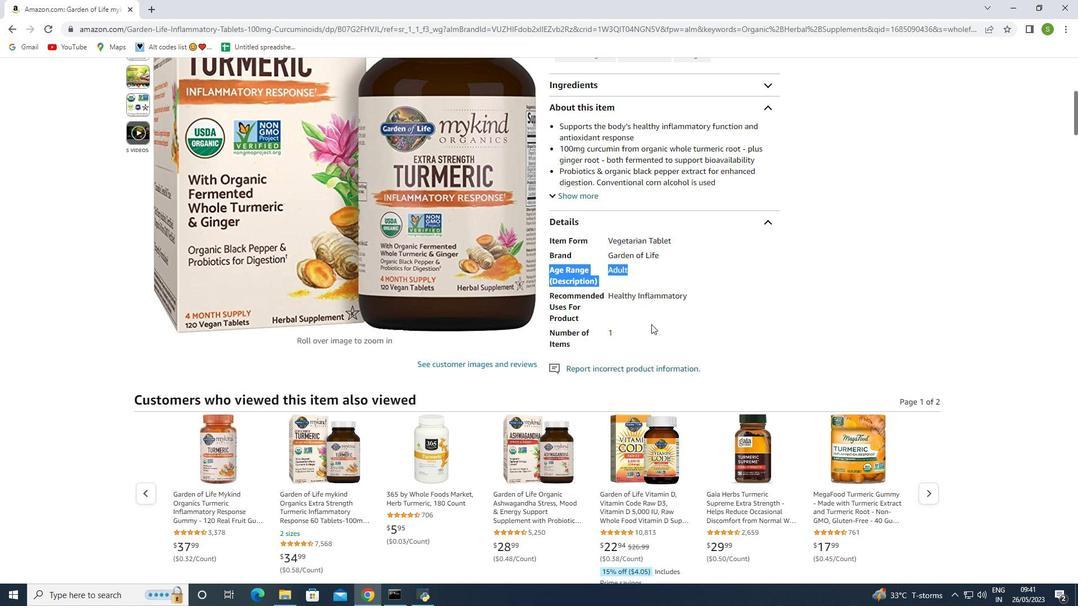 
Action: Mouse moved to (549, 306)
Screenshot: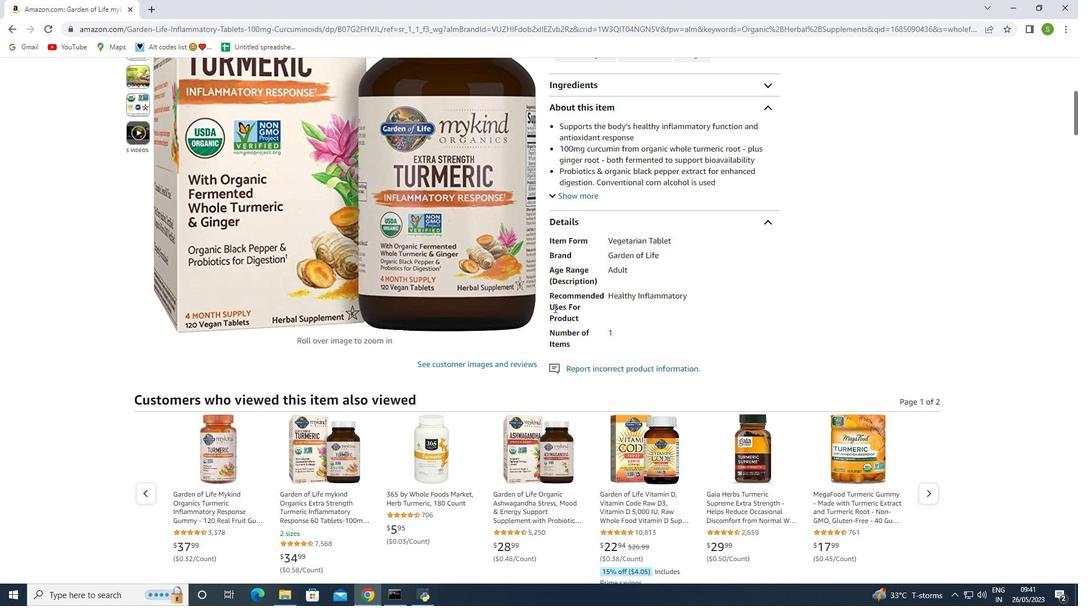 
Action: Mouse pressed left at (549, 306)
Screenshot: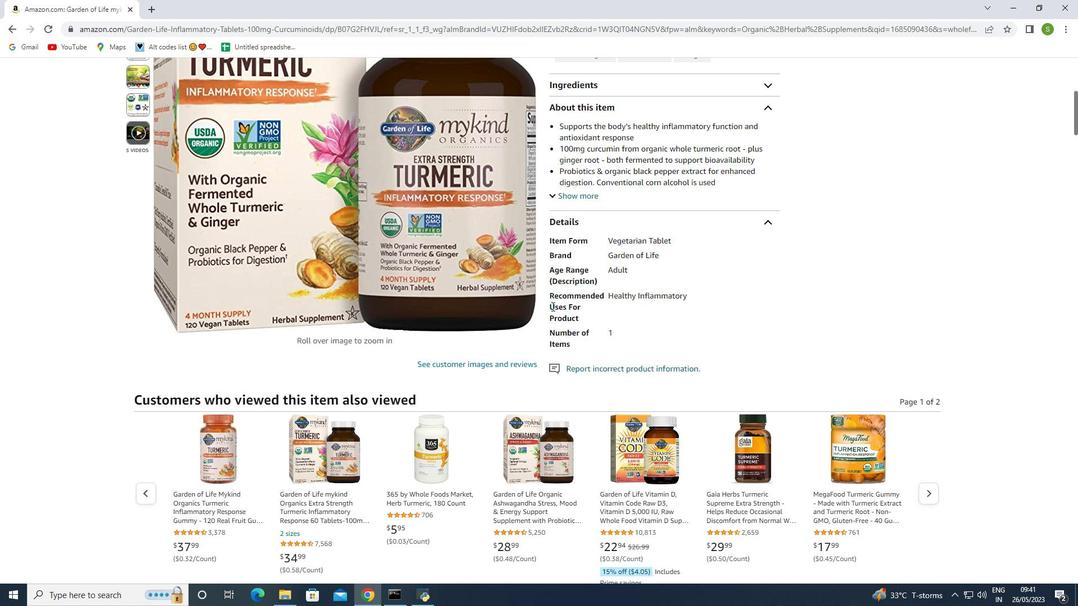 
Action: Mouse moved to (621, 312)
Screenshot: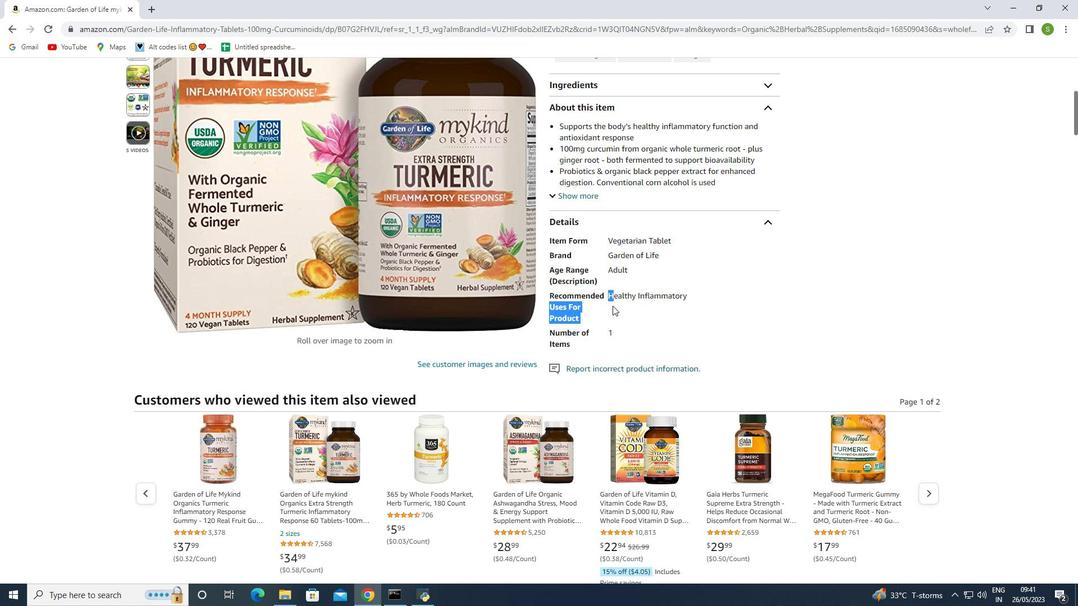 
Action: Mouse pressed left at (621, 312)
Screenshot: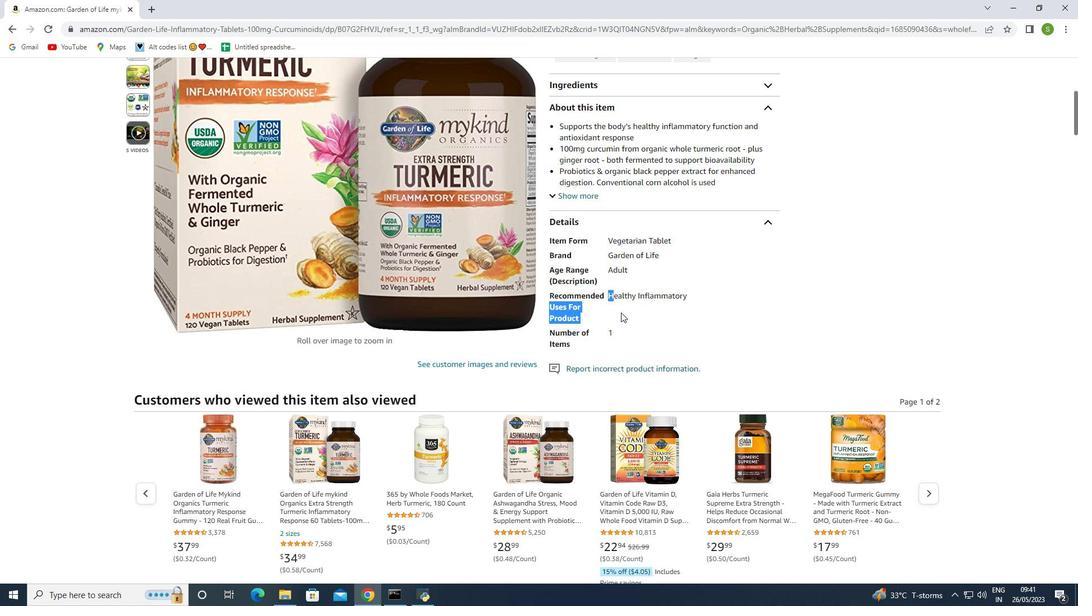 
Action: Mouse moved to (603, 306)
Screenshot: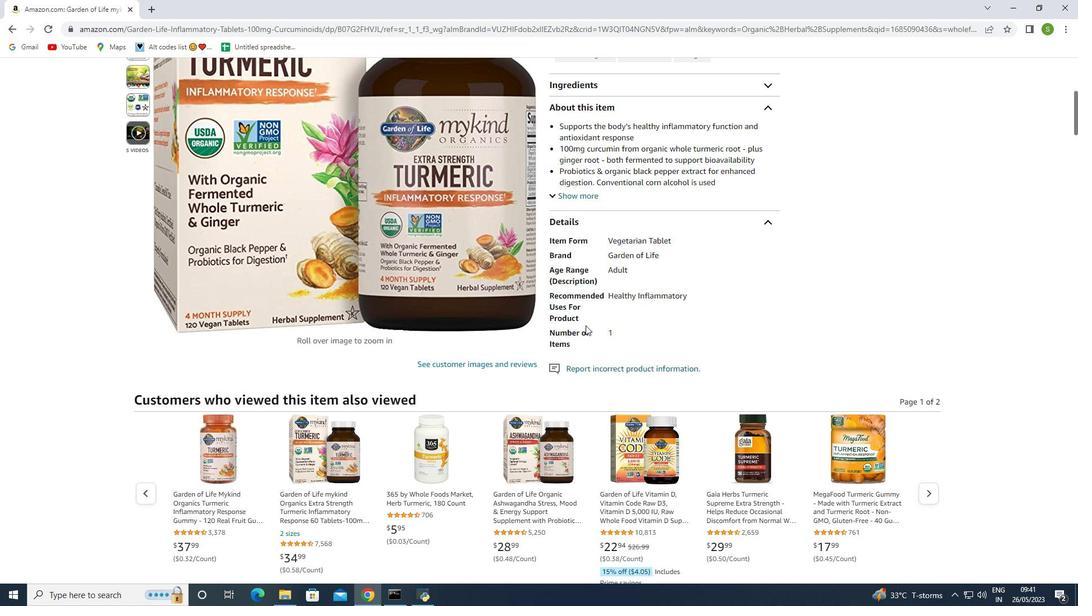 
Action: Mouse scrolled (603, 306) with delta (0, 0)
Screenshot: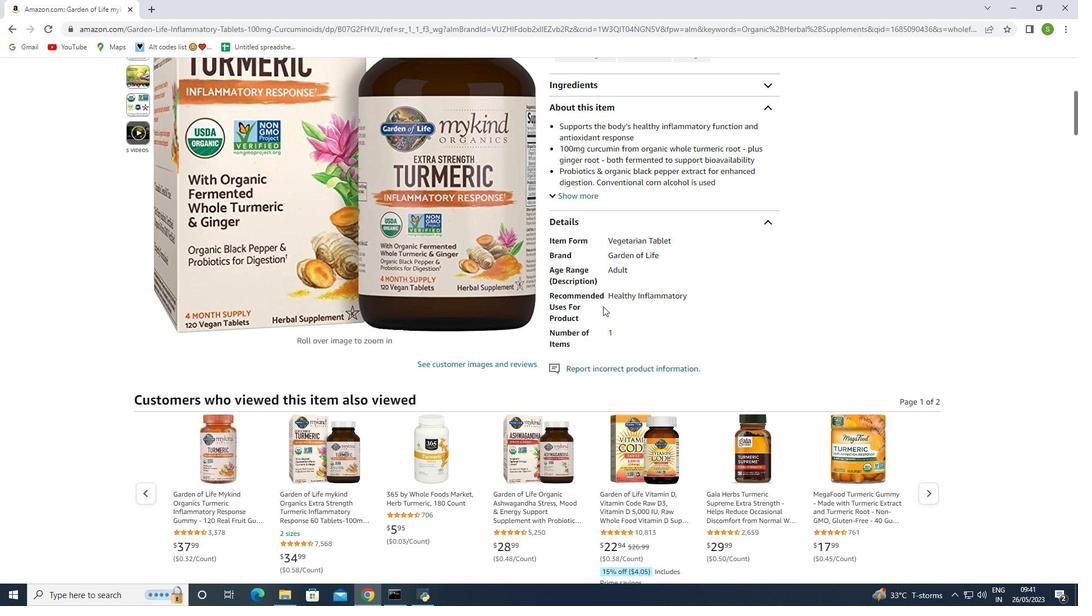 
Action: Mouse scrolled (603, 306) with delta (0, 0)
Screenshot: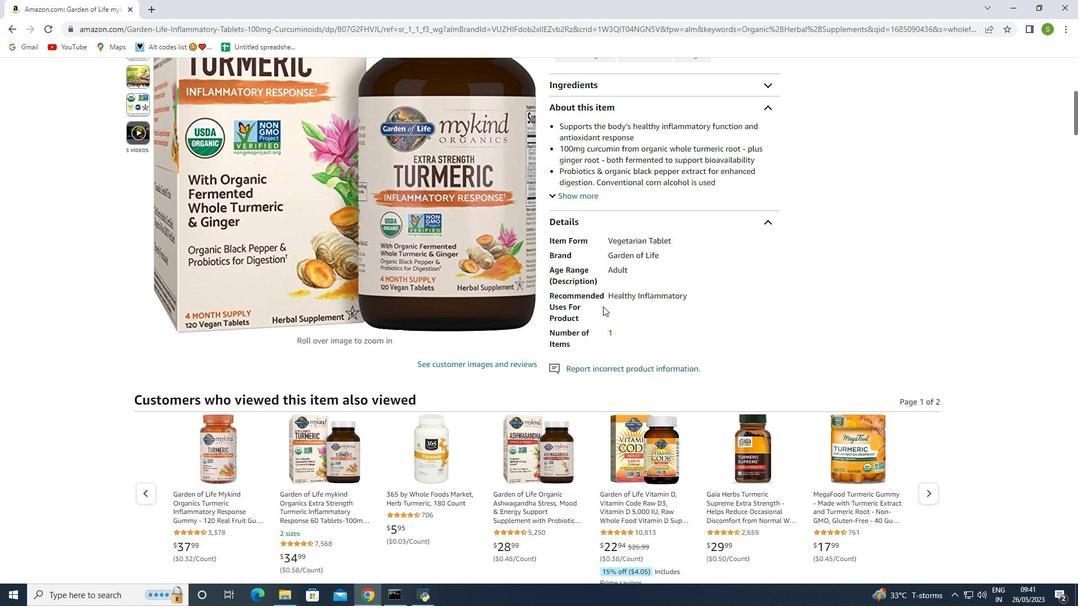
Action: Mouse scrolled (603, 306) with delta (0, 0)
Screenshot: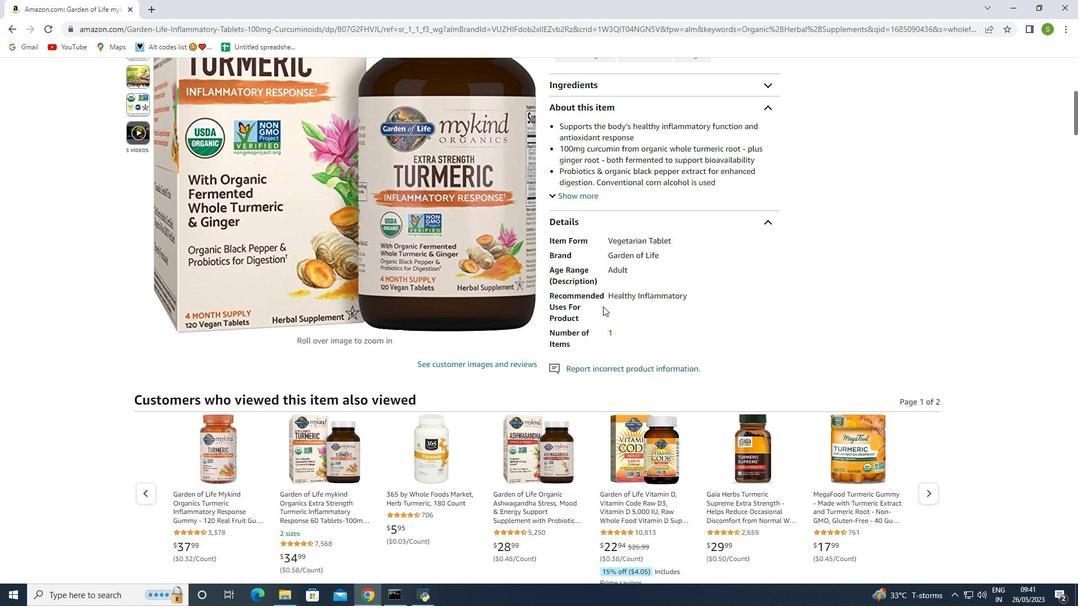 
Action: Mouse scrolled (603, 306) with delta (0, 0)
Screenshot: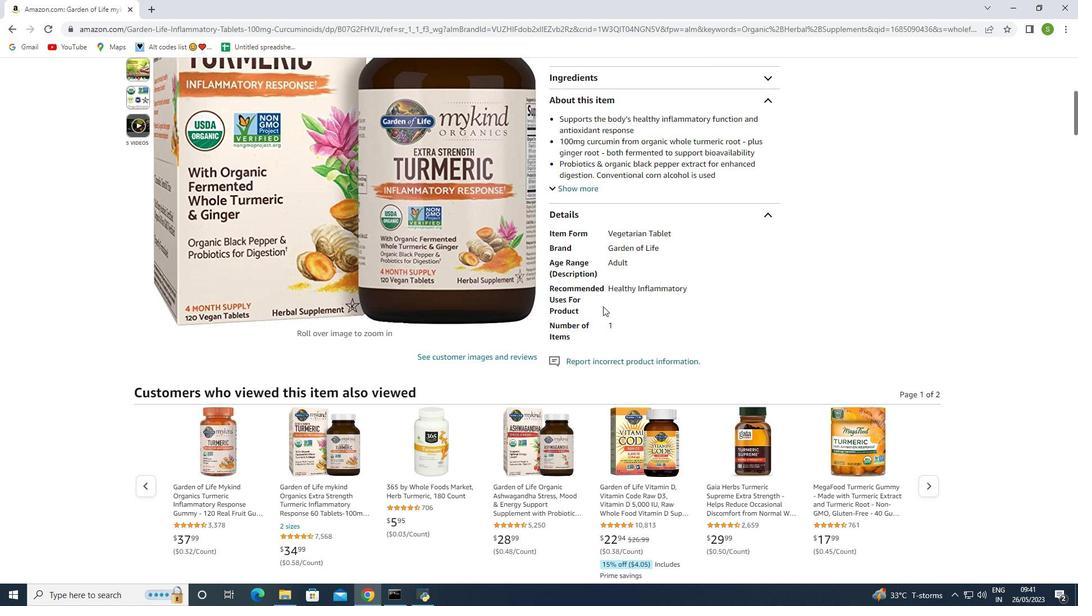 
Action: Mouse moved to (603, 305)
Screenshot: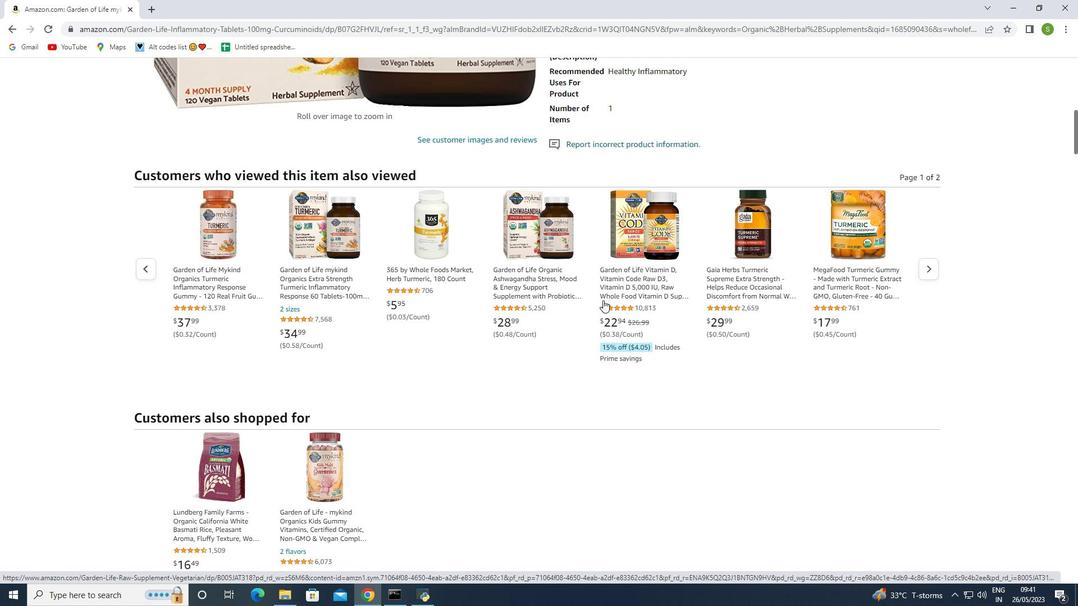 
Action: Mouse scrolled (603, 305) with delta (0, 0)
Screenshot: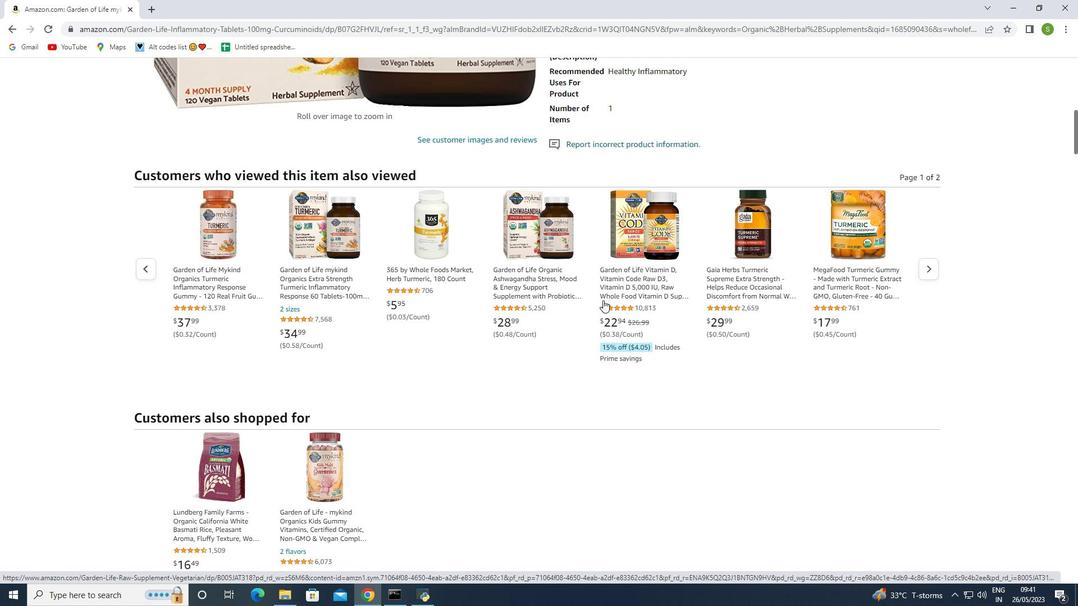 
Action: Mouse moved to (603, 306)
Screenshot: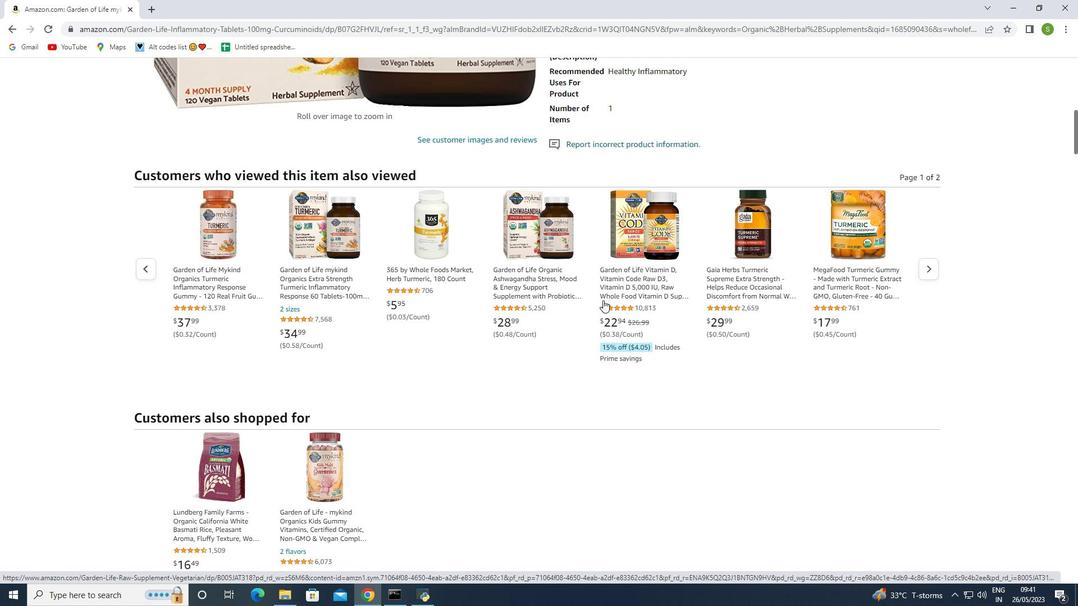 
Action: Mouse scrolled (603, 305) with delta (0, 0)
Screenshot: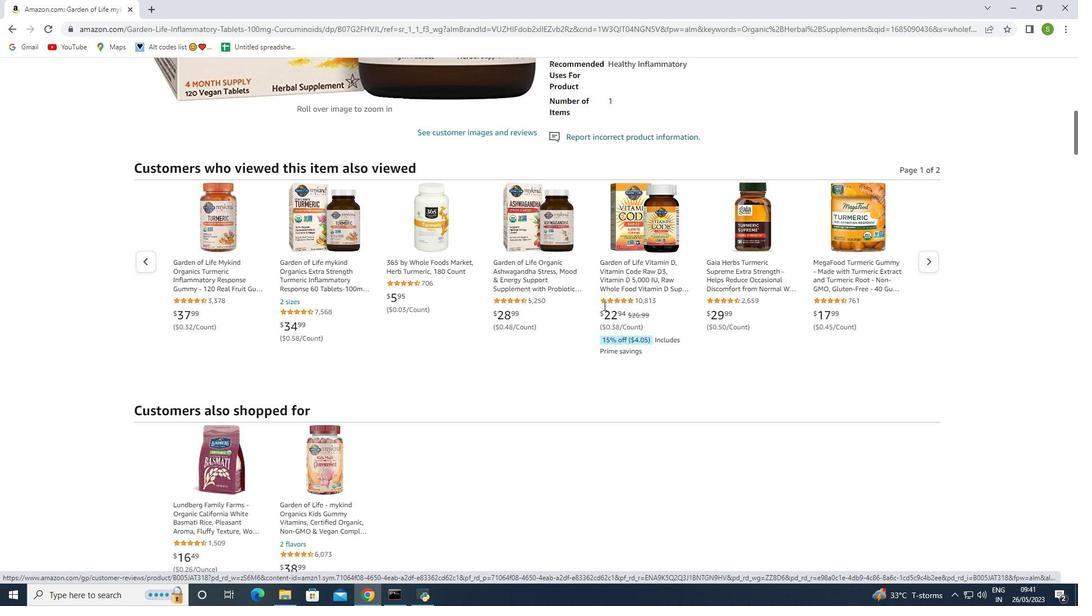 
Action: Mouse moved to (603, 306)
Screenshot: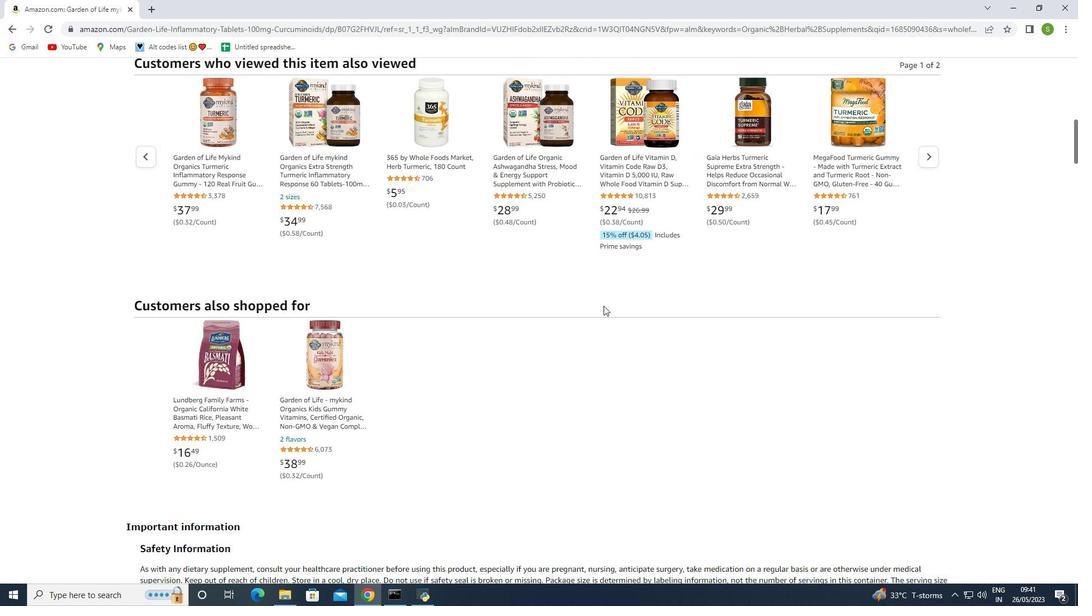 
Action: Mouse scrolled (603, 306) with delta (0, 0)
Screenshot: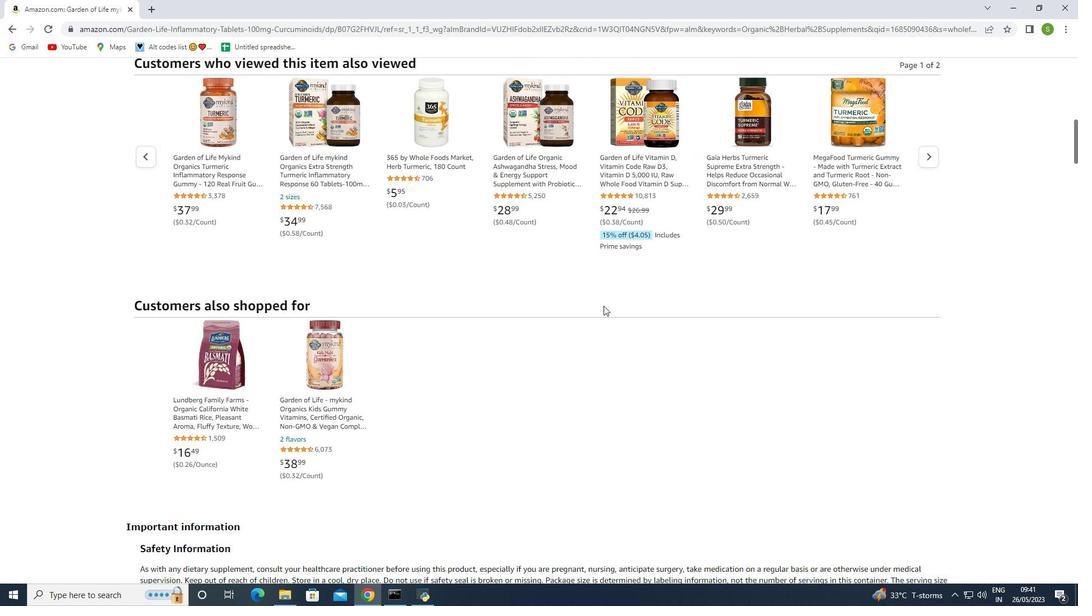 
Action: Mouse moved to (603, 306)
Screenshot: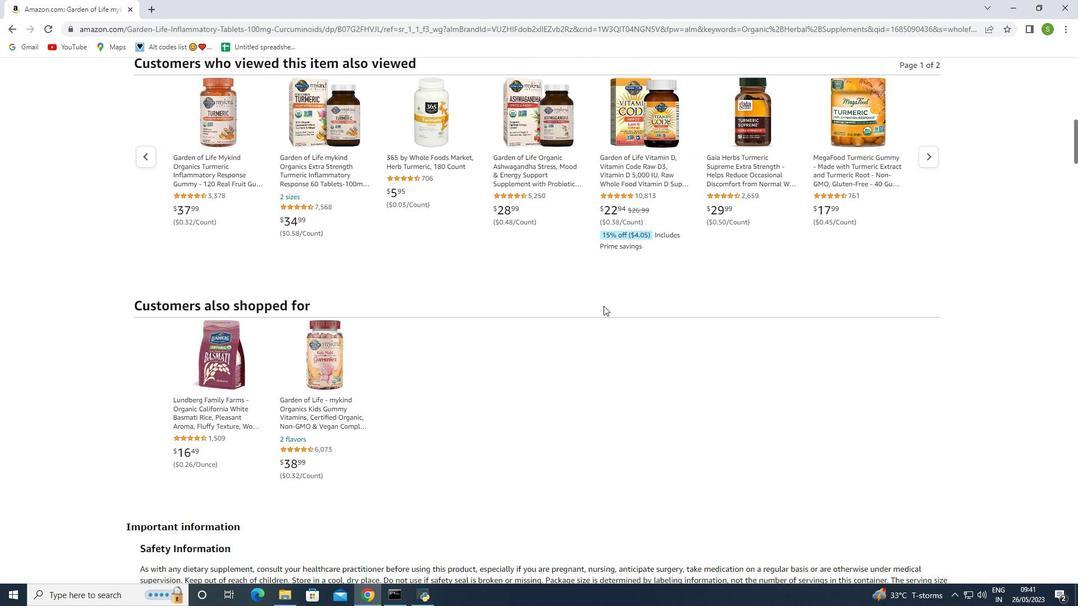 
Action: Mouse scrolled (603, 306) with delta (0, 0)
Screenshot: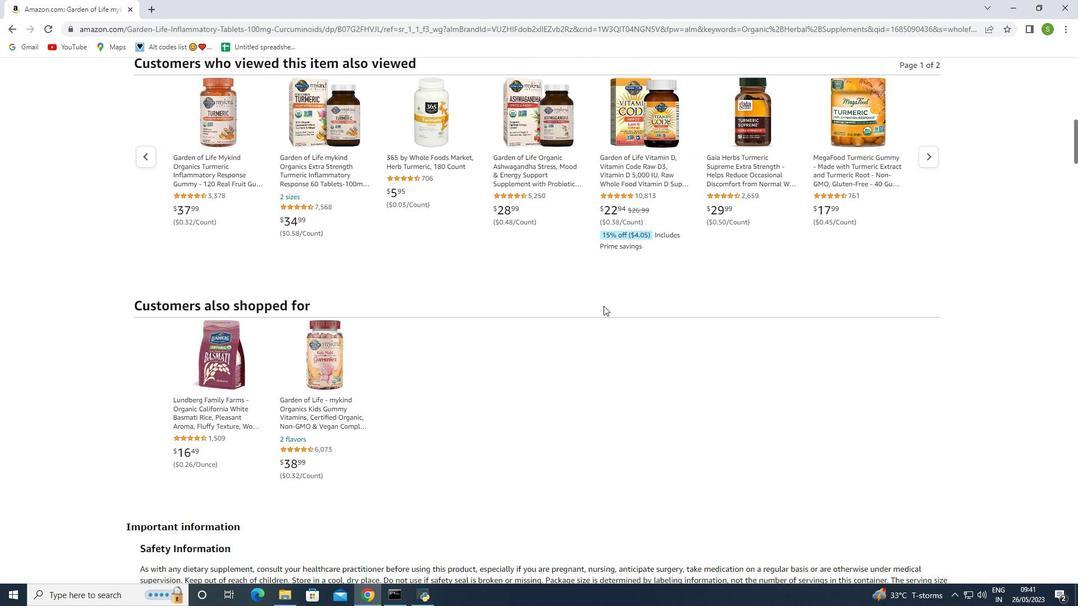 
Action: Mouse scrolled (603, 306) with delta (0, 0)
Screenshot: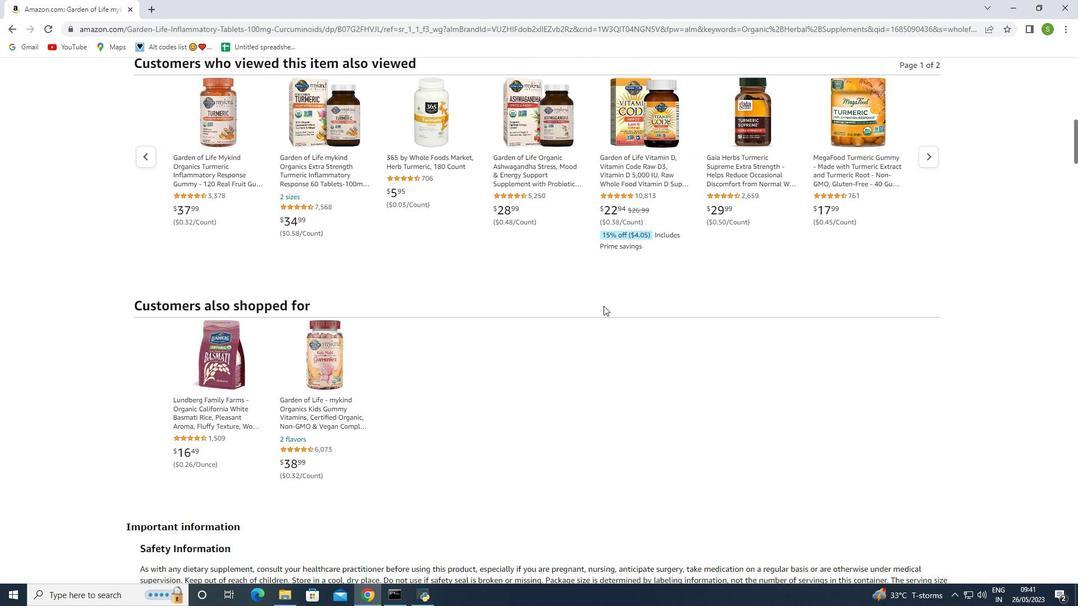 
Action: Mouse moved to (604, 303)
Screenshot: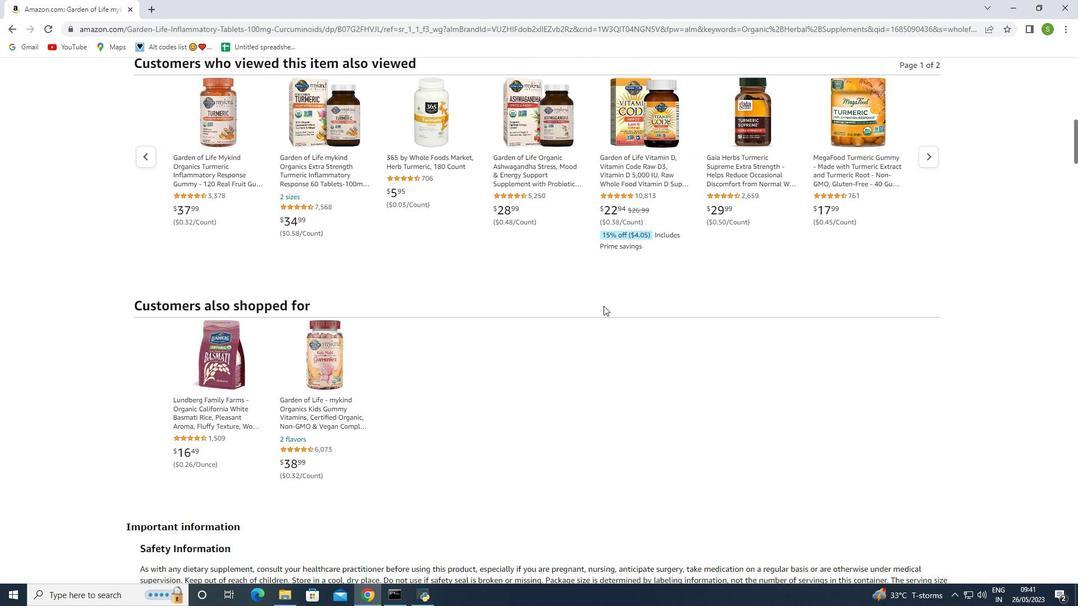 
Action: Mouse scrolled (604, 303) with delta (0, 0)
Screenshot: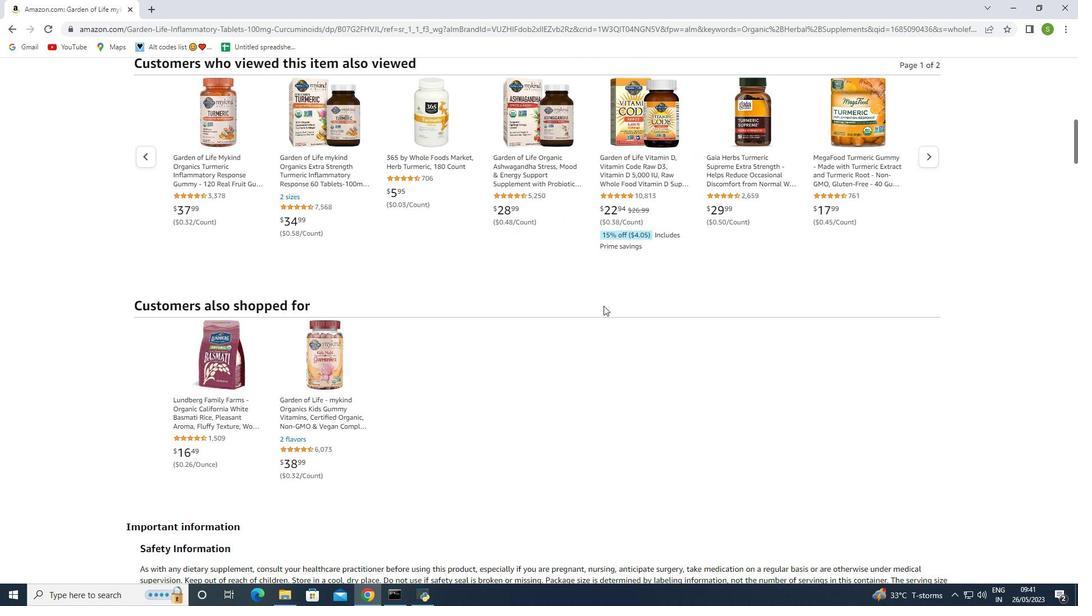 
Action: Mouse moved to (604, 302)
Screenshot: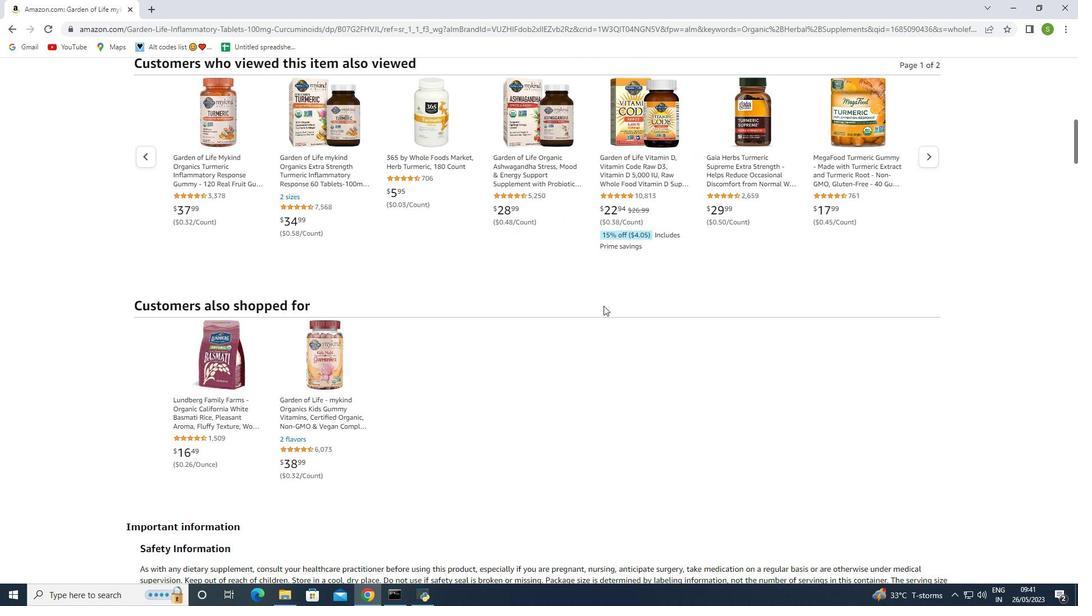 
Action: Mouse scrolled (604, 302) with delta (0, 0)
Screenshot: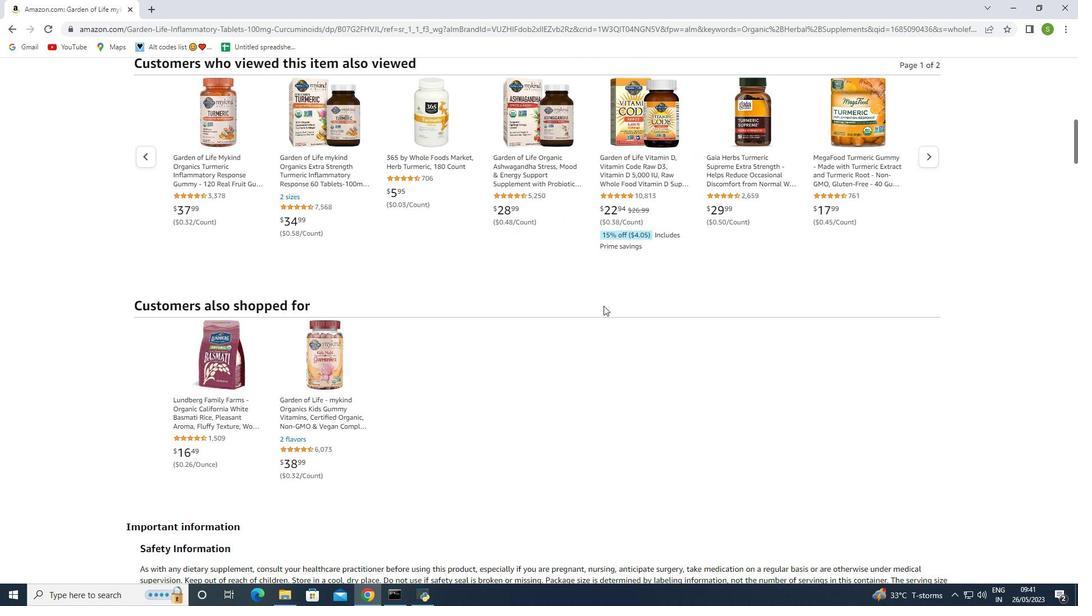 
Action: Mouse moved to (604, 302)
Screenshot: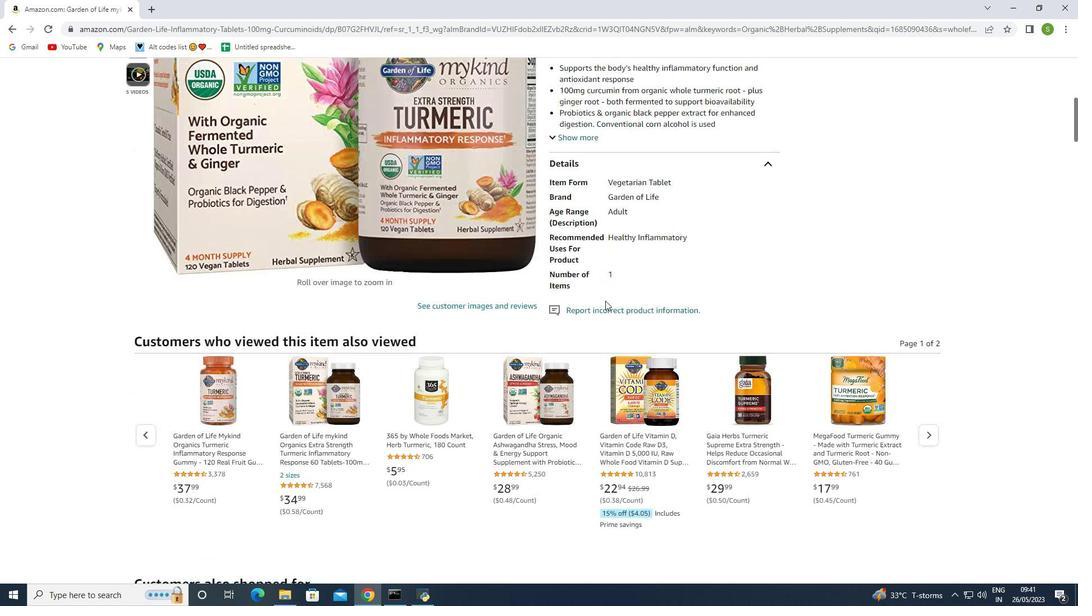 
Action: Mouse scrolled (604, 302) with delta (0, 0)
Screenshot: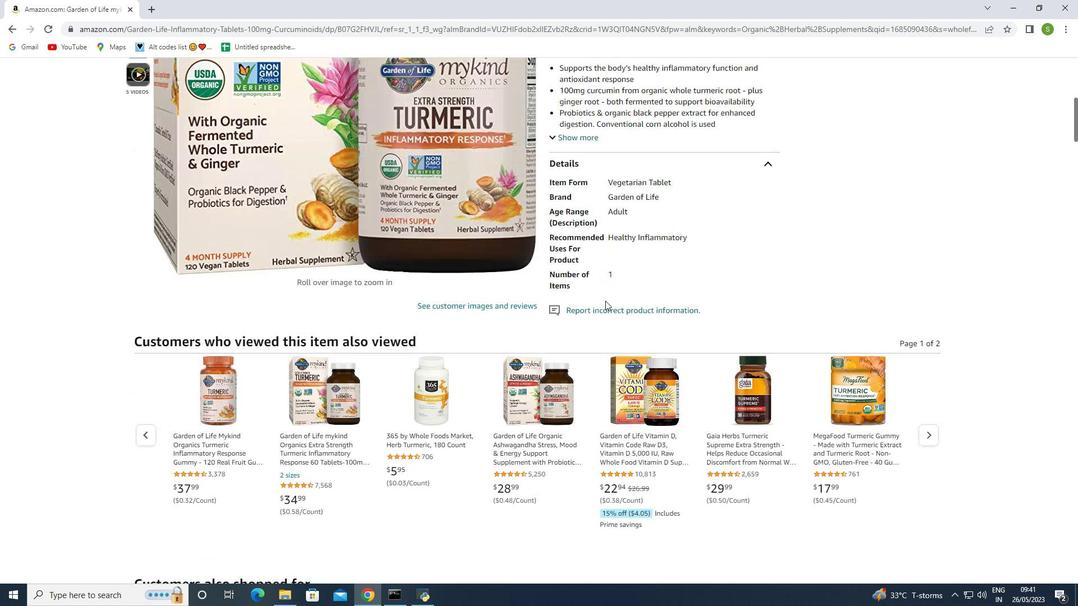 
Action: Mouse scrolled (604, 302) with delta (0, 0)
Screenshot: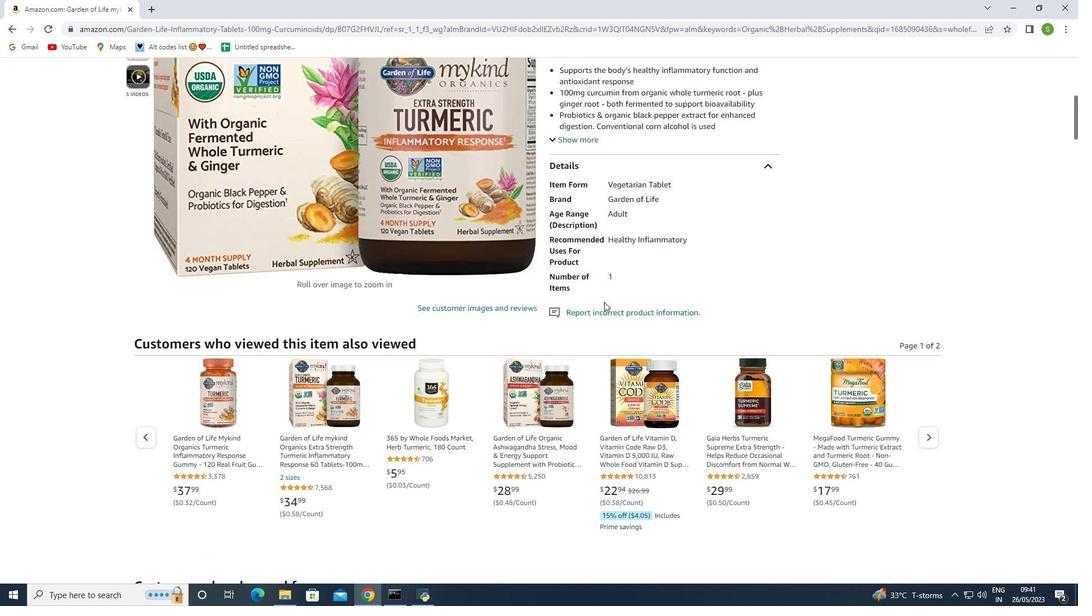 
Action: Mouse scrolled (604, 302) with delta (0, 0)
Screenshot: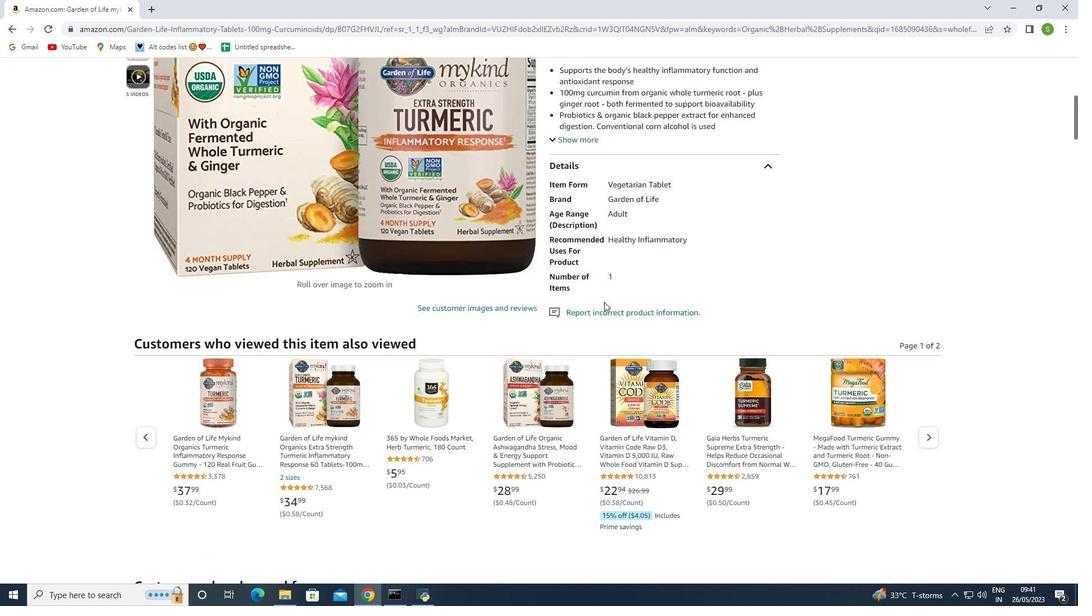 
Action: Mouse scrolled (604, 302) with delta (0, 0)
Screenshot: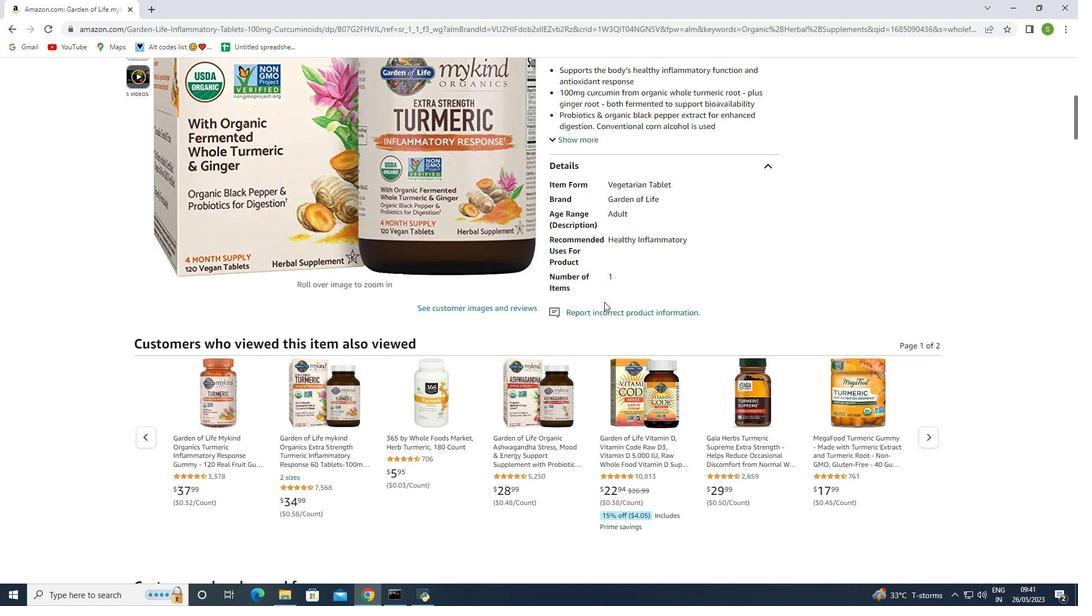 
Action: Mouse scrolled (604, 302) with delta (0, 0)
Screenshot: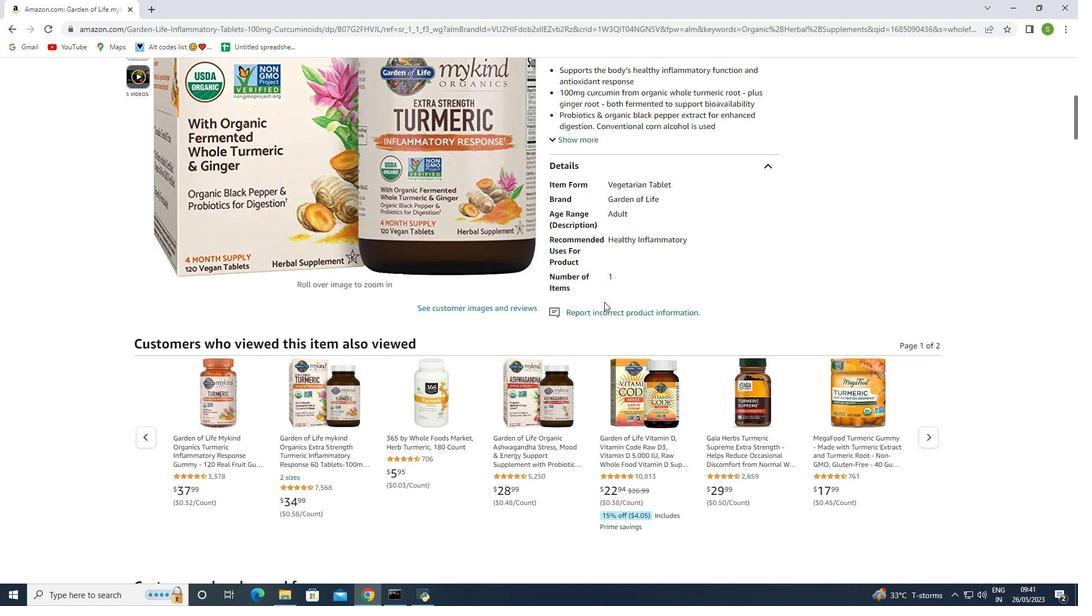 
Action: Mouse scrolled (604, 302) with delta (0, 0)
Screenshot: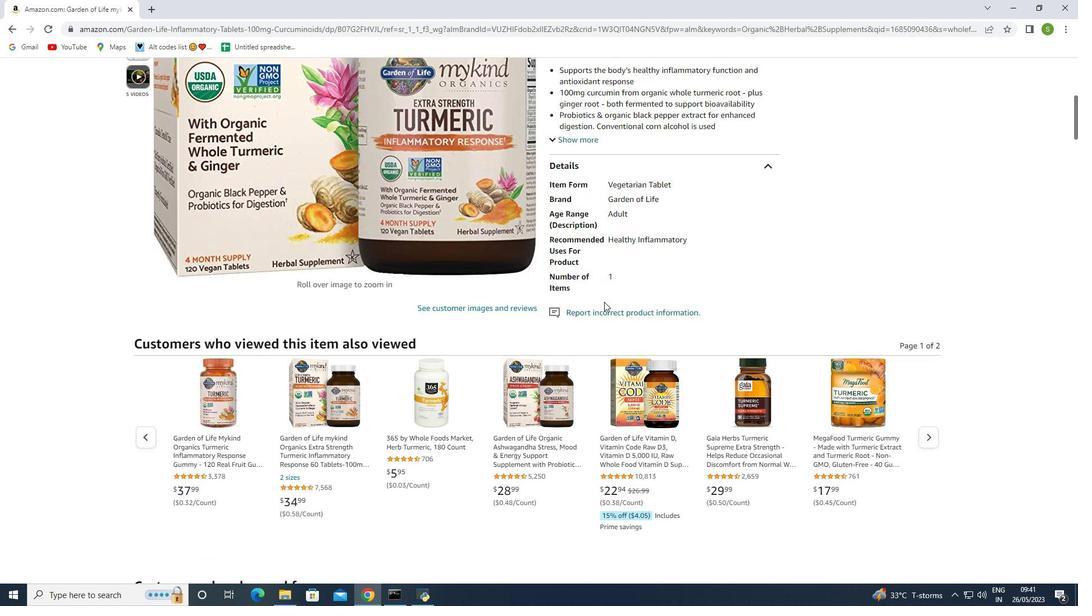 
Action: Mouse moved to (601, 305)
Screenshot: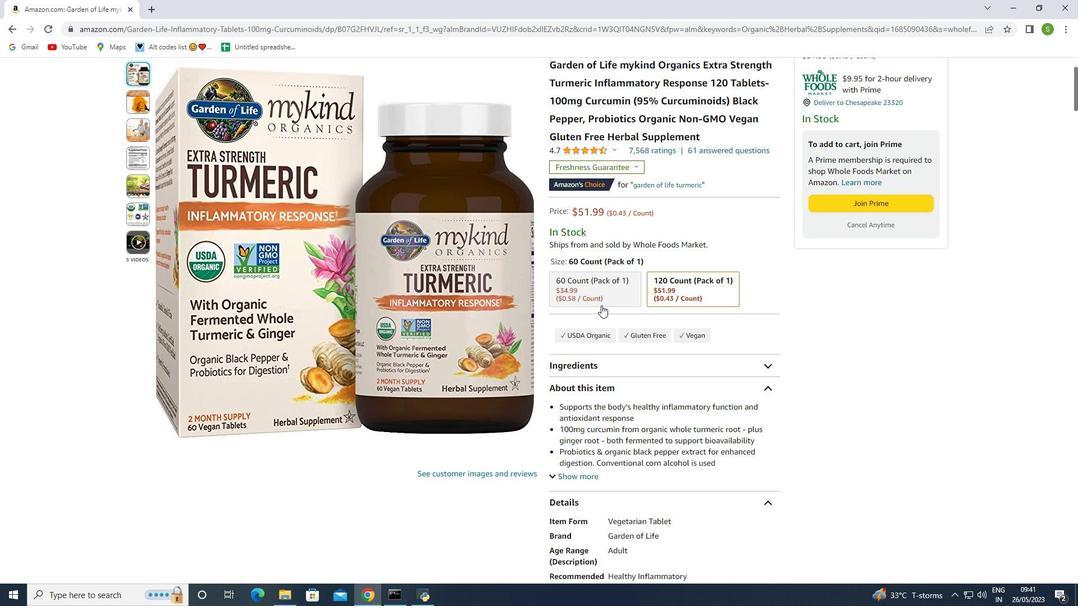 
Action: Mouse scrolled (601, 306) with delta (0, 0)
Screenshot: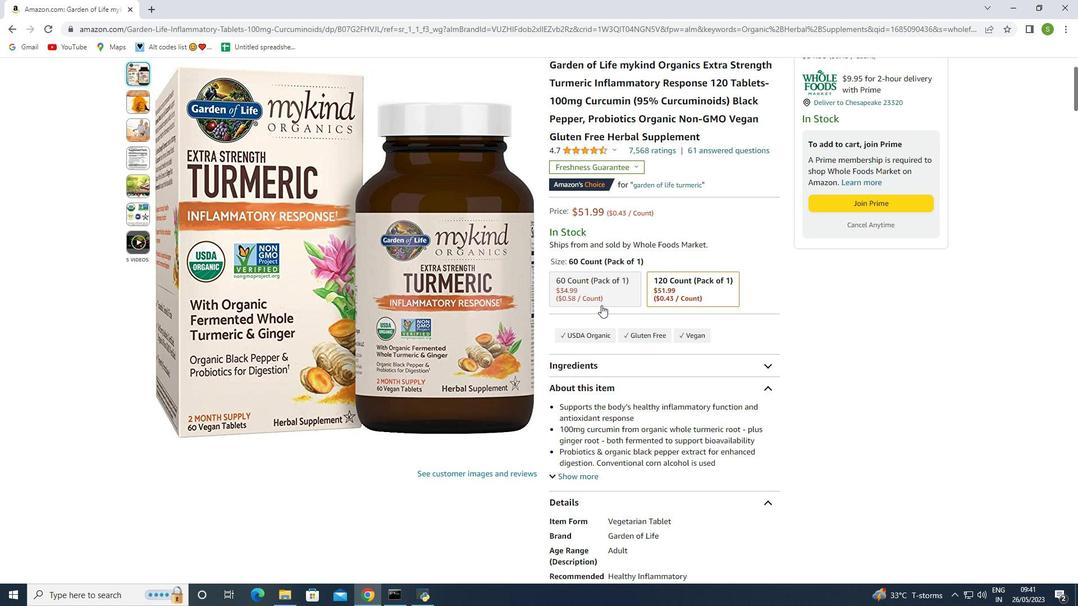 
Action: Mouse scrolled (601, 306) with delta (0, 0)
Screenshot: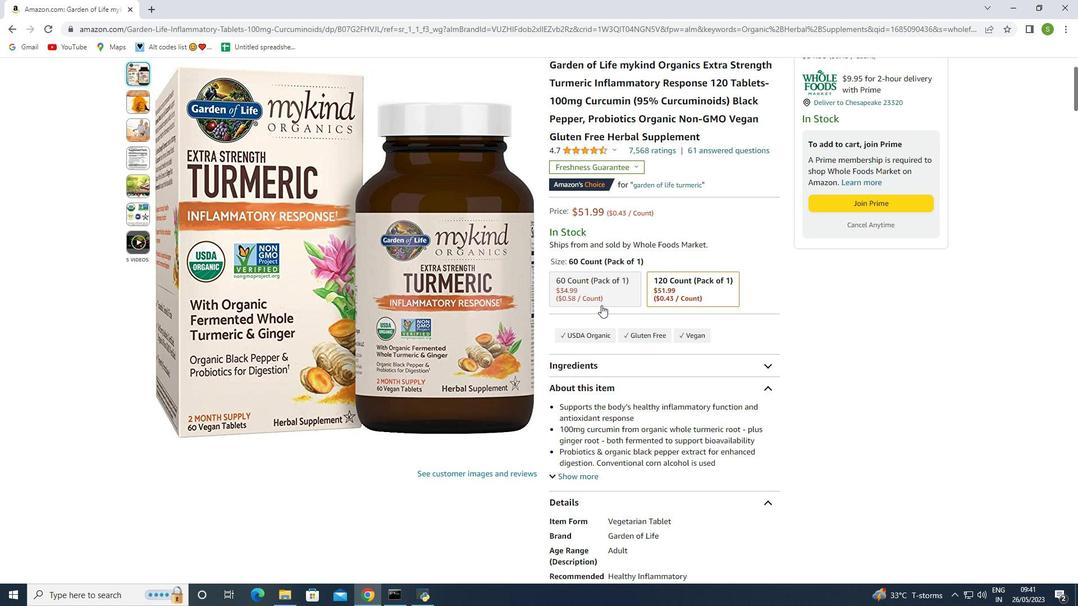 
Action: Mouse scrolled (601, 306) with delta (0, 0)
Screenshot: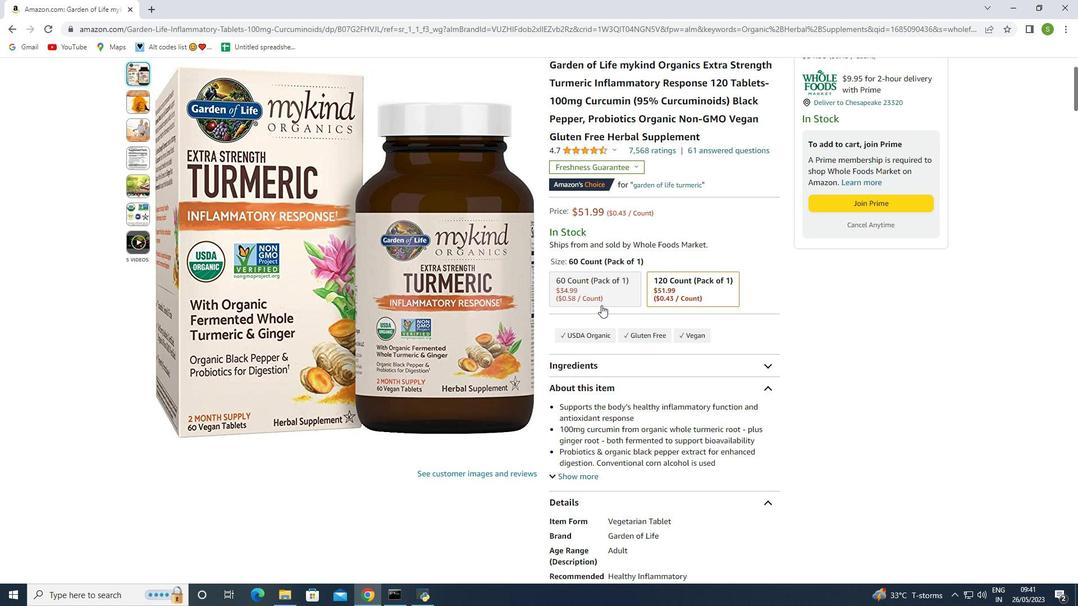 
Action: Mouse moved to (846, 314)
Screenshot: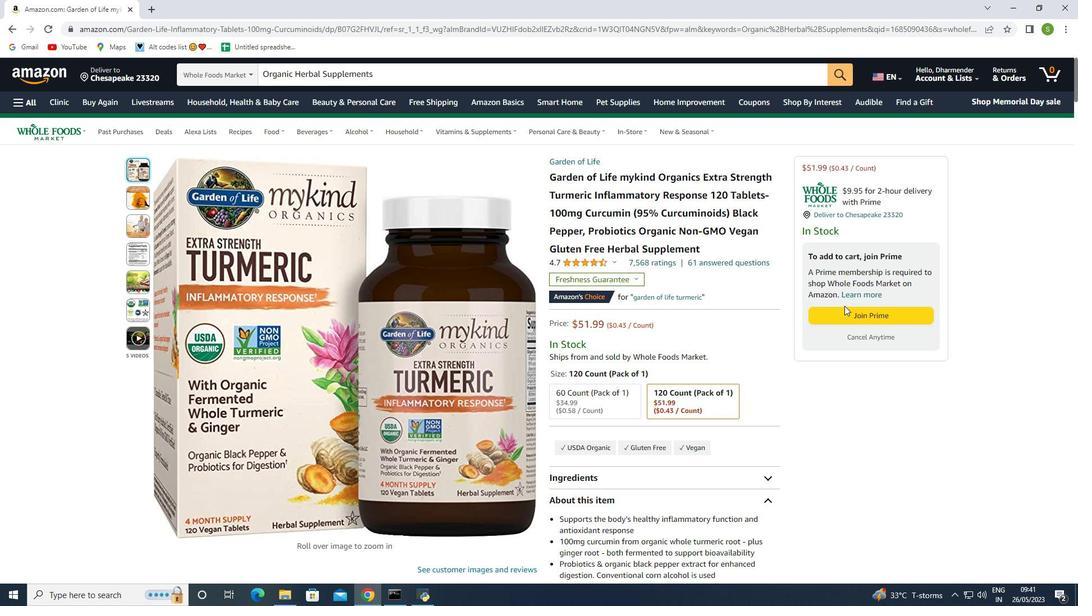 
Action: Mouse pressed left at (846, 314)
Screenshot: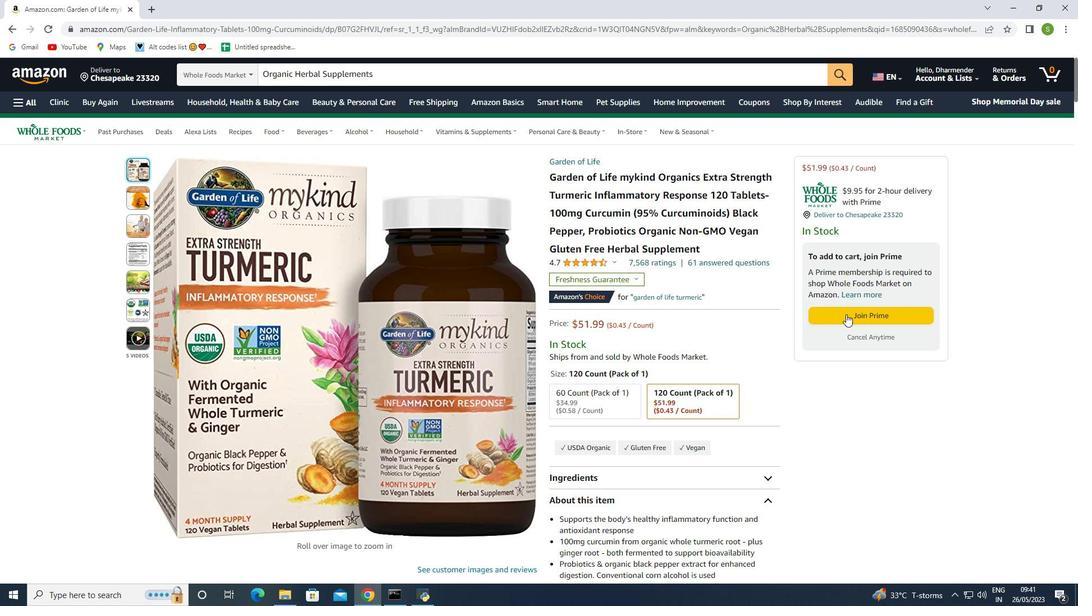 
Action: Mouse moved to (373, 235)
Screenshot: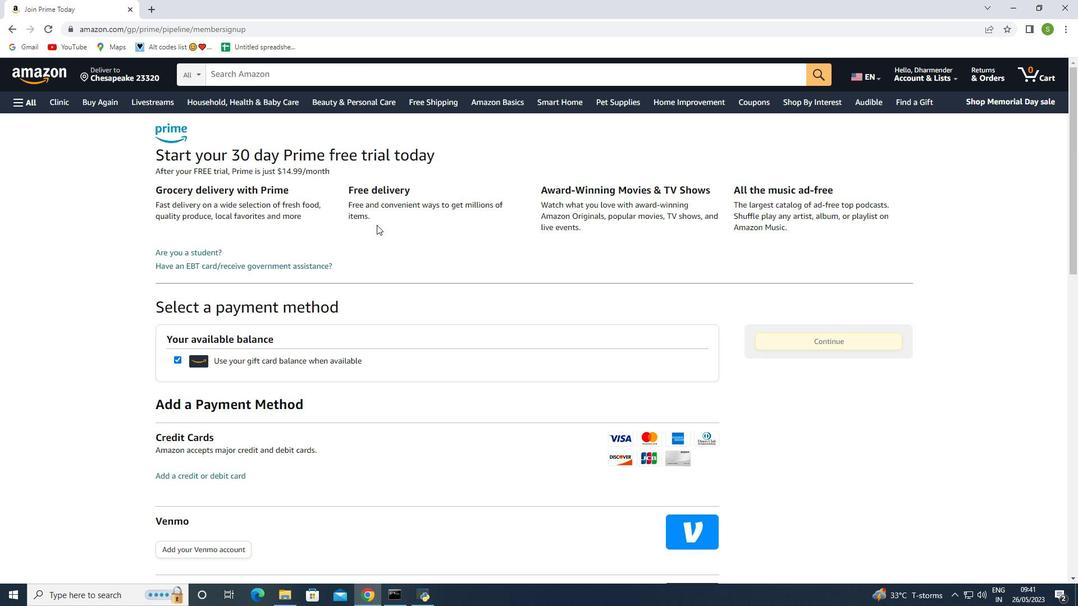 
Action: Mouse scrolled (373, 234) with delta (0, 0)
Screenshot: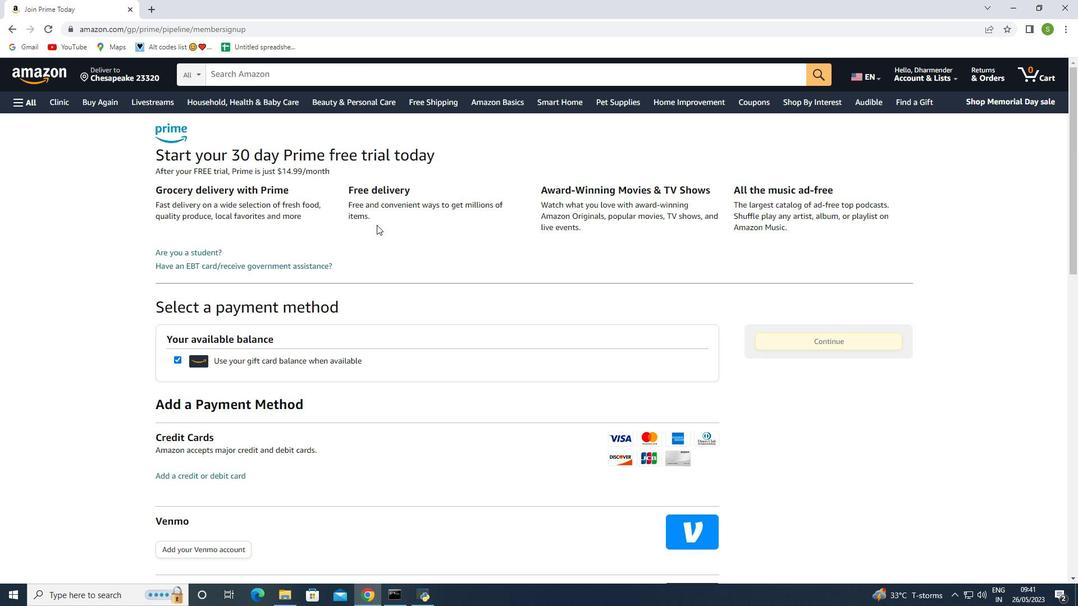 
Action: Mouse moved to (359, 259)
Screenshot: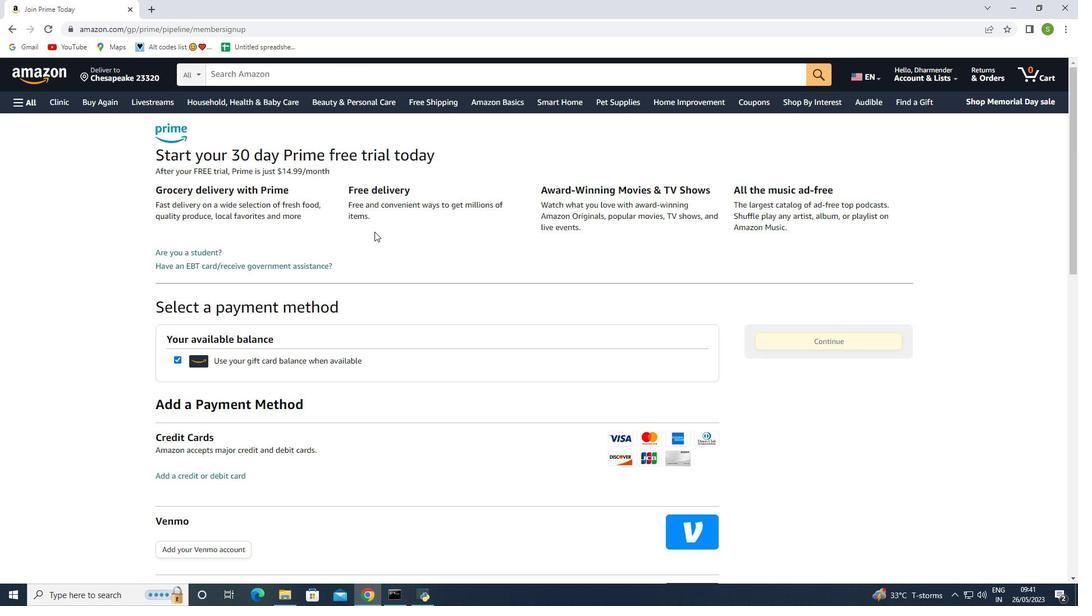 
Action: Mouse scrolled (359, 258) with delta (0, 0)
Screenshot: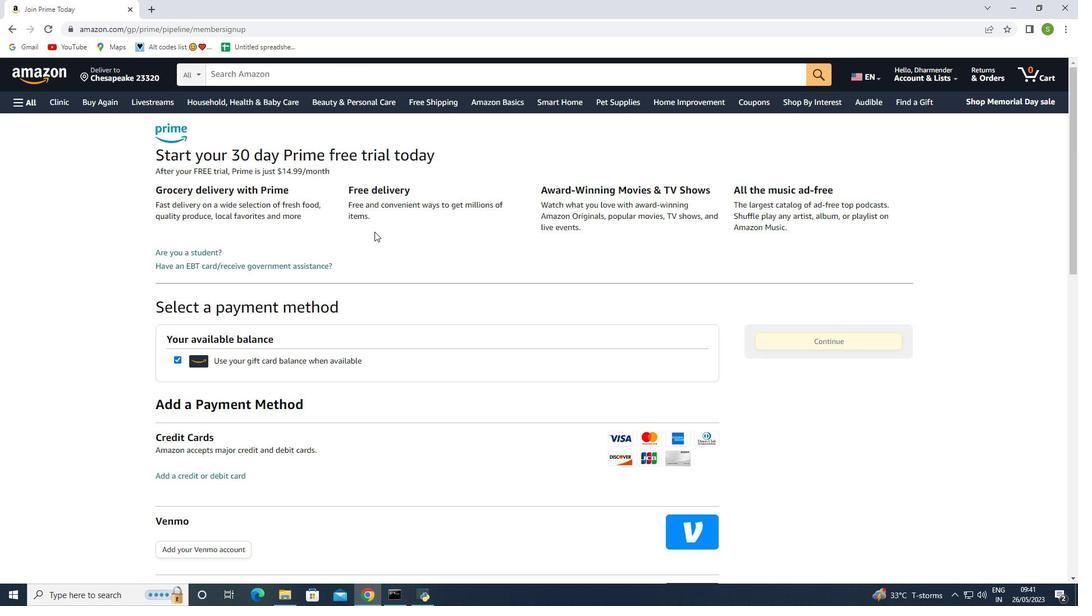 
Action: Mouse moved to (225, 360)
Screenshot: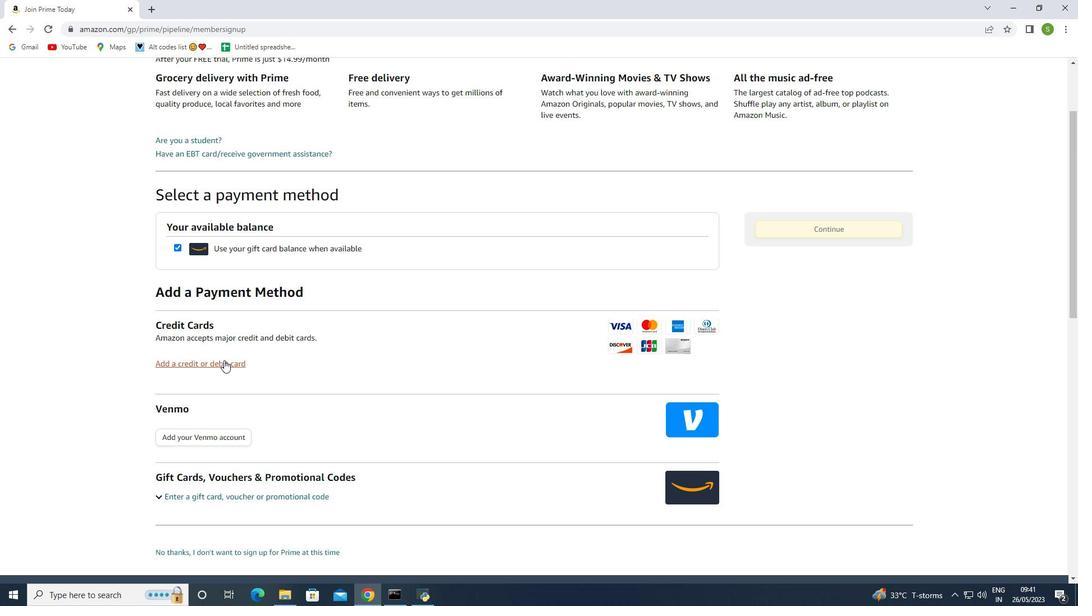 
Action: Mouse pressed left at (225, 360)
Screenshot: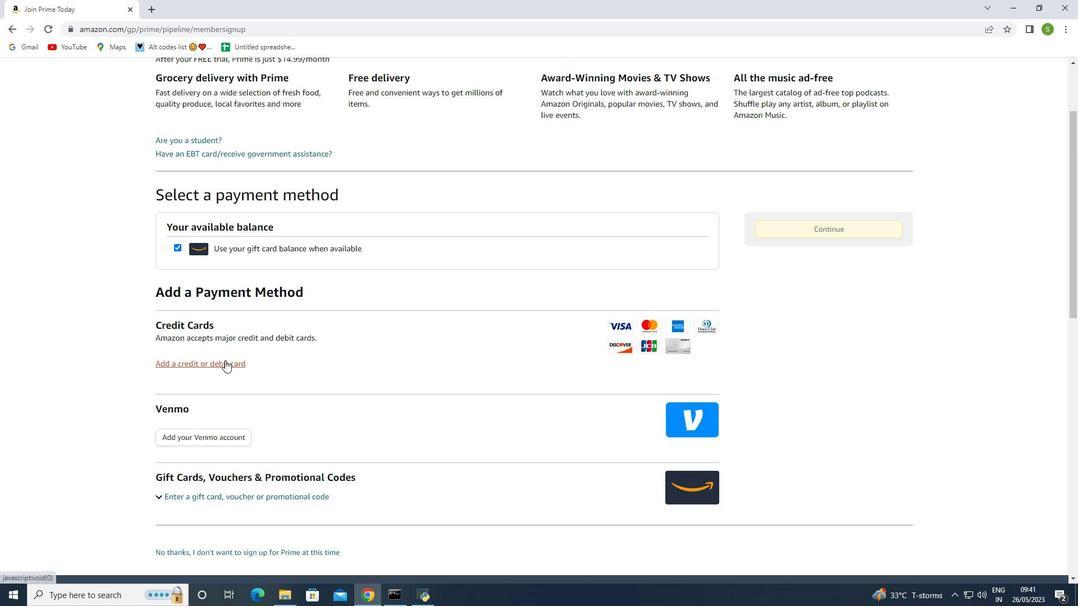 
Action: Mouse moved to (235, 335)
Screenshot: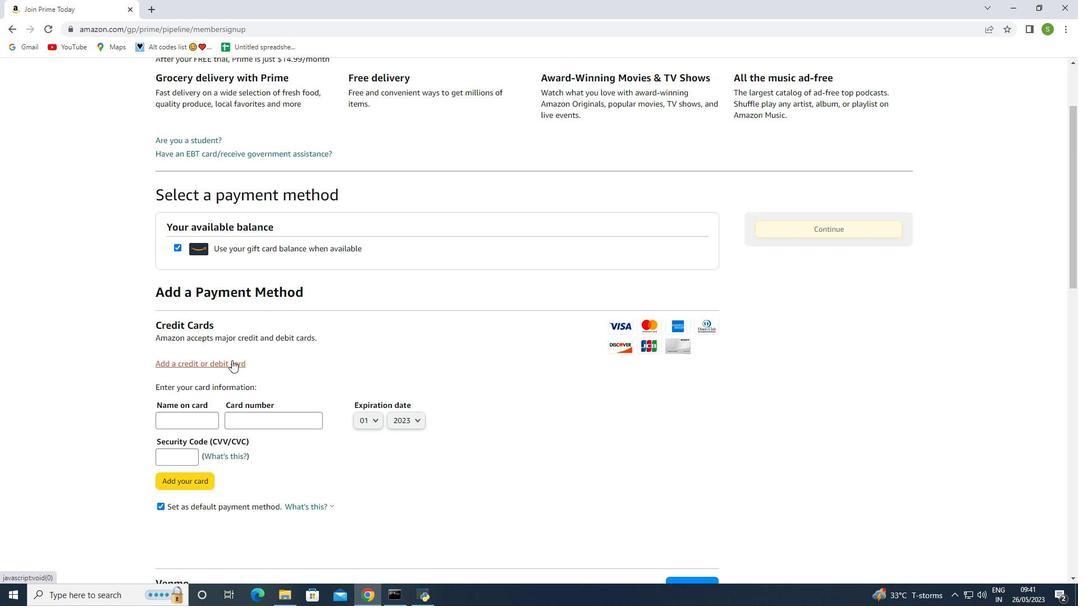 
Action: Mouse scrolled (235, 334) with delta (0, 0)
Screenshot: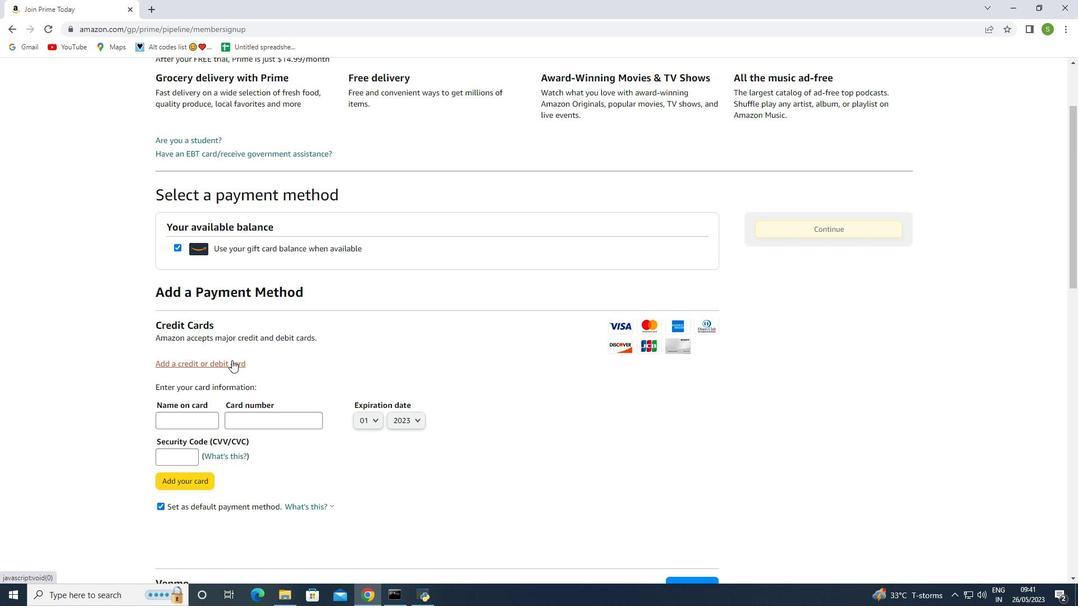 
Action: Mouse scrolled (235, 334) with delta (0, 0)
Screenshot: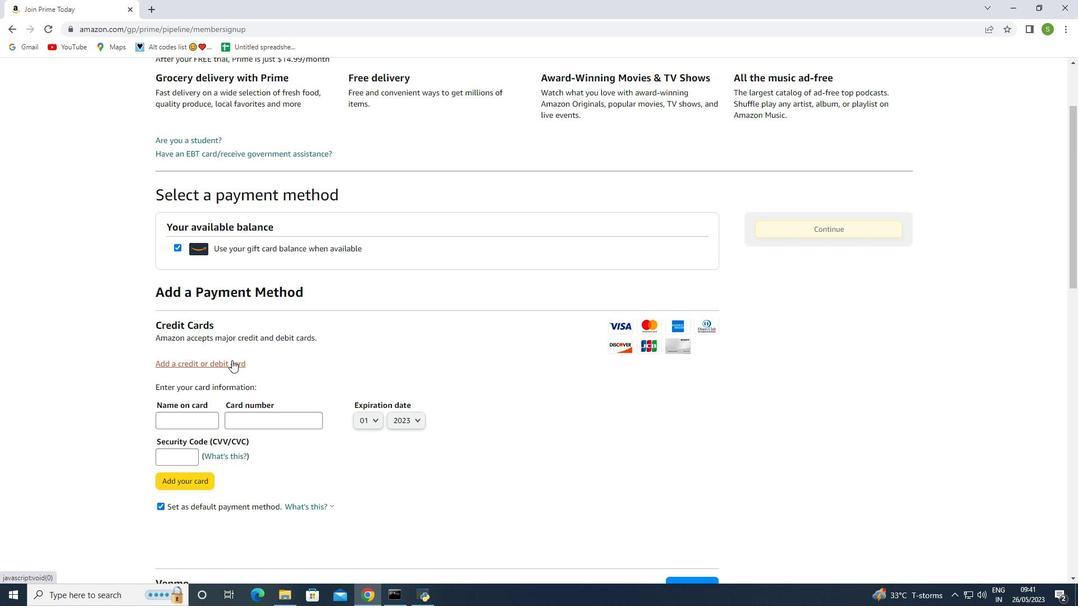 
Action: Mouse moved to (202, 310)
Screenshot: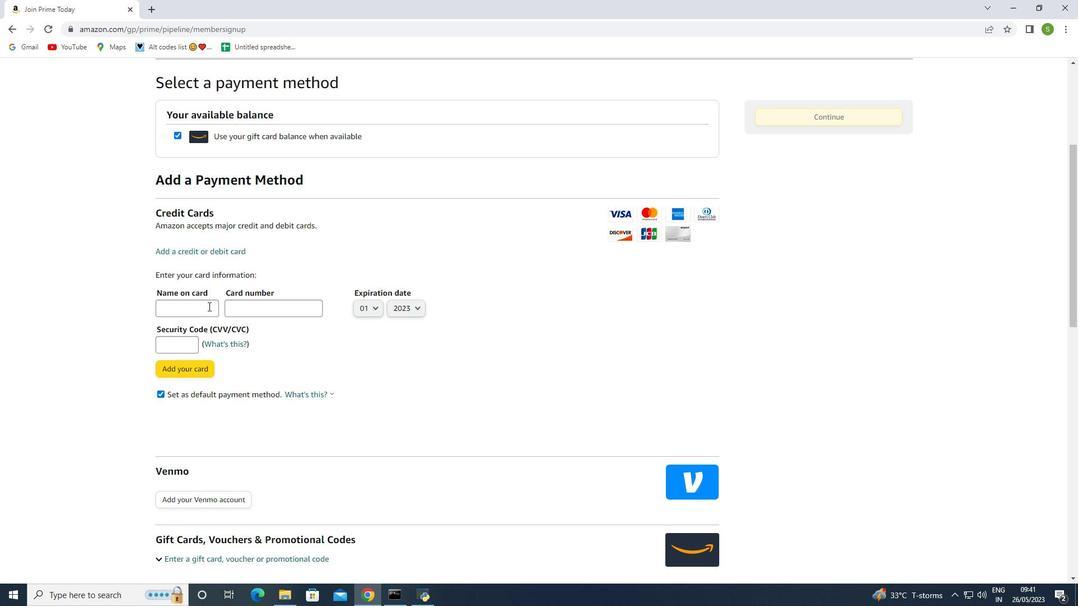 
Action: Mouse pressed left at (202, 310)
Screenshot: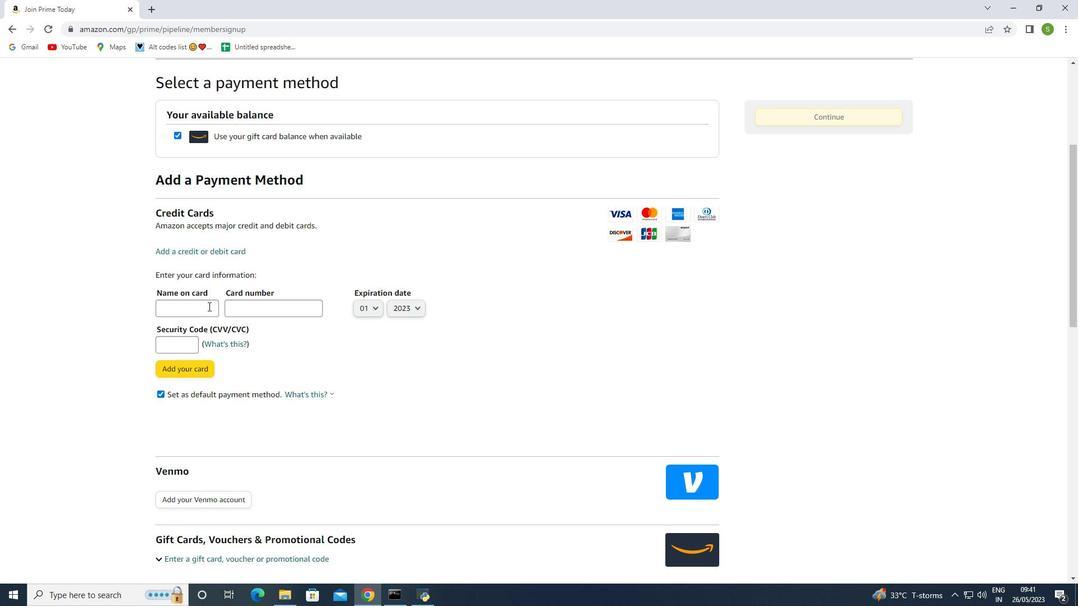 
Action: Key pressed <Key.shift><Key.shift><Key.shift><Key.shift><Key.shift><Key.shift><Key.shift><Key.shift><Key.shift><Key.shift><Key.shift><Key.shift><Key.shift><Key.shift><Key.shift><Key.shift><Key.shift><Key.shift><Key.shift><Key.shift><Key.shift><Key.shift><Key.shift><Key.shift>Kate<Key.space><Key.shift>Ph
Screenshot: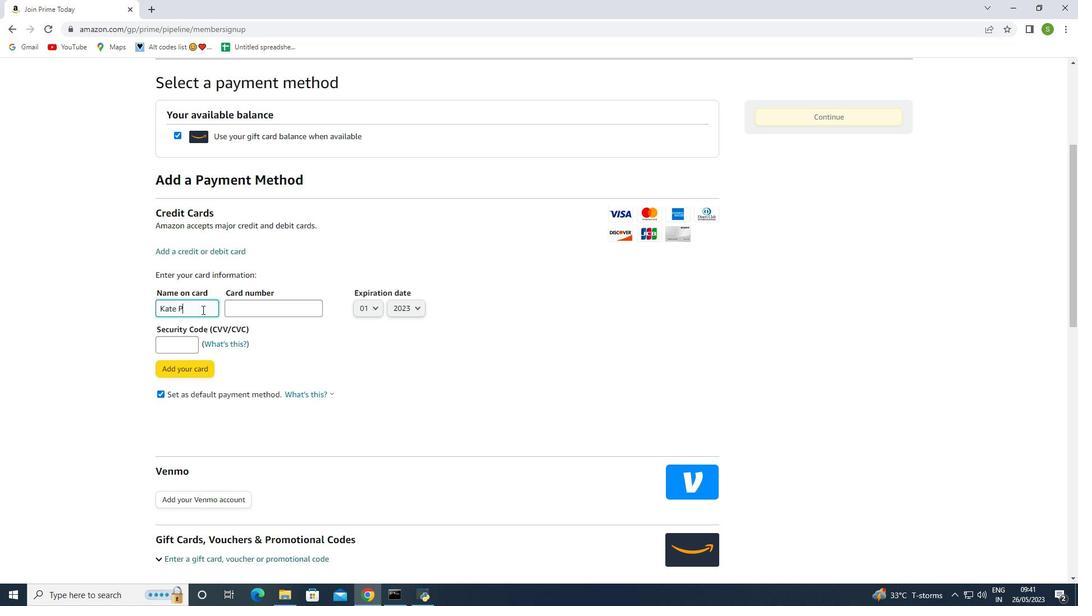 
Action: Mouse moved to (192, 283)
Screenshot: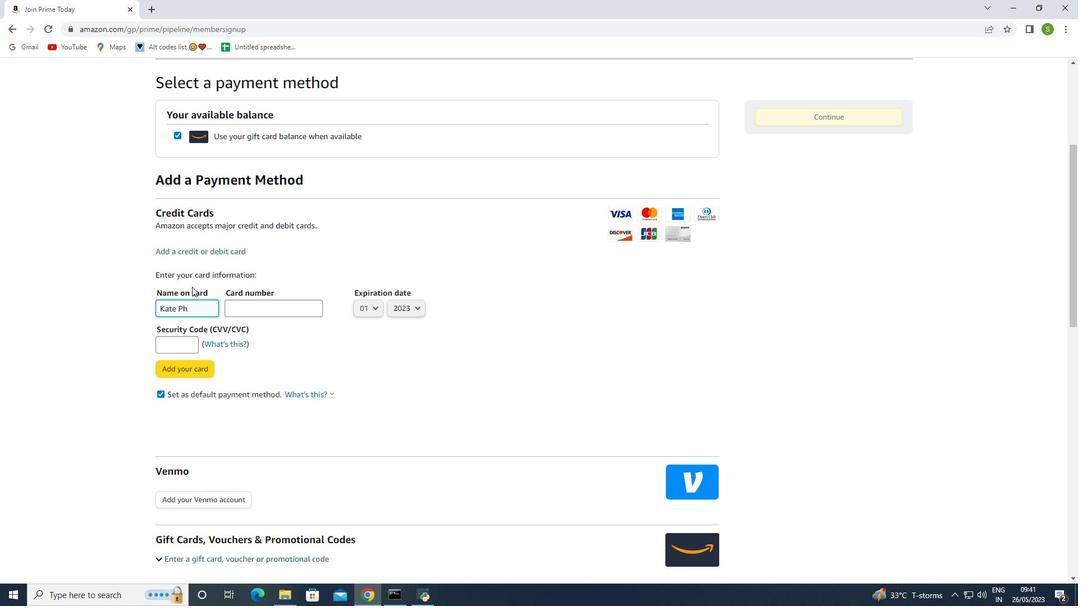 
Action: Key pressed illips
Screenshot: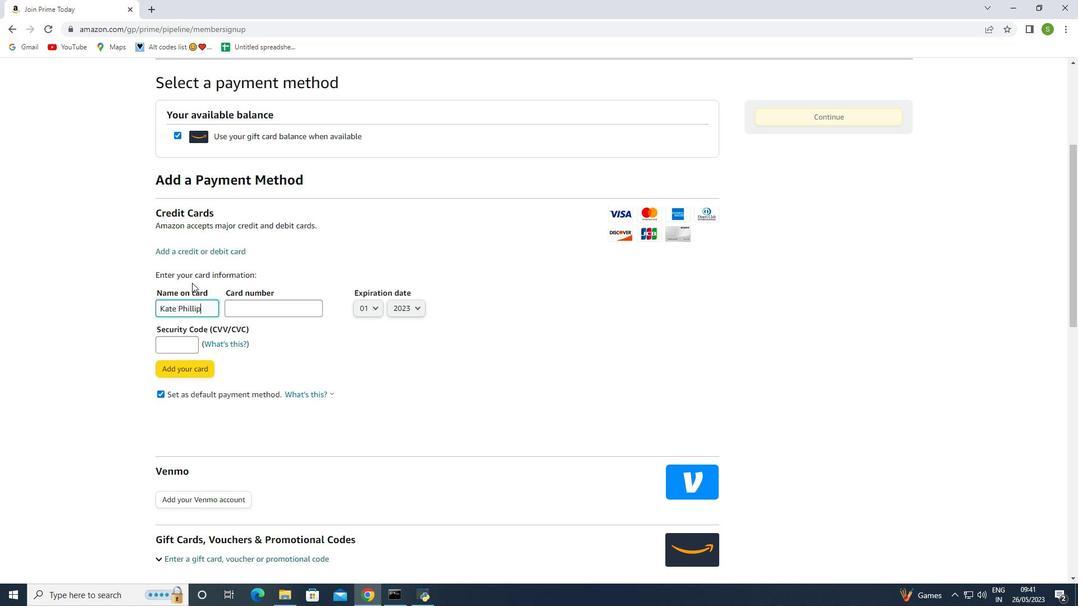 
Action: Mouse moved to (253, 301)
Screenshot: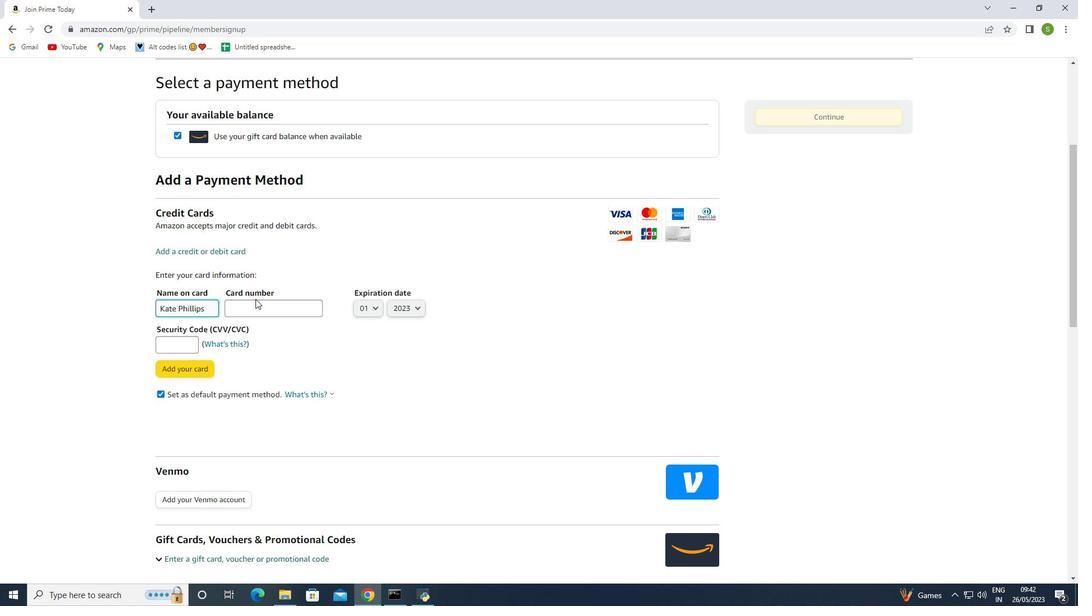 
Action: Mouse pressed left at (253, 301)
Screenshot: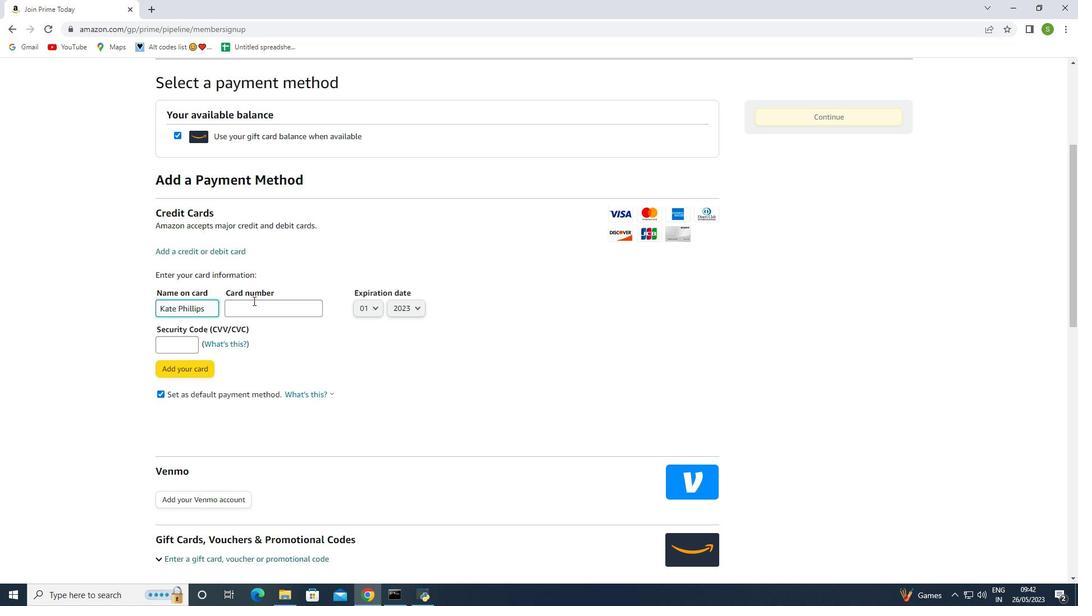 
Action: Mouse moved to (250, 302)
Screenshot: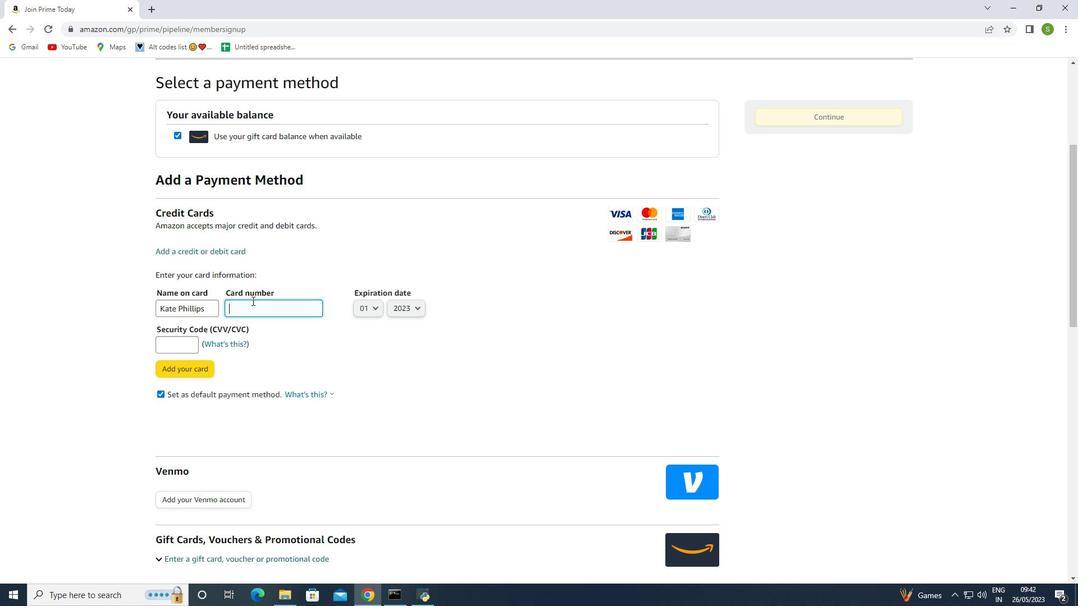 
Action: Key pressed 3456168
Screenshot: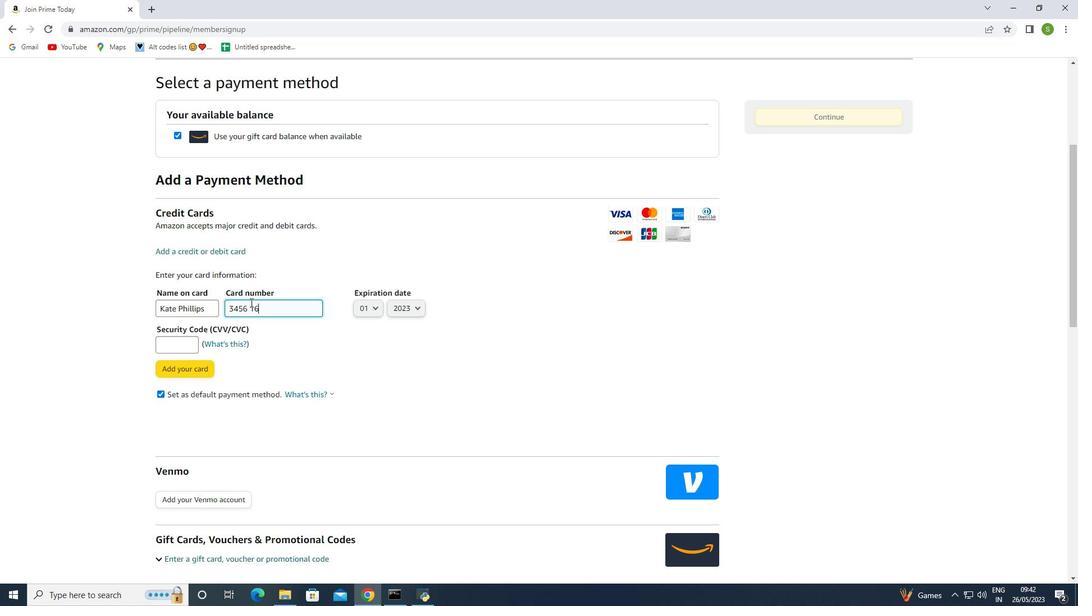 
Action: Mouse moved to (328, 292)
Screenshot: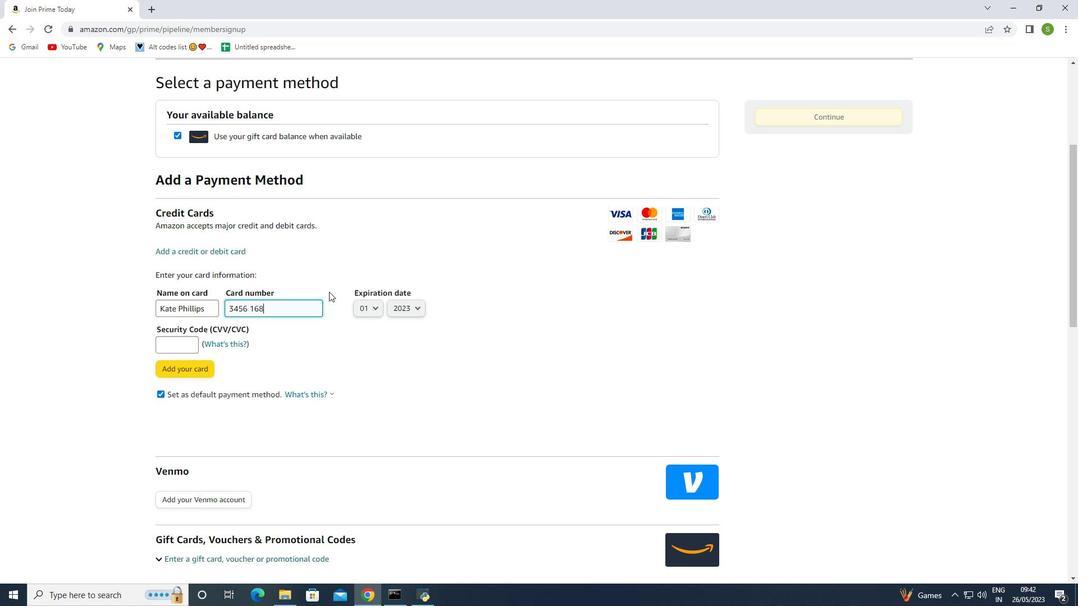 
Action: Key pressed 5
Screenshot: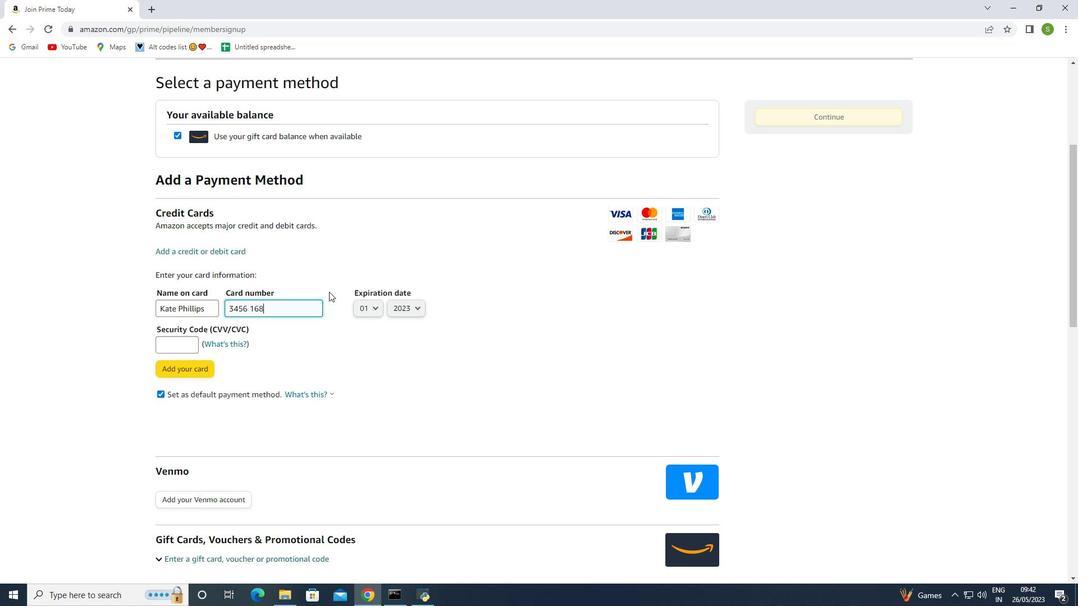 
Action: Mouse moved to (321, 294)
Screenshot: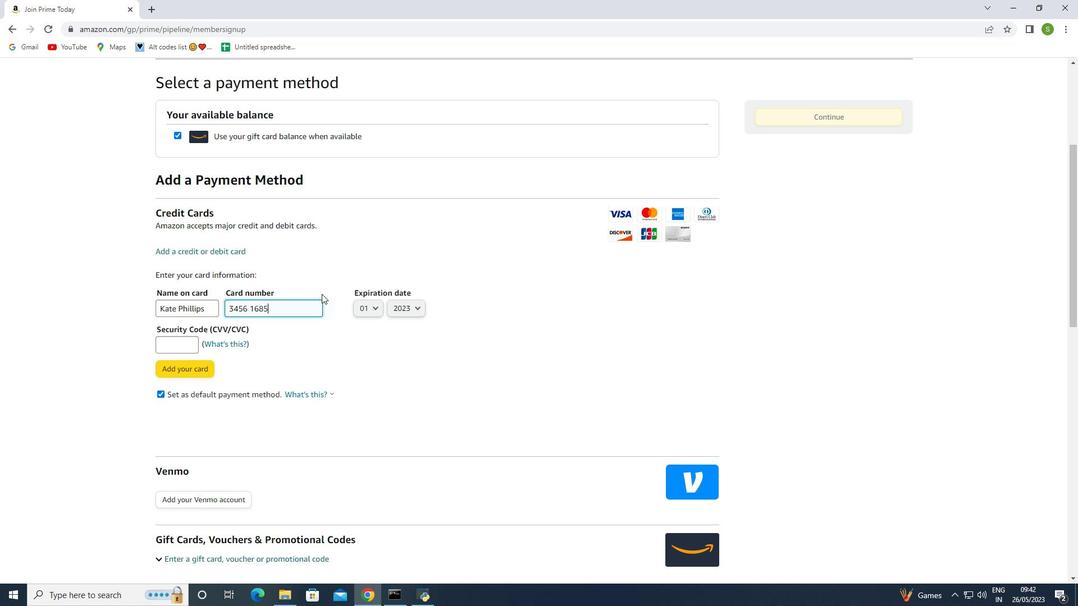 
Action: Key pressed 4532
Screenshot: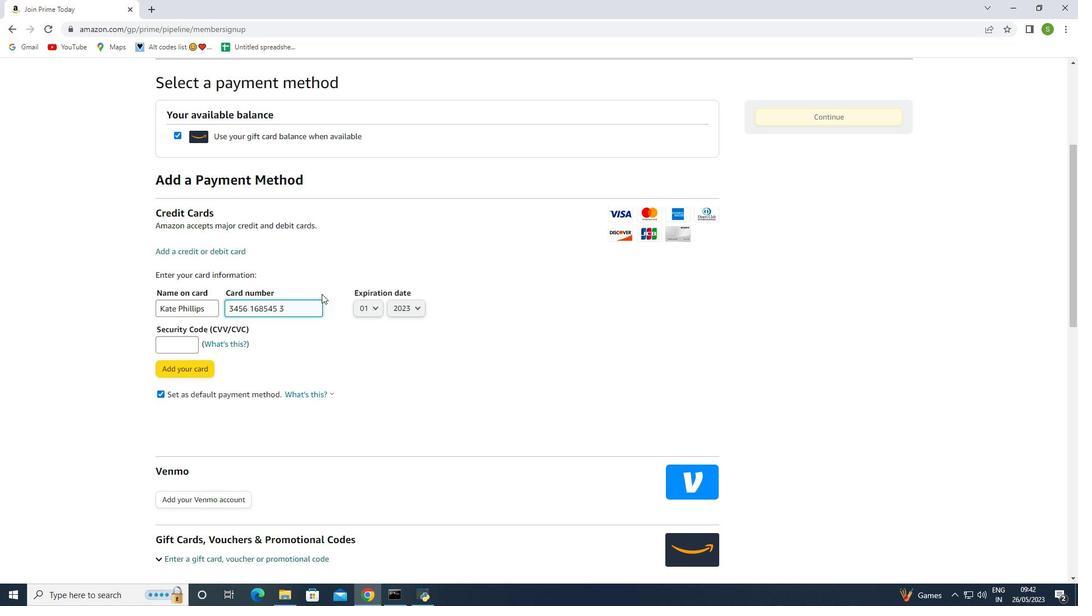 
Action: Mouse moved to (320, 299)
Screenshot: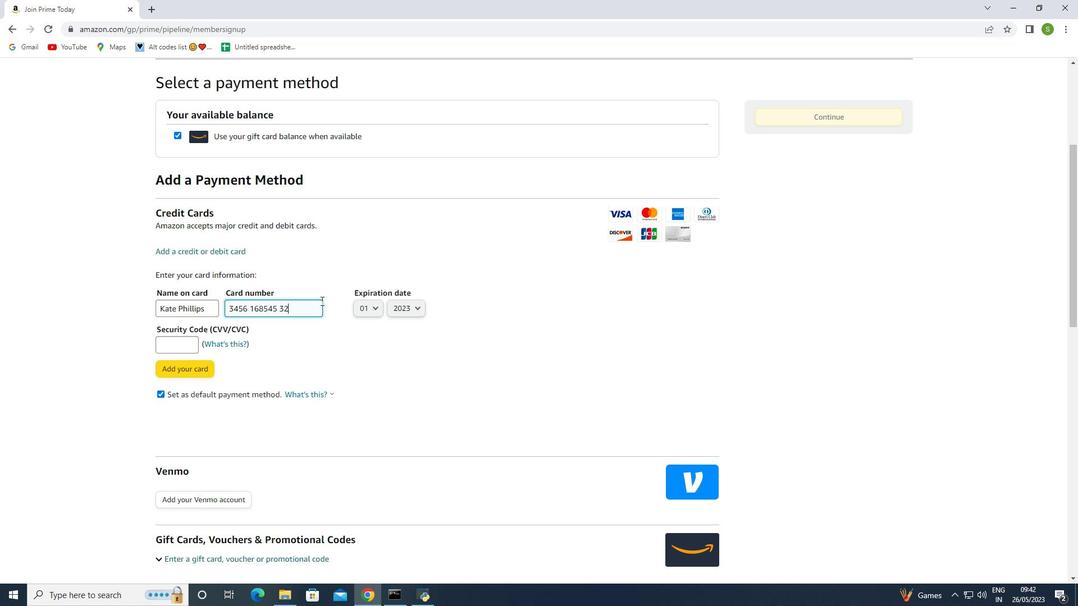 
Action: Key pressed <Key.backspace><Key.backspace><Key.backspace><Key.backspace><Key.backspace><Key.backspace><Key.backspace><Key.backspace><Key.backspace><Key.backspace><Key.backspace><Key.backspace><Key.backspace>2345
Screenshot: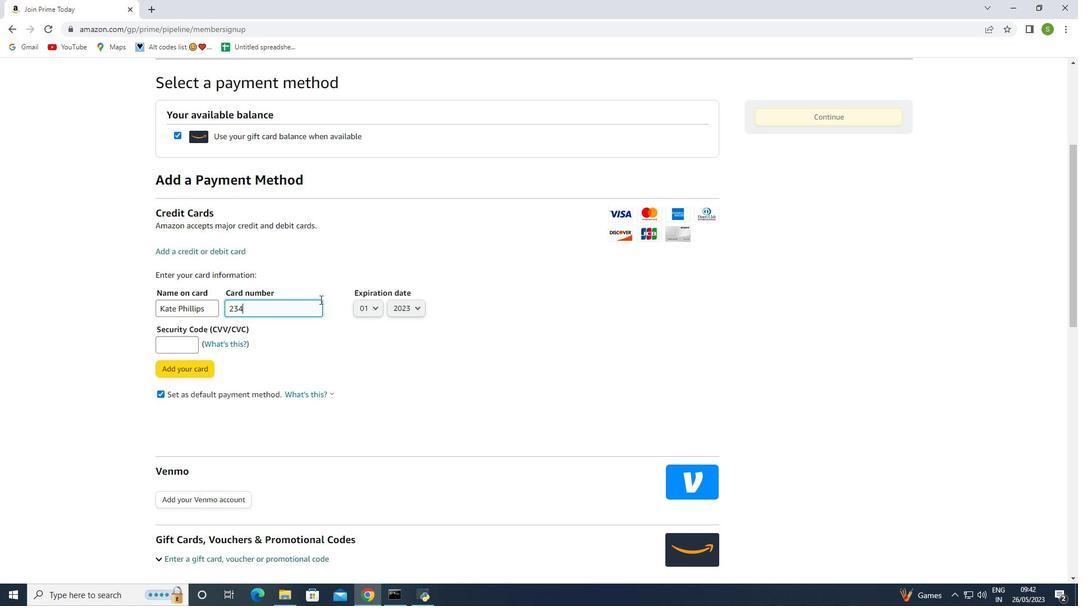 
Action: Mouse moved to (335, 307)
Screenshot: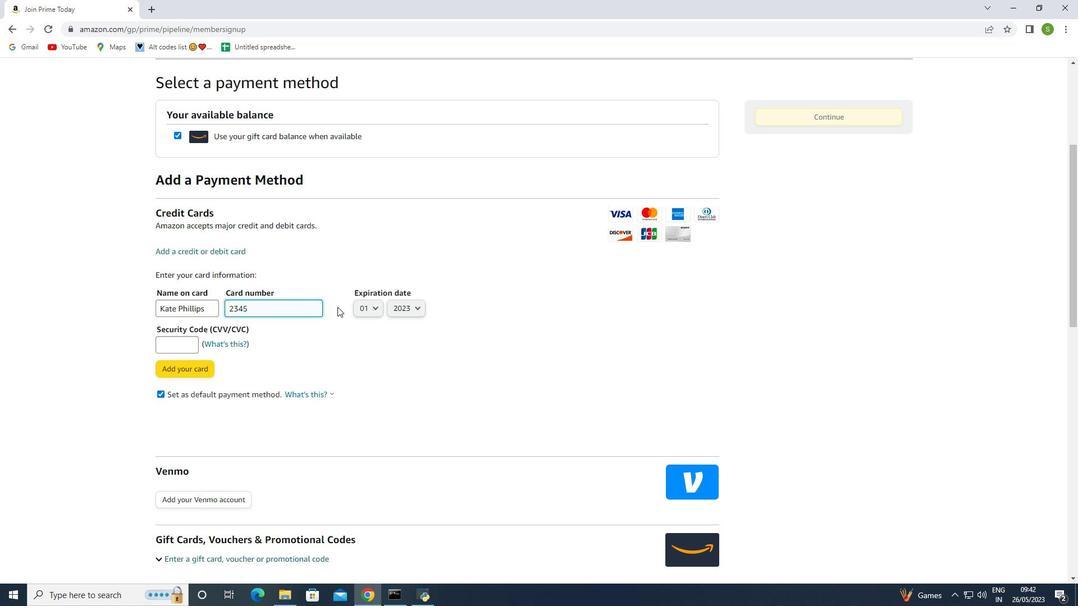 
Action: Key pressed 897613450875
Screenshot: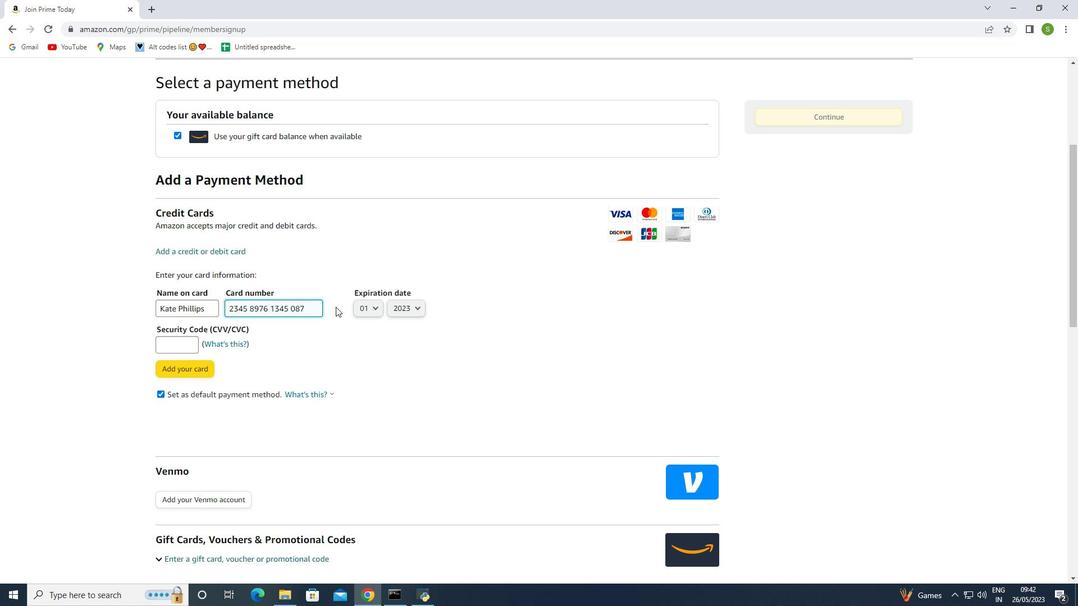 
Action: Mouse moved to (373, 311)
Screenshot: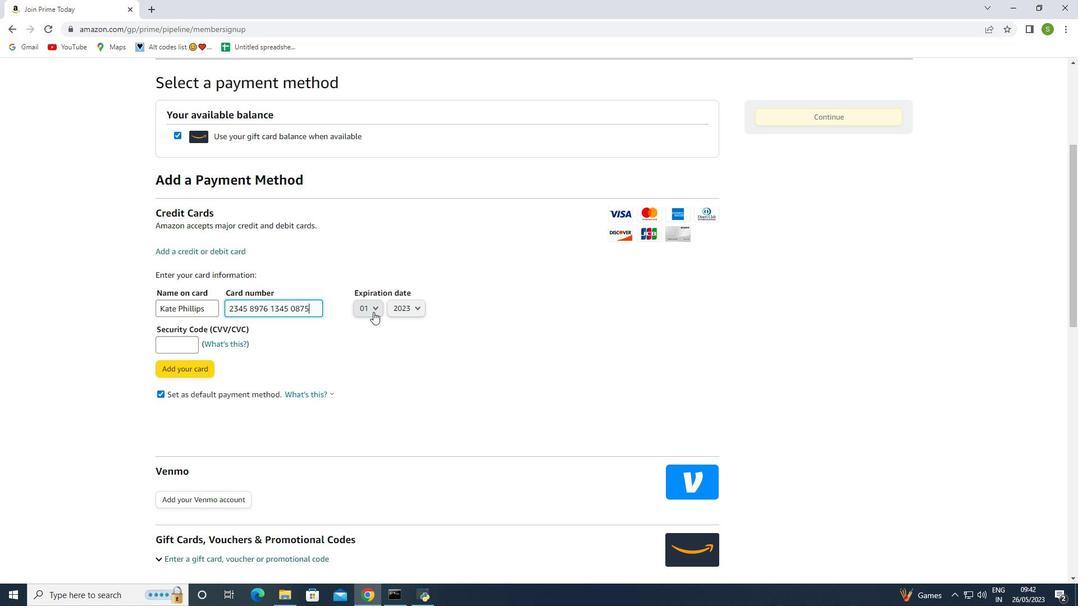 
Action: Mouse pressed left at (373, 311)
Screenshot: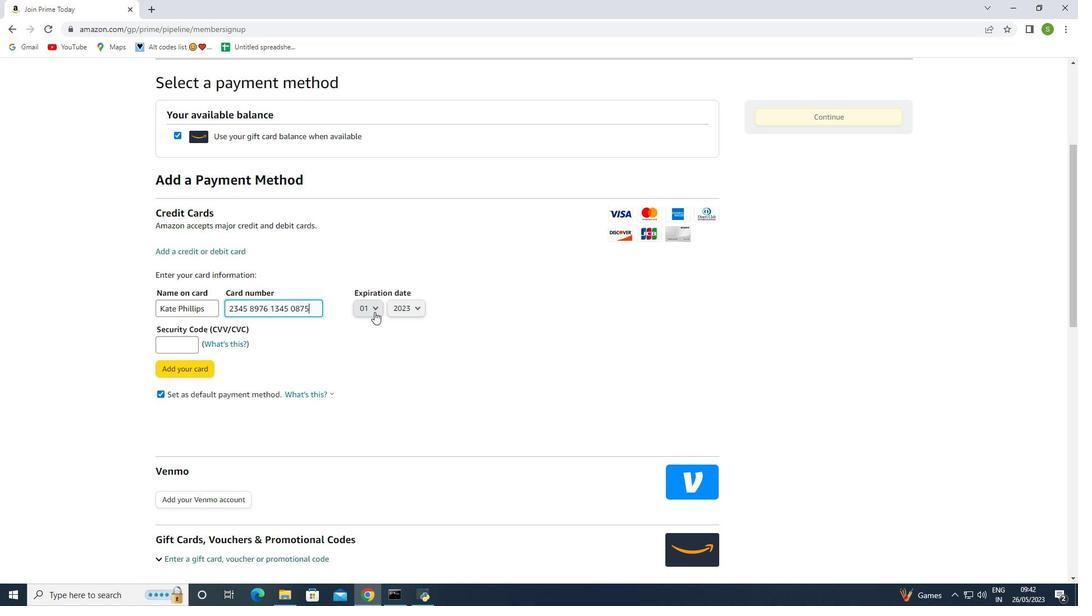 
Action: Mouse moved to (369, 360)
Screenshot: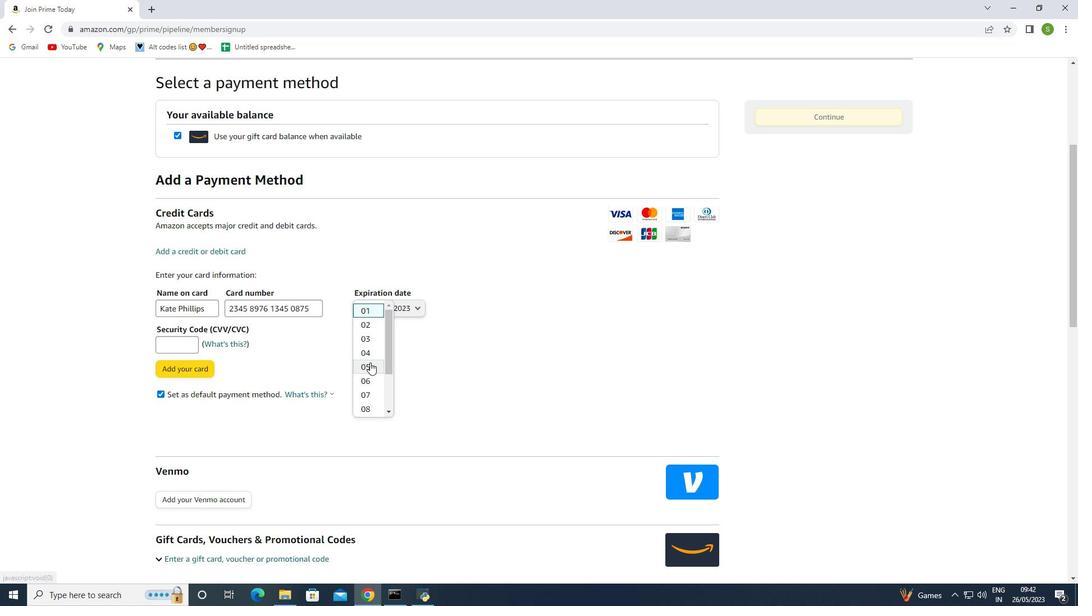 
Action: Mouse pressed left at (369, 360)
Screenshot: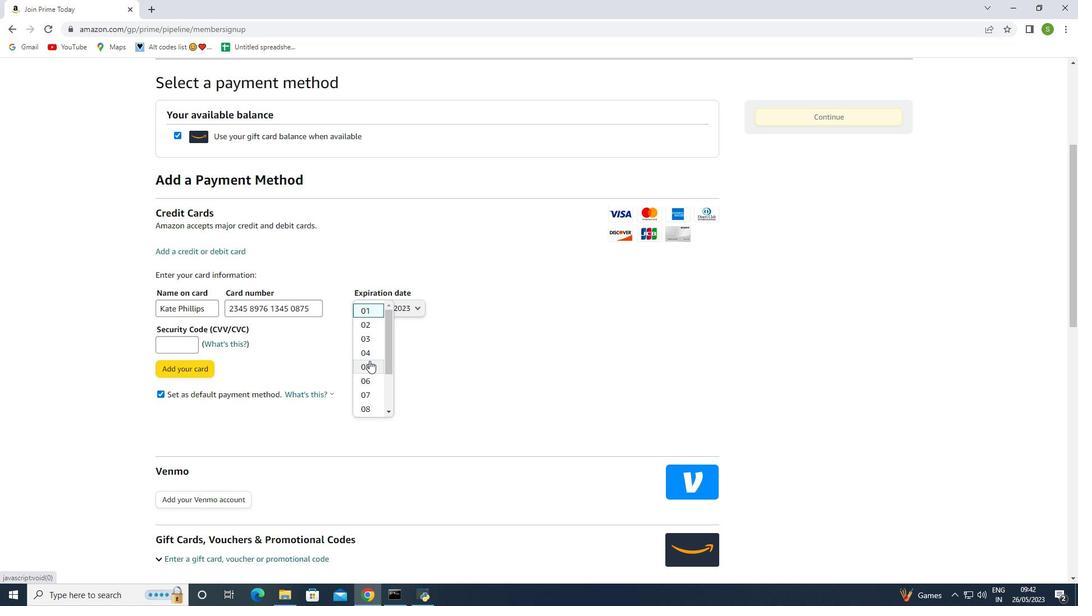 
Action: Mouse moved to (417, 309)
Screenshot: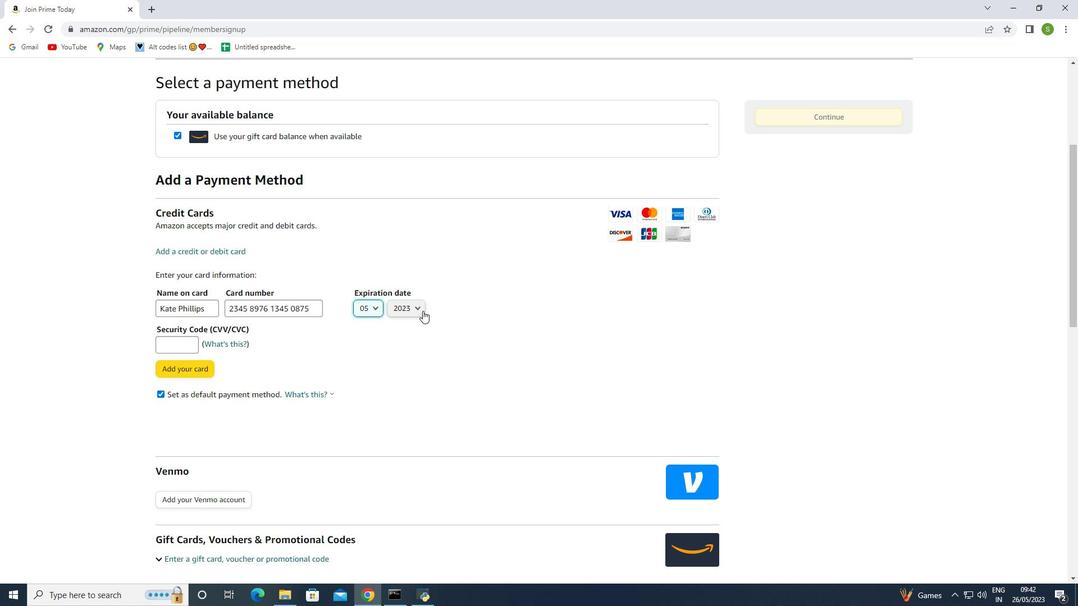 
Action: Mouse pressed left at (417, 309)
Screenshot: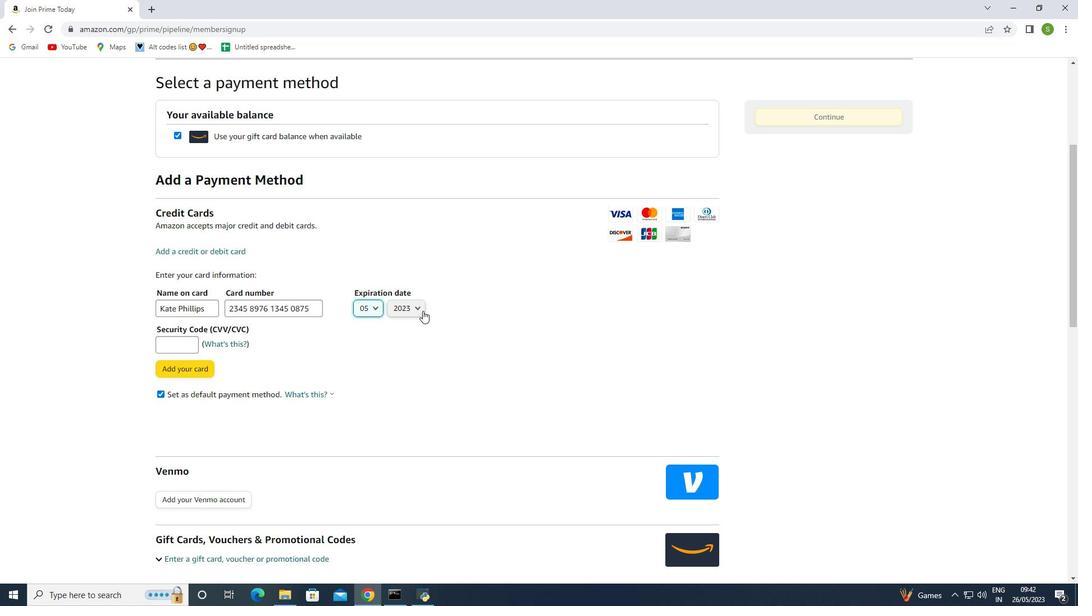 
Action: Mouse moved to (411, 378)
Screenshot: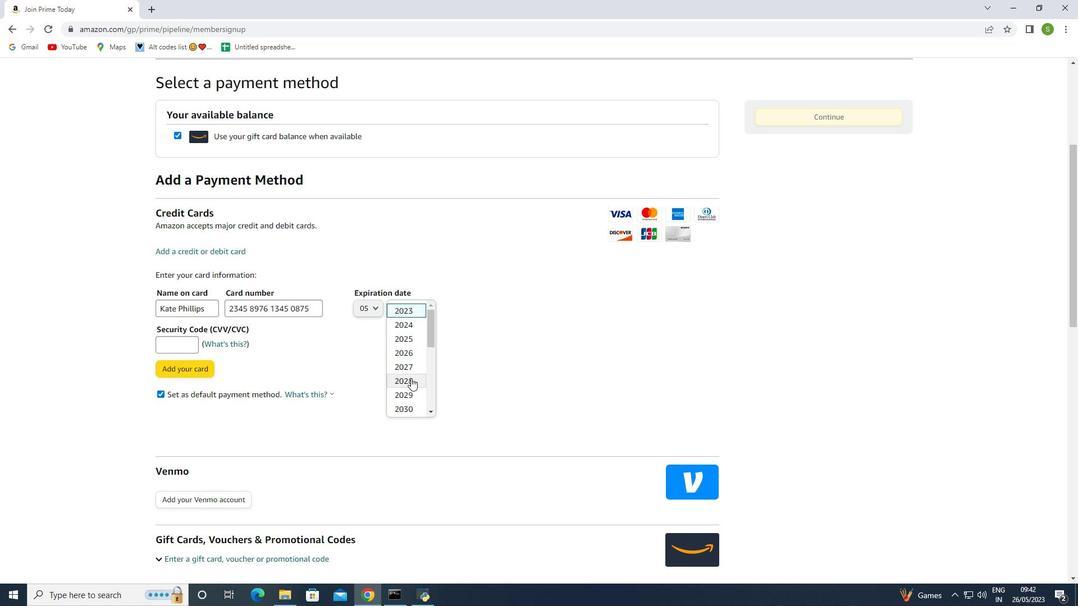 
Action: Mouse pressed left at (411, 378)
Screenshot: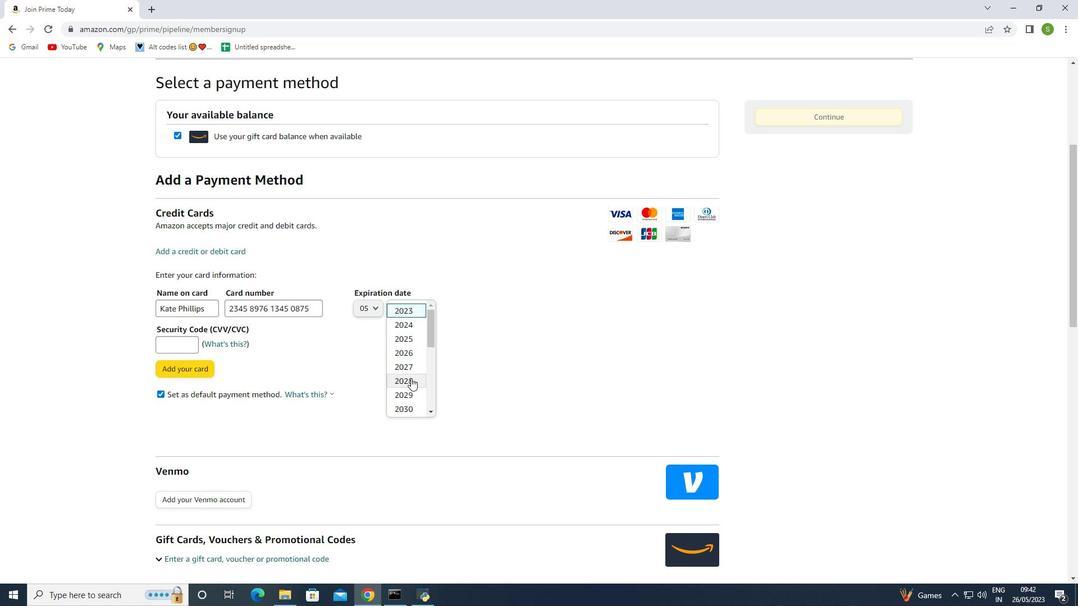 
Action: Mouse moved to (184, 348)
Screenshot: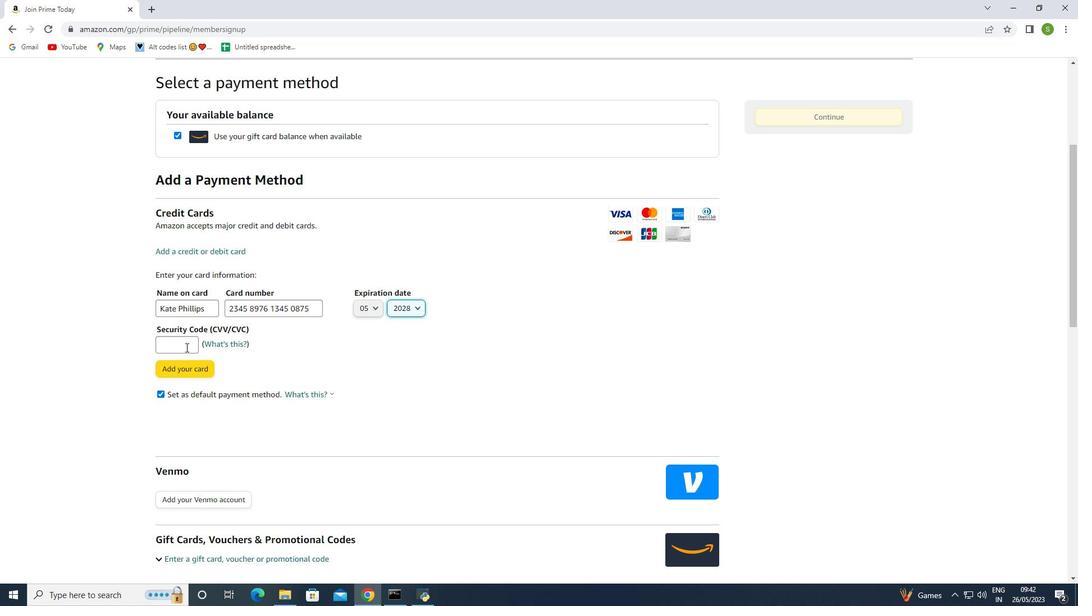 
Action: Mouse pressed left at (184, 348)
Screenshot: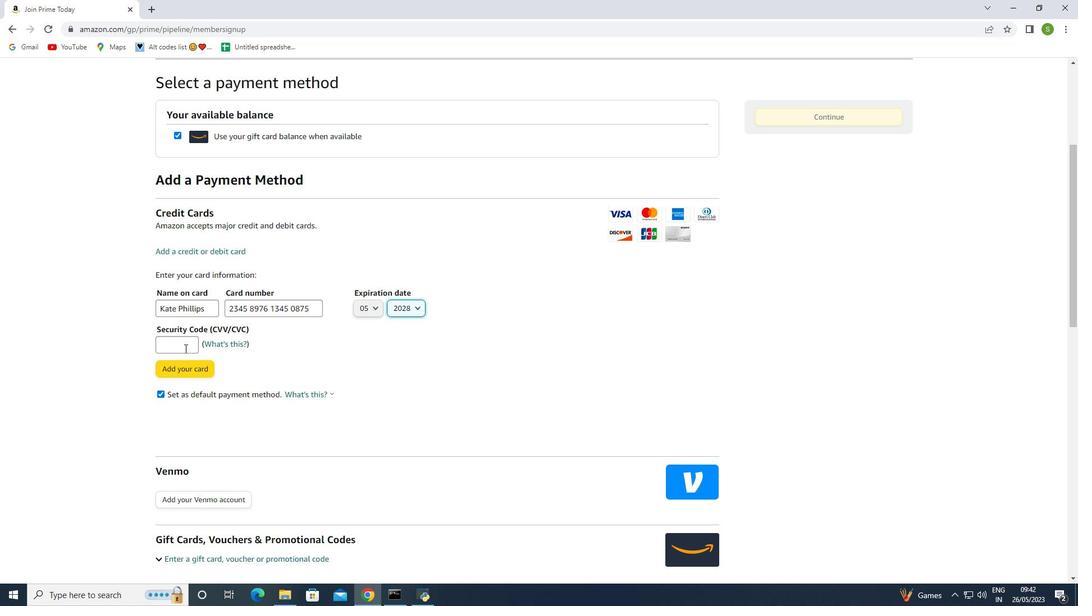 
Action: Key pressed 345
Screenshot: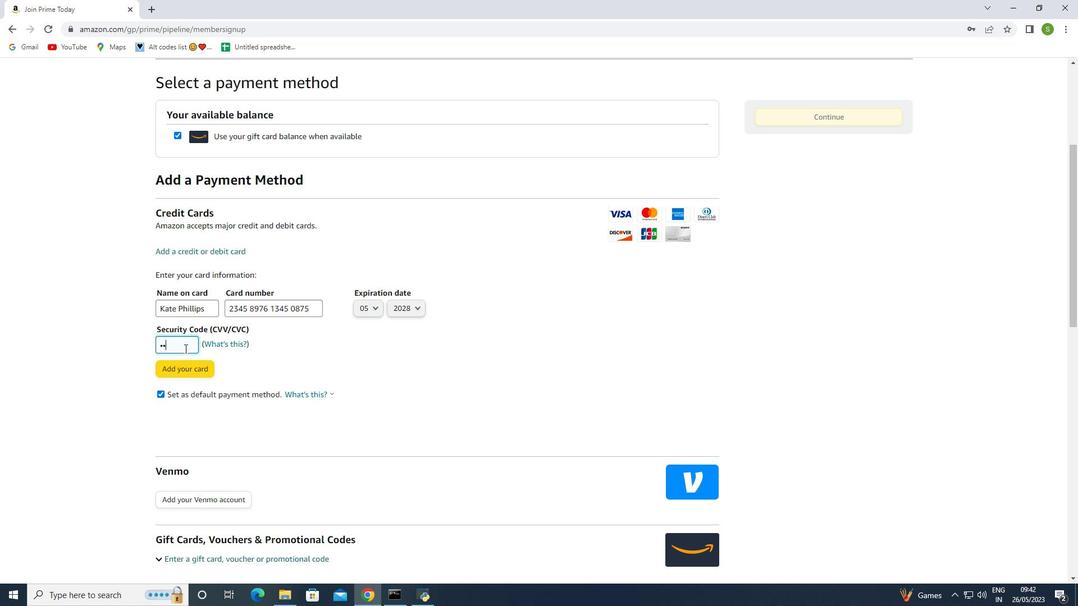 
Action: Mouse moved to (175, 374)
Screenshot: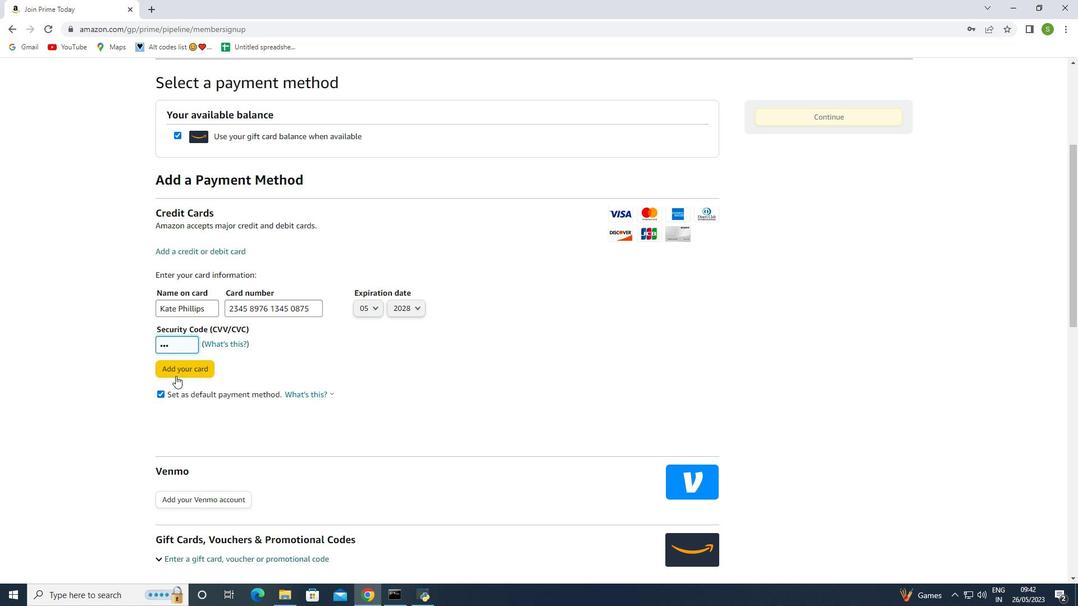 
Action: Mouse scrolled (175, 374) with delta (0, 0)
Screenshot: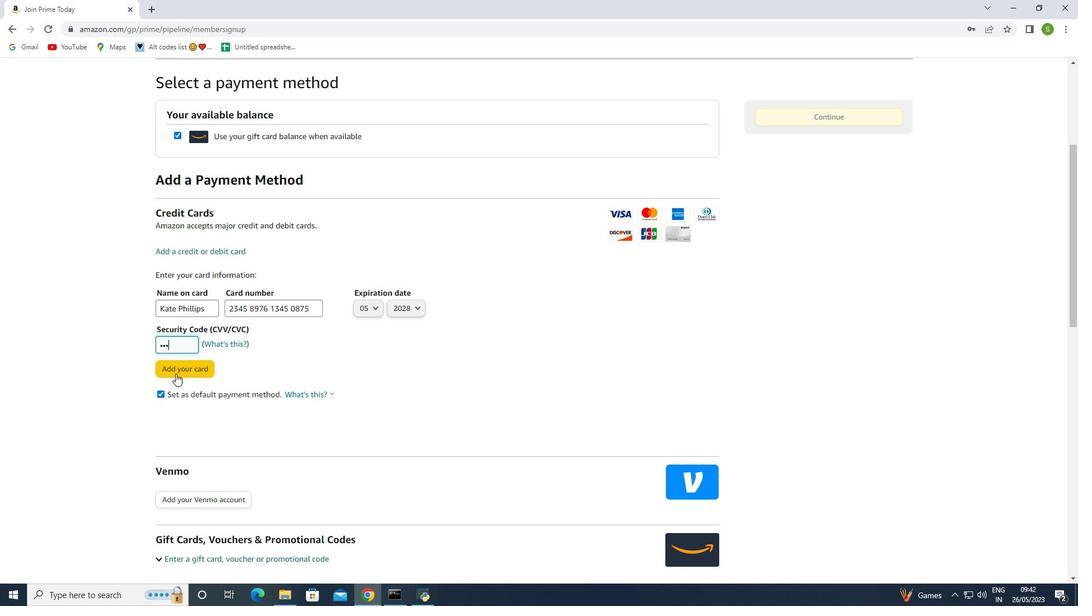 
Action: Mouse moved to (183, 429)
Screenshot: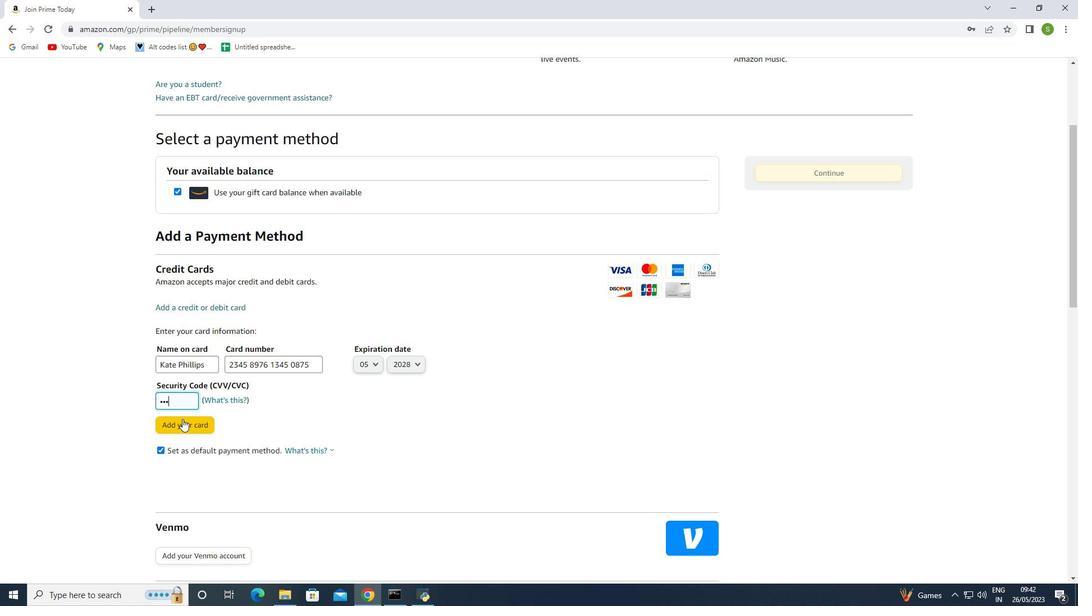 
